 Task: Find connections with filter location Kandi with filter topic #Mondaymotivationwith filter profile language English with filter current company Tata AIA Life Insurance with filter school CH. CHARAN SINGH COLLEGE OF EDUCATION & TECHNOLOGY SADARPUR, MEERUT PH. 0121-2765886, 0941201494 www.ccseducation.co.in, email-sukh.path@yahoo.com with filter industry Boilers, Tanks, and Shipping Container Manufacturing with filter service category Virtual Assistance with filter keywords title Customer Support
Action: Mouse moved to (173, 229)
Screenshot: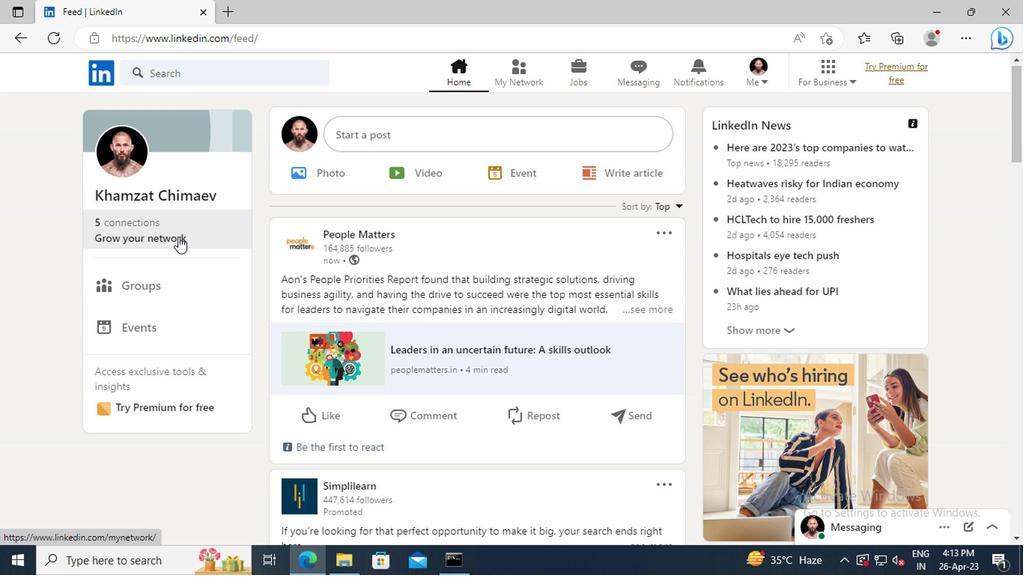 
Action: Mouse pressed left at (173, 229)
Screenshot: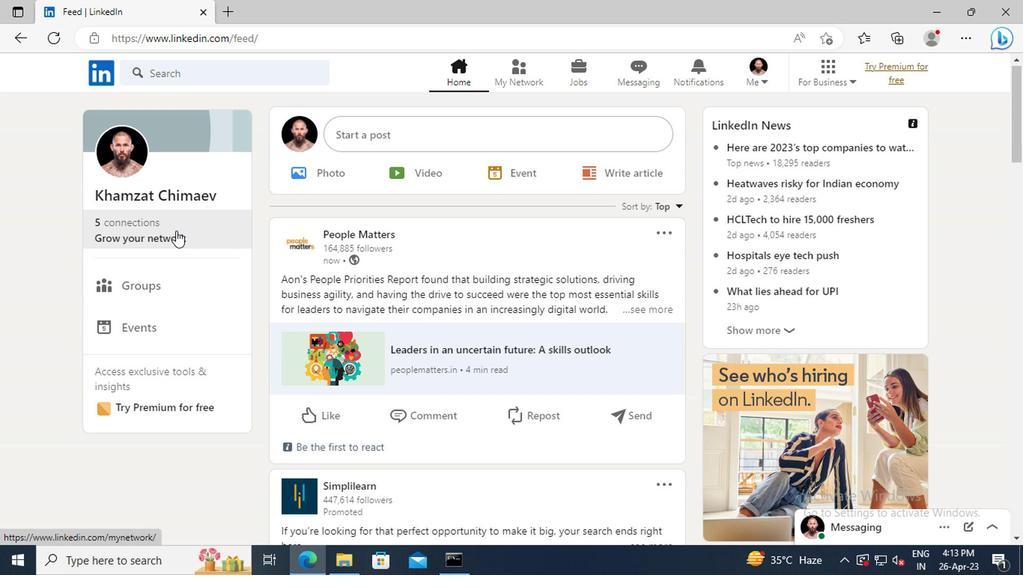 
Action: Mouse moved to (188, 163)
Screenshot: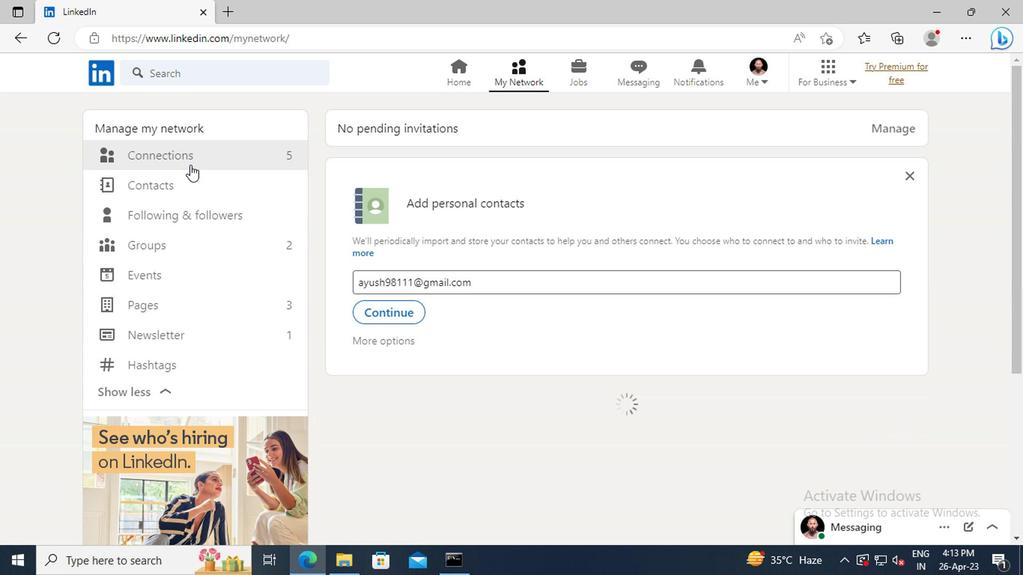 
Action: Mouse pressed left at (188, 163)
Screenshot: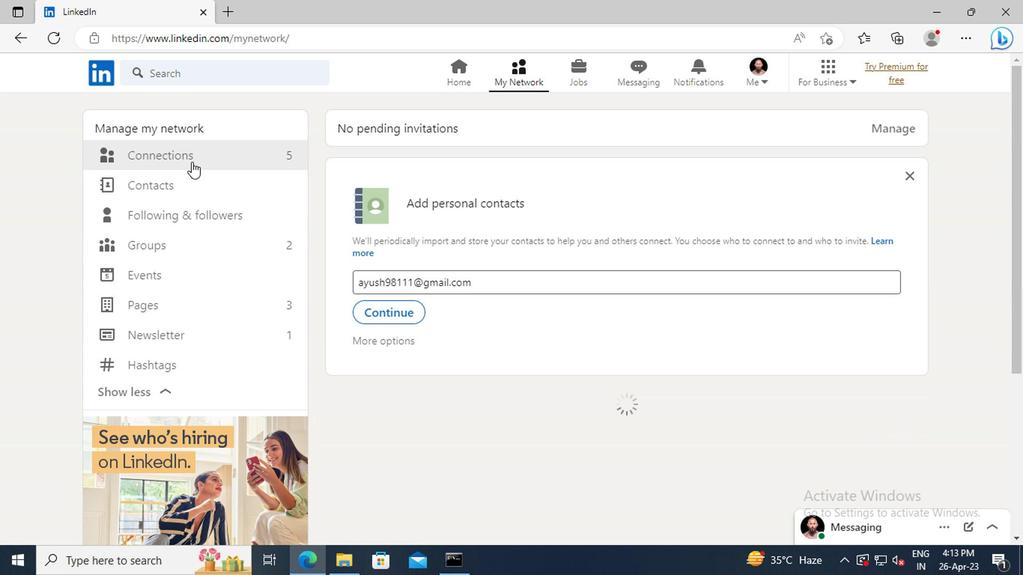 
Action: Mouse moved to (614, 160)
Screenshot: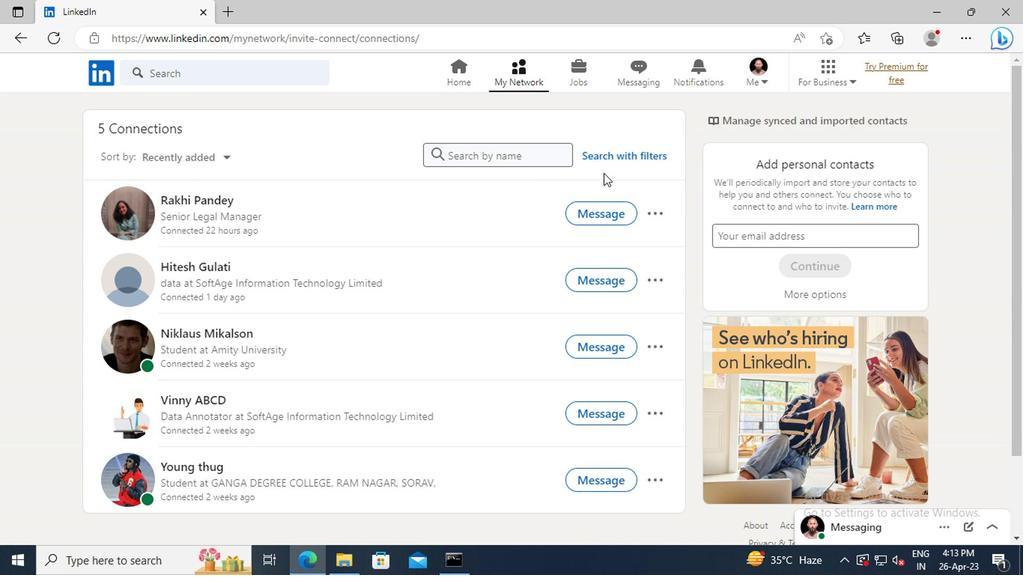 
Action: Mouse pressed left at (614, 160)
Screenshot: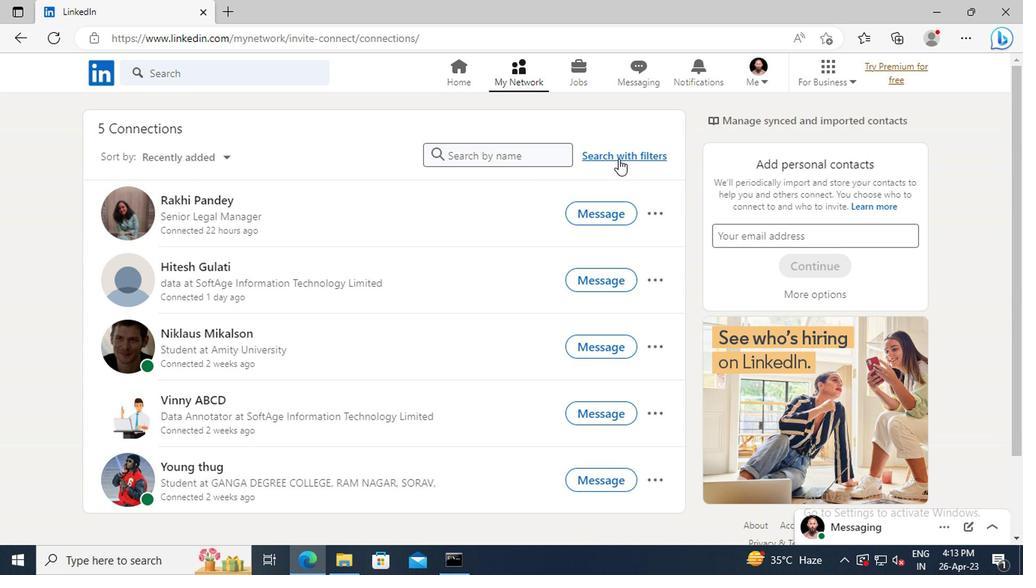 
Action: Mouse moved to (564, 122)
Screenshot: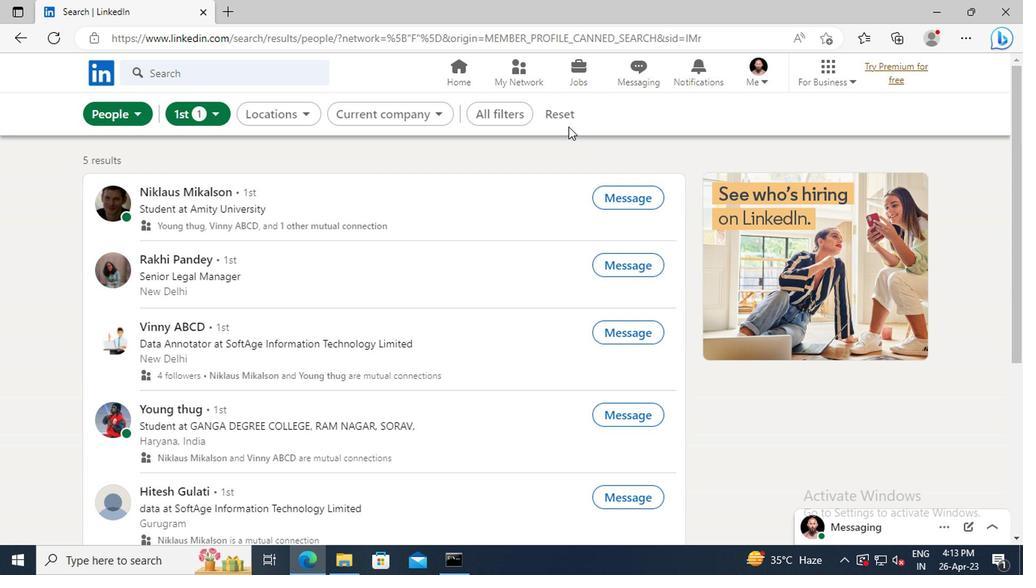 
Action: Mouse pressed left at (564, 122)
Screenshot: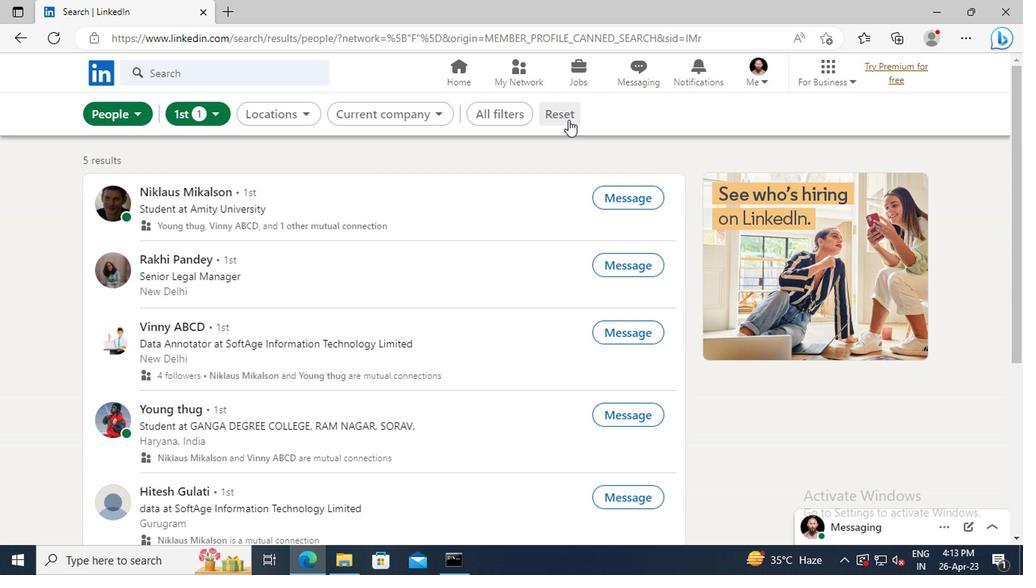 
Action: Mouse moved to (542, 114)
Screenshot: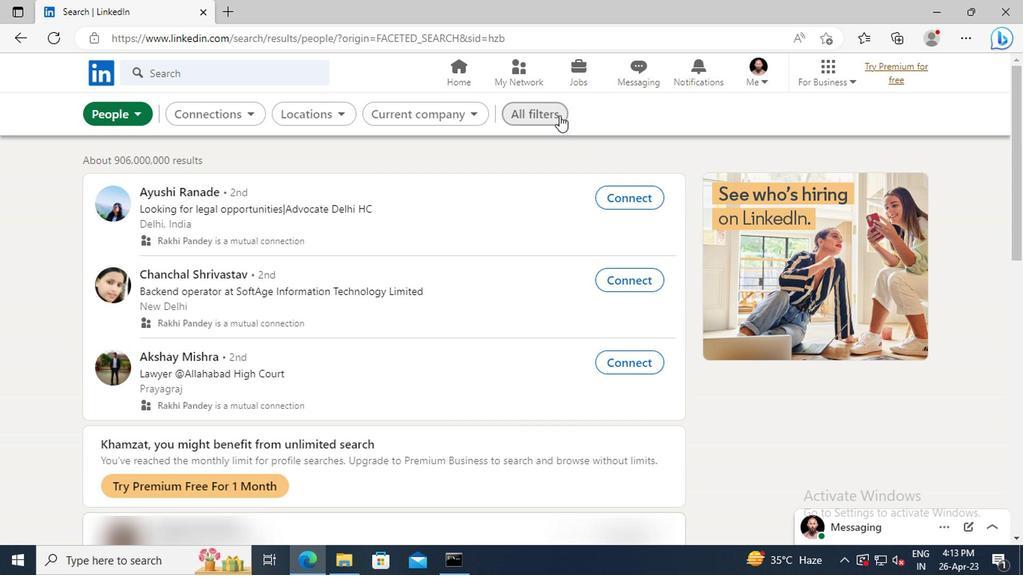 
Action: Mouse pressed left at (542, 114)
Screenshot: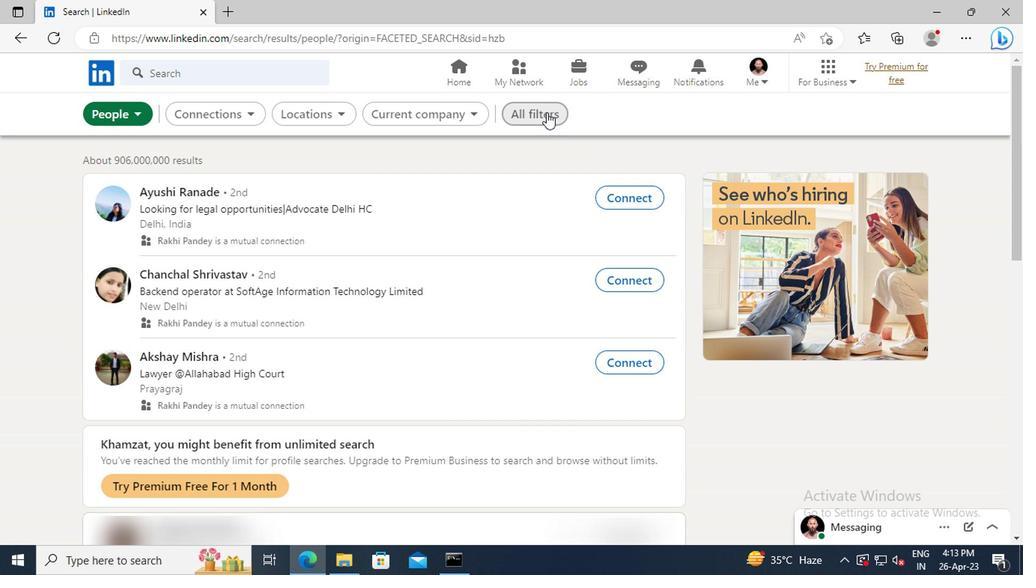 
Action: Mouse moved to (820, 262)
Screenshot: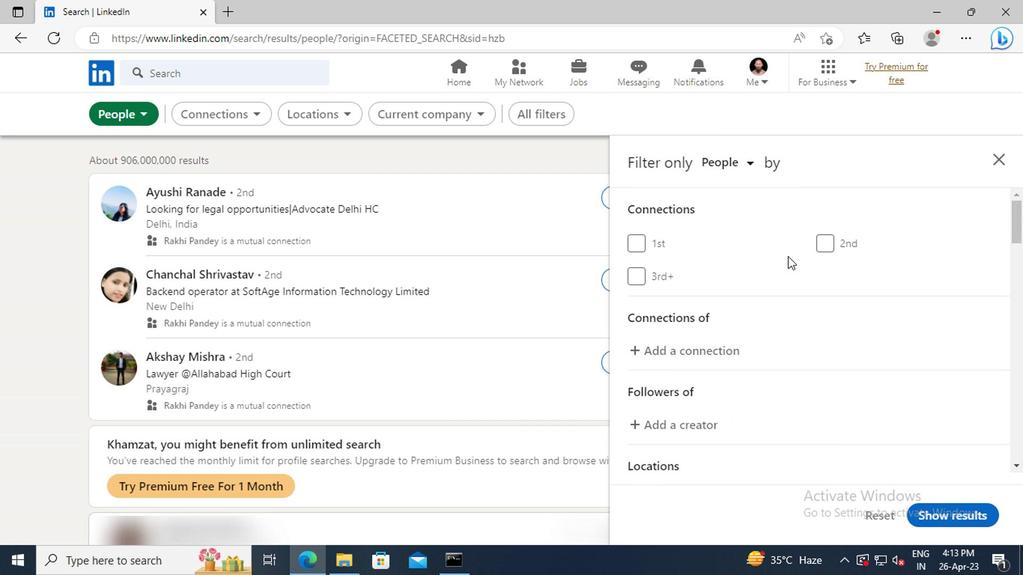 
Action: Mouse scrolled (820, 262) with delta (0, 0)
Screenshot: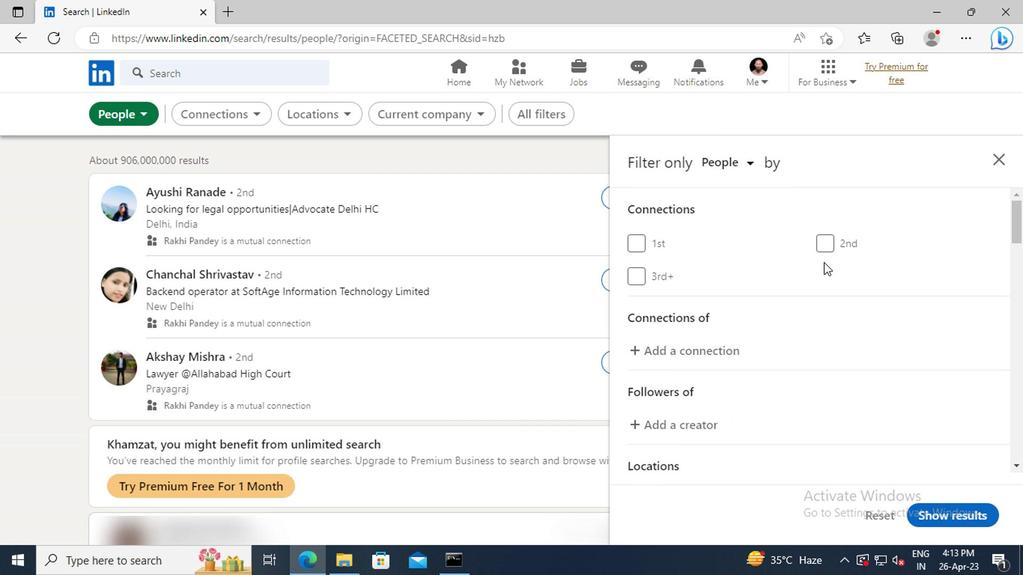
Action: Mouse scrolled (820, 262) with delta (0, 0)
Screenshot: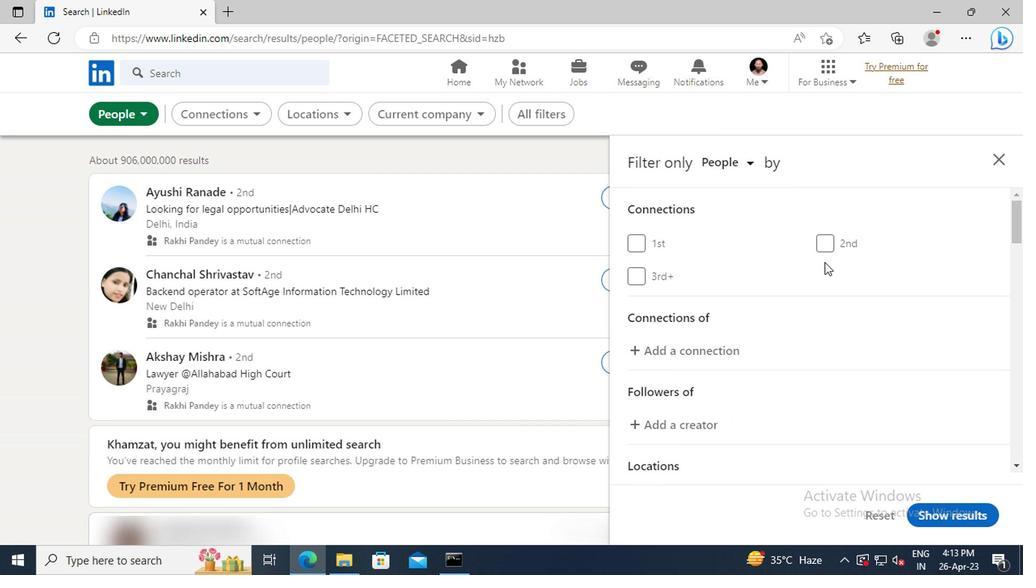 
Action: Mouse scrolled (820, 262) with delta (0, 0)
Screenshot: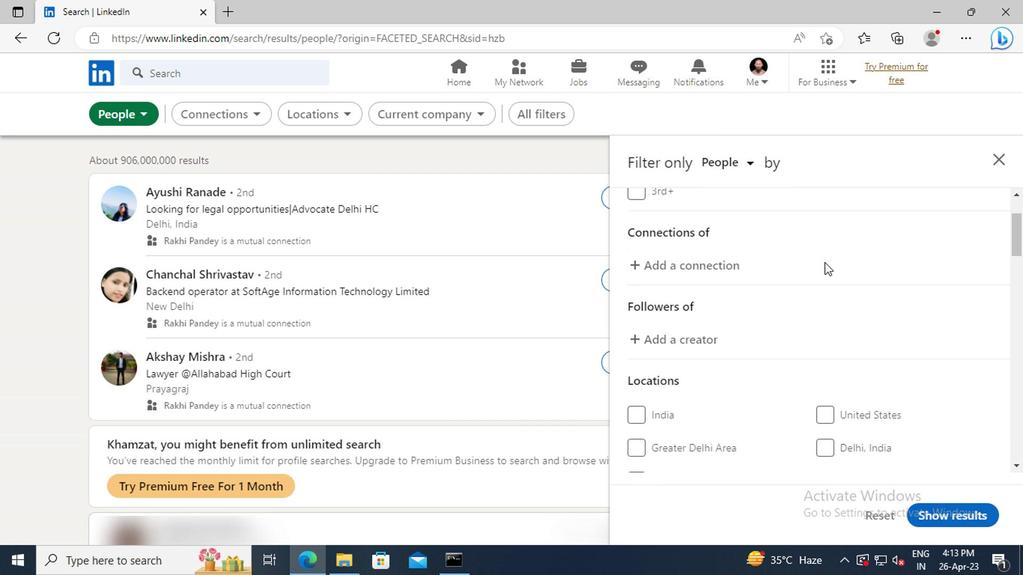 
Action: Mouse scrolled (820, 262) with delta (0, 0)
Screenshot: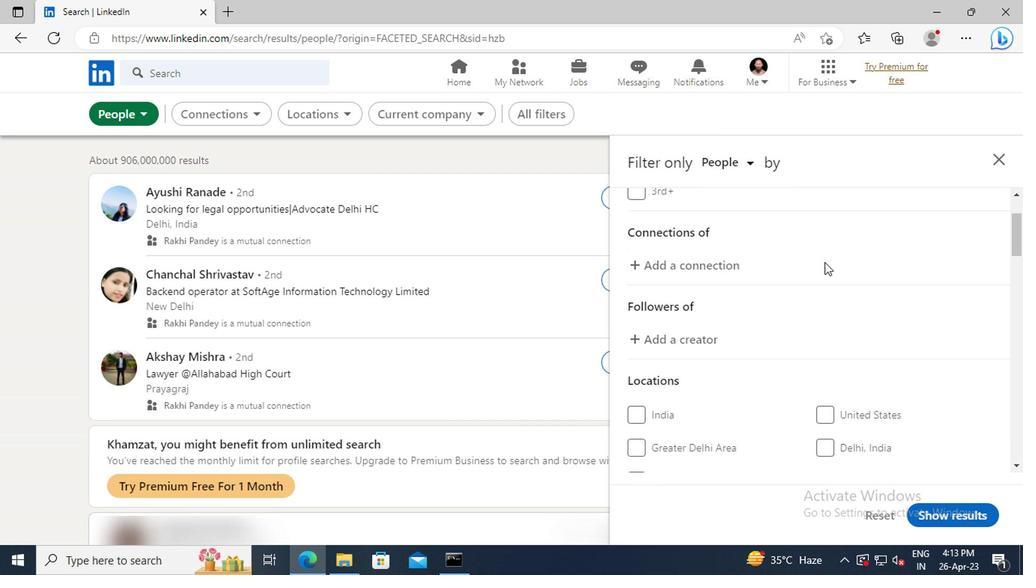 
Action: Mouse scrolled (820, 262) with delta (0, 0)
Screenshot: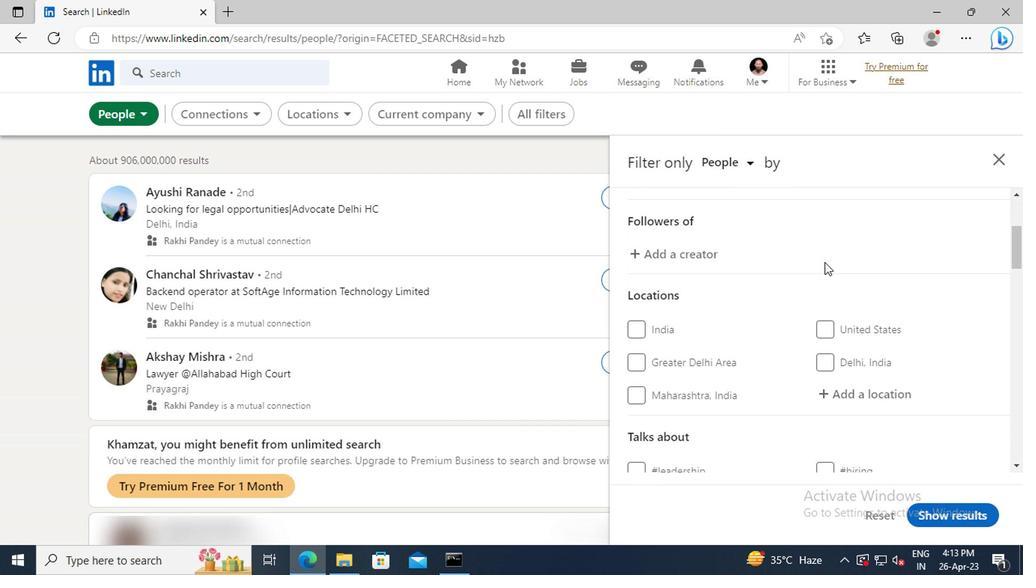 
Action: Mouse scrolled (820, 262) with delta (0, 0)
Screenshot: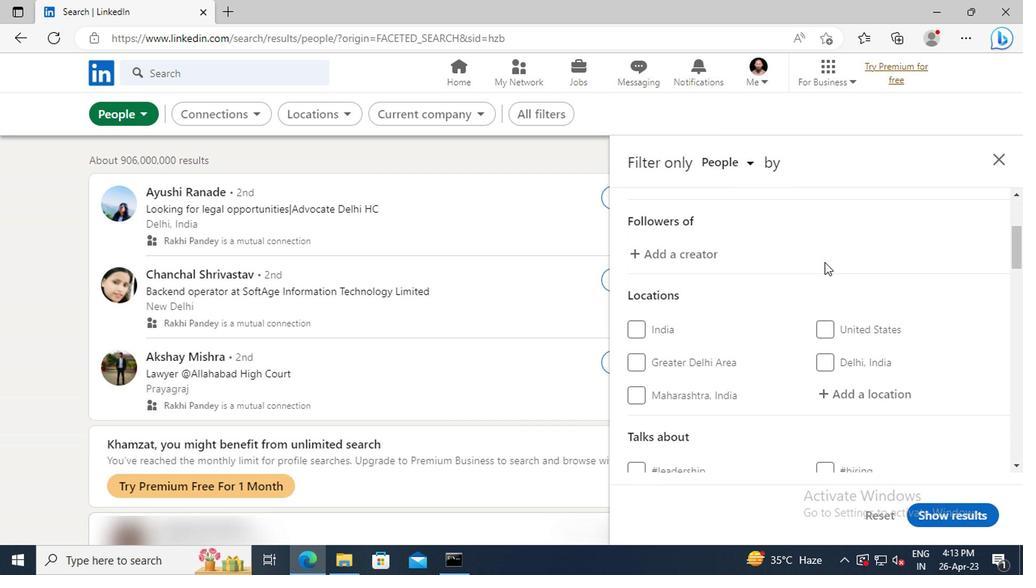 
Action: Mouse moved to (850, 313)
Screenshot: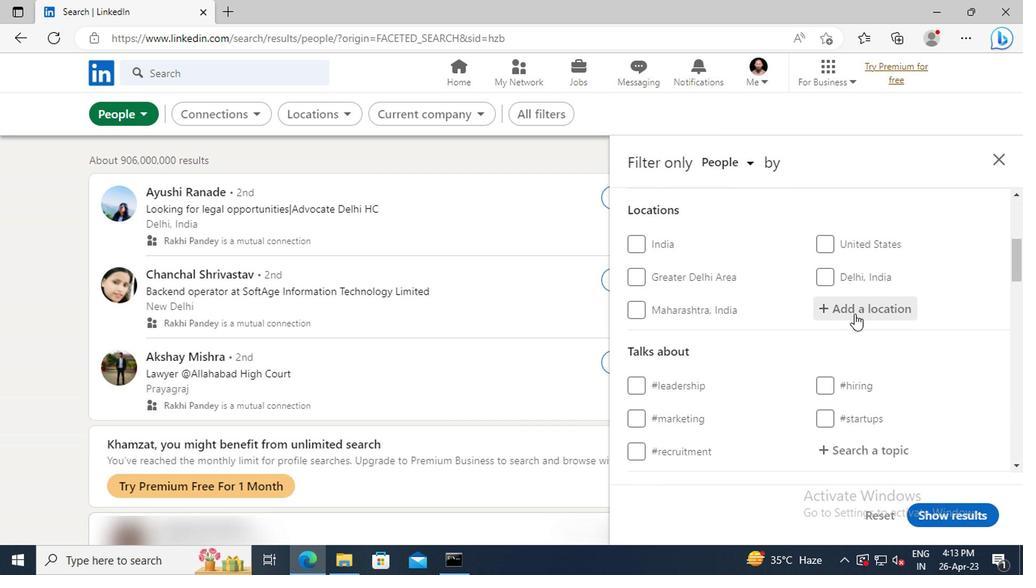 
Action: Mouse pressed left at (850, 313)
Screenshot: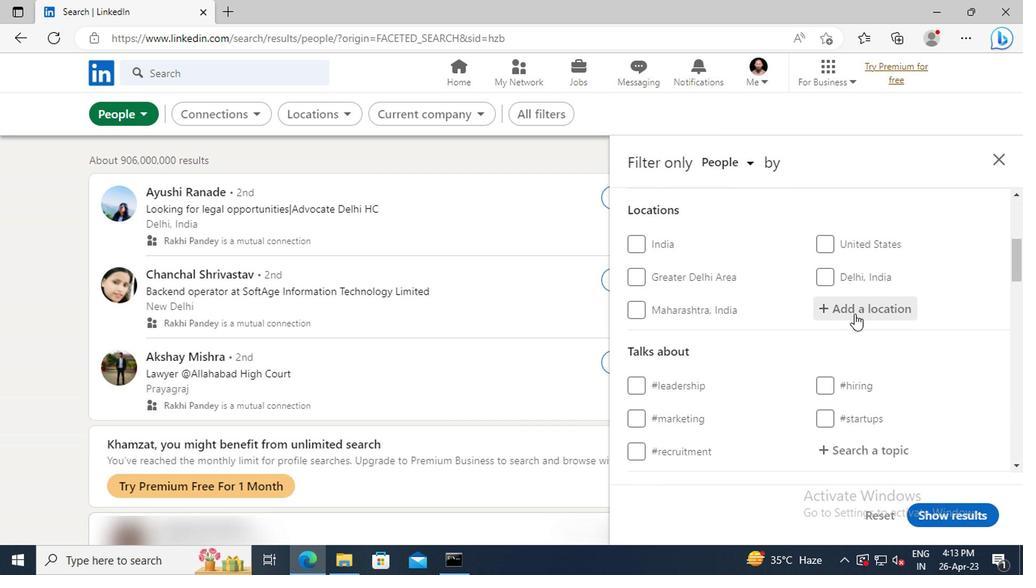 
Action: Key pressed <Key.shift>KANDI
Screenshot: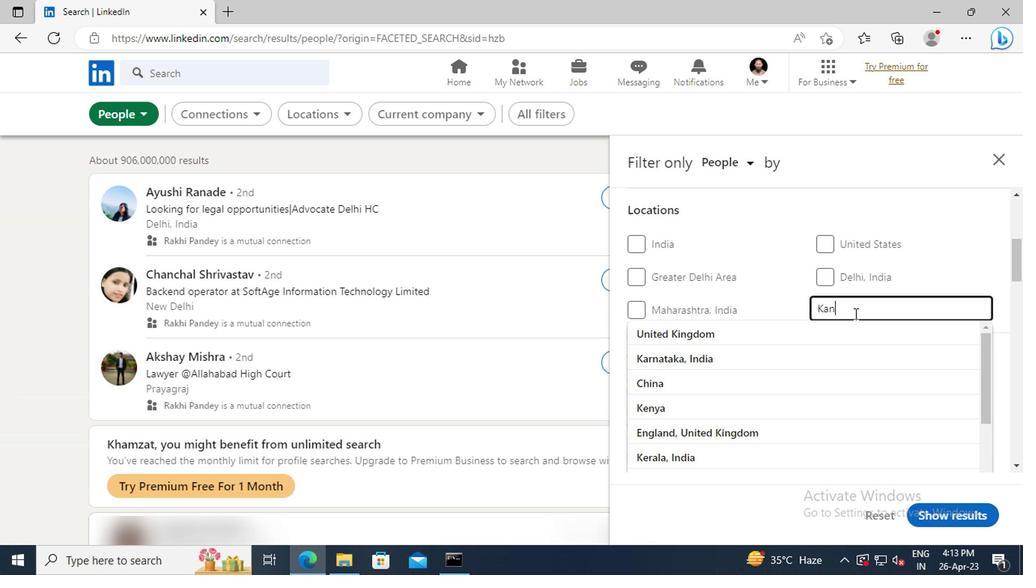 
Action: Mouse moved to (846, 332)
Screenshot: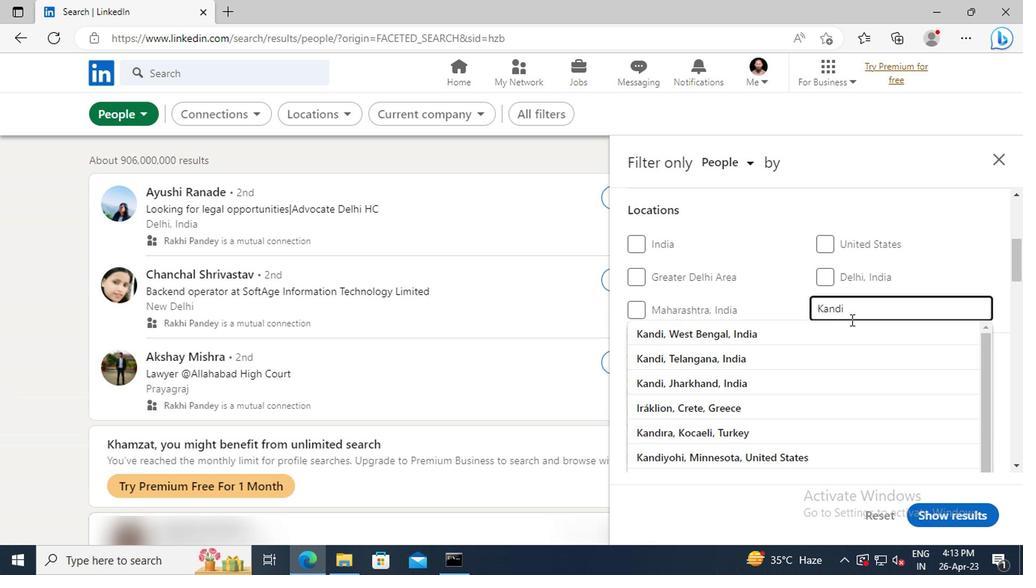 
Action: Mouse pressed left at (846, 332)
Screenshot: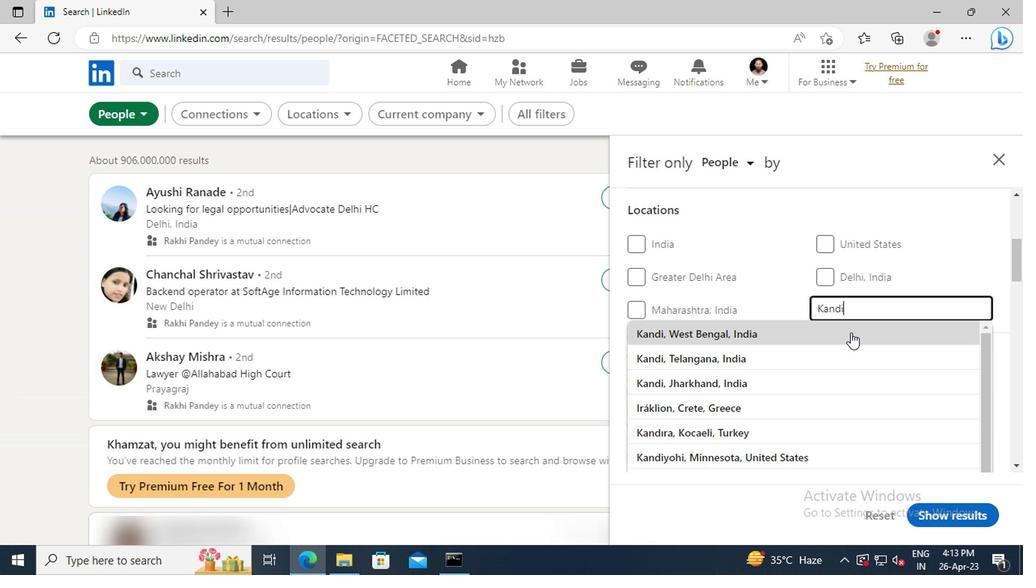 
Action: Mouse moved to (835, 293)
Screenshot: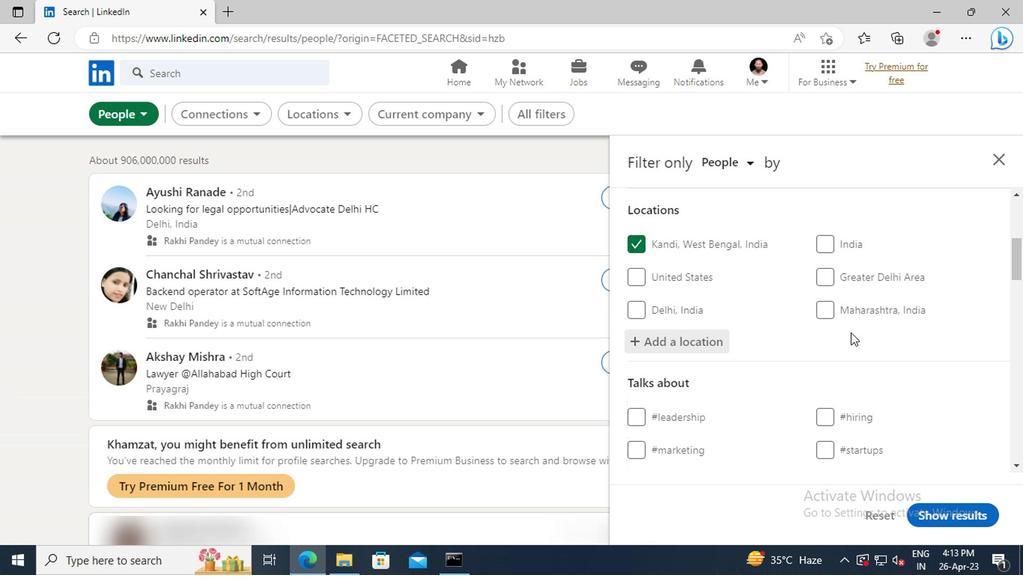 
Action: Mouse scrolled (835, 292) with delta (0, 0)
Screenshot: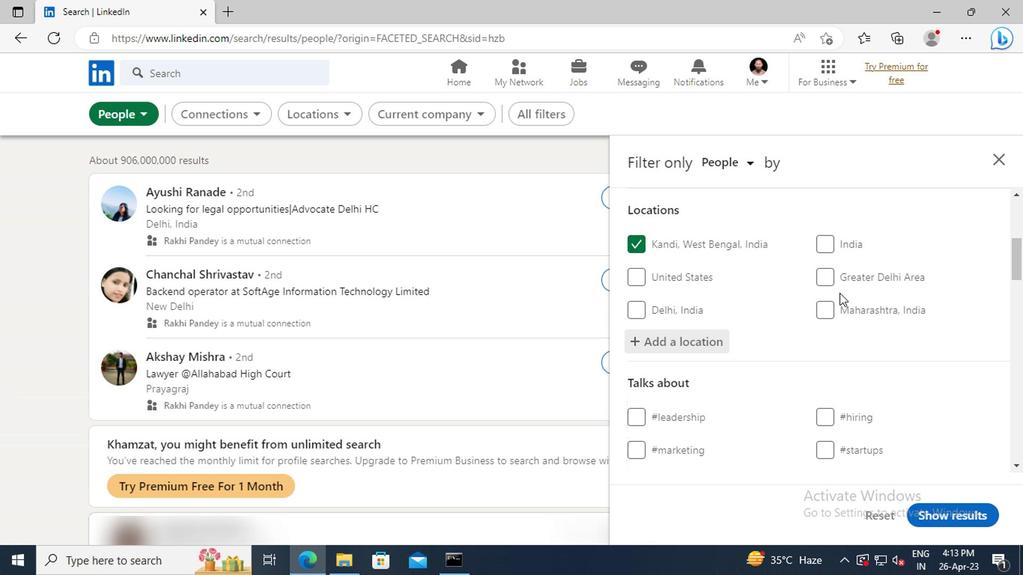 
Action: Mouse scrolled (835, 292) with delta (0, 0)
Screenshot: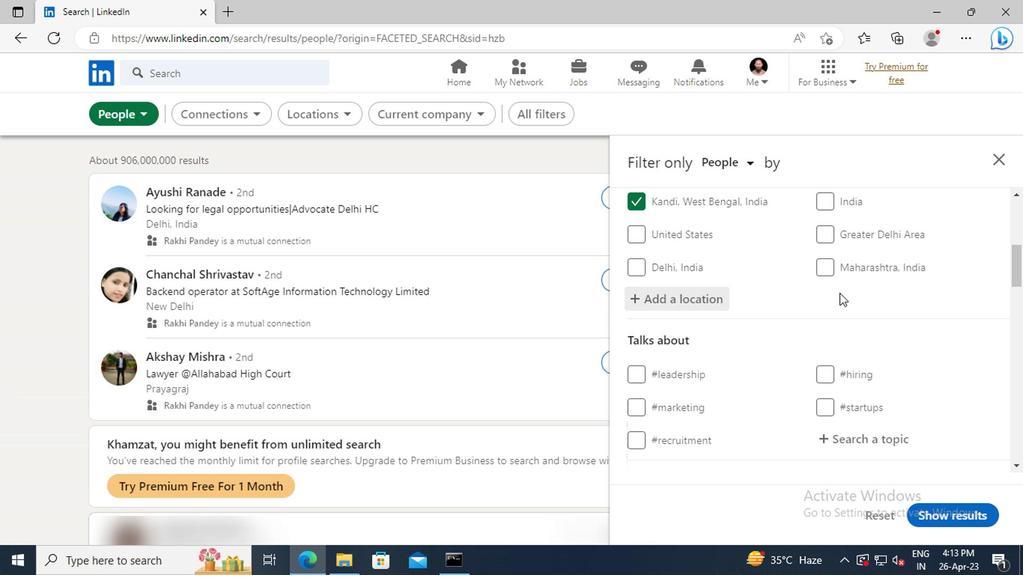 
Action: Mouse scrolled (835, 292) with delta (0, 0)
Screenshot: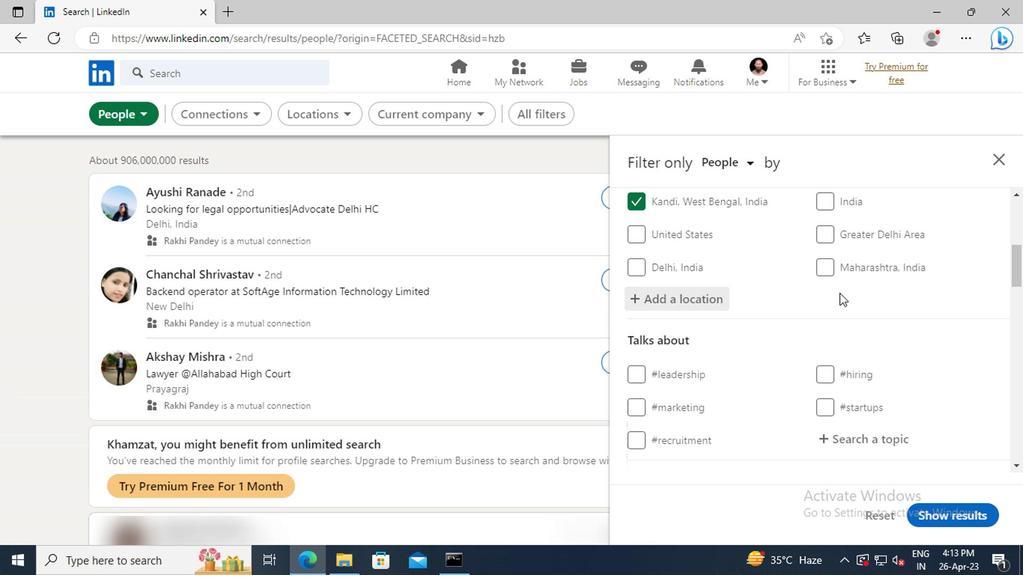 
Action: Mouse scrolled (835, 292) with delta (0, 0)
Screenshot: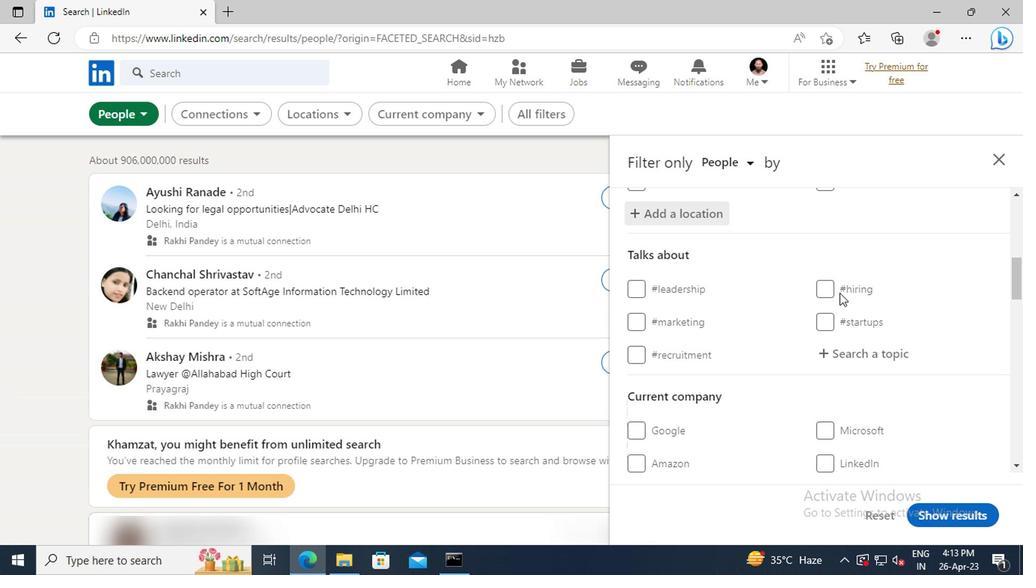 
Action: Mouse moved to (840, 310)
Screenshot: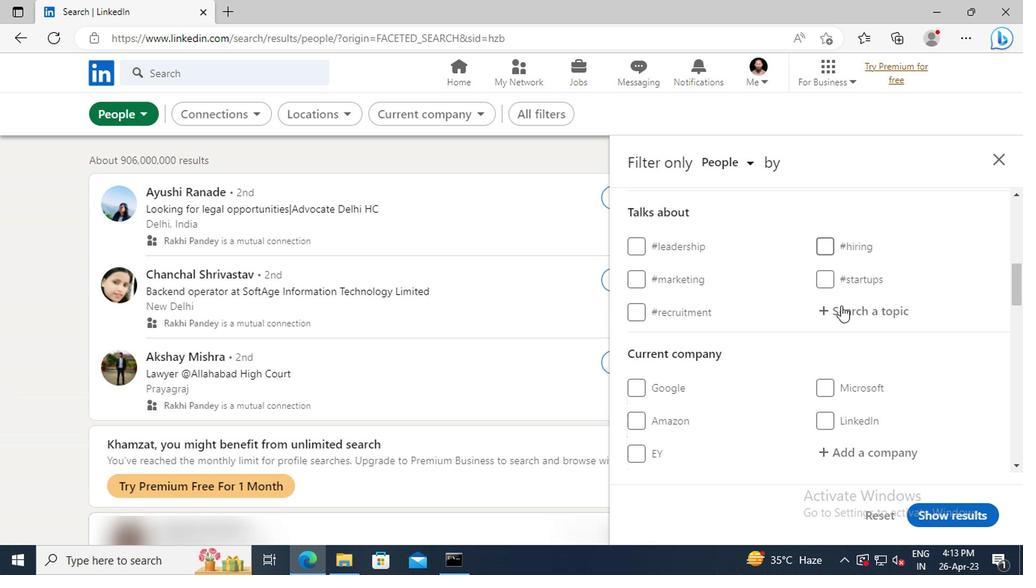 
Action: Mouse pressed left at (840, 310)
Screenshot: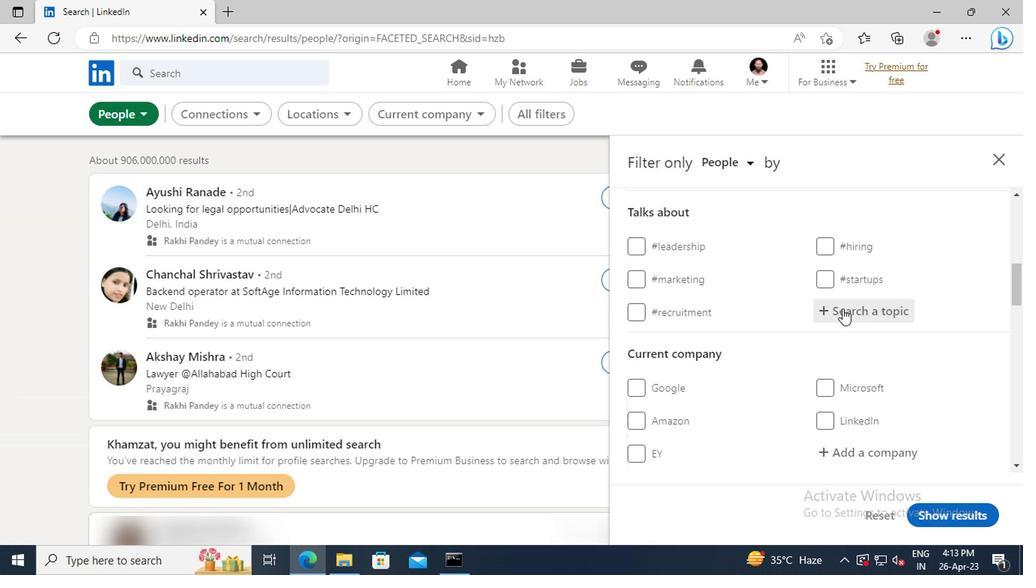 
Action: Key pressed <Key.shift>#MONDAYMOTIVATIONWITH<Key.enter>
Screenshot: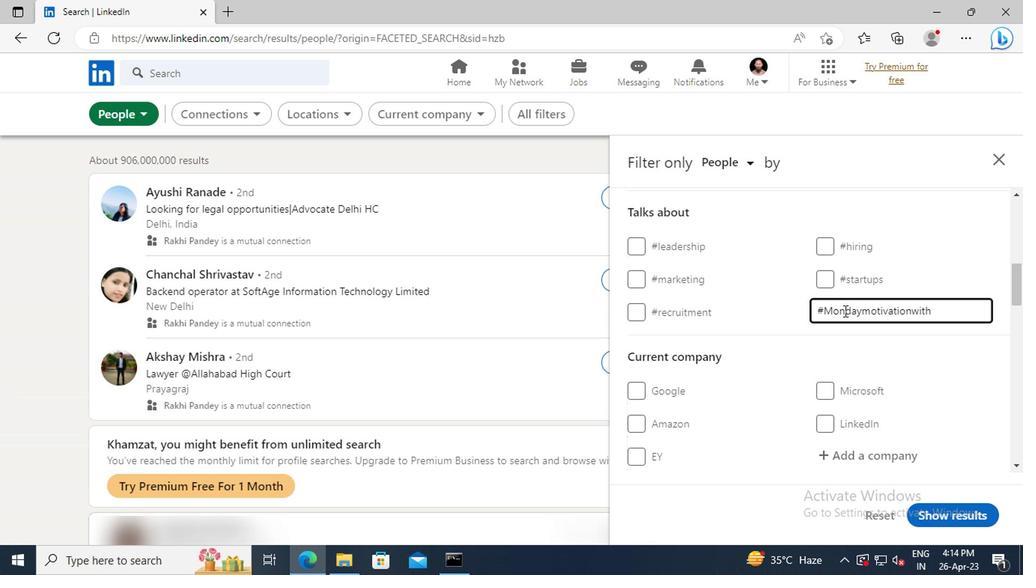 
Action: Mouse scrolled (840, 310) with delta (0, 0)
Screenshot: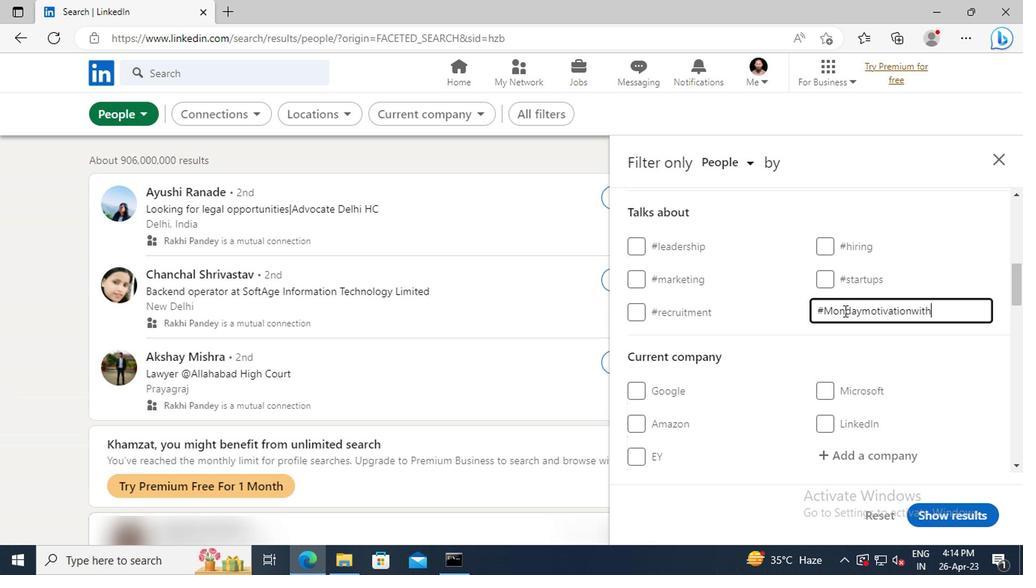 
Action: Mouse scrolled (840, 310) with delta (0, 0)
Screenshot: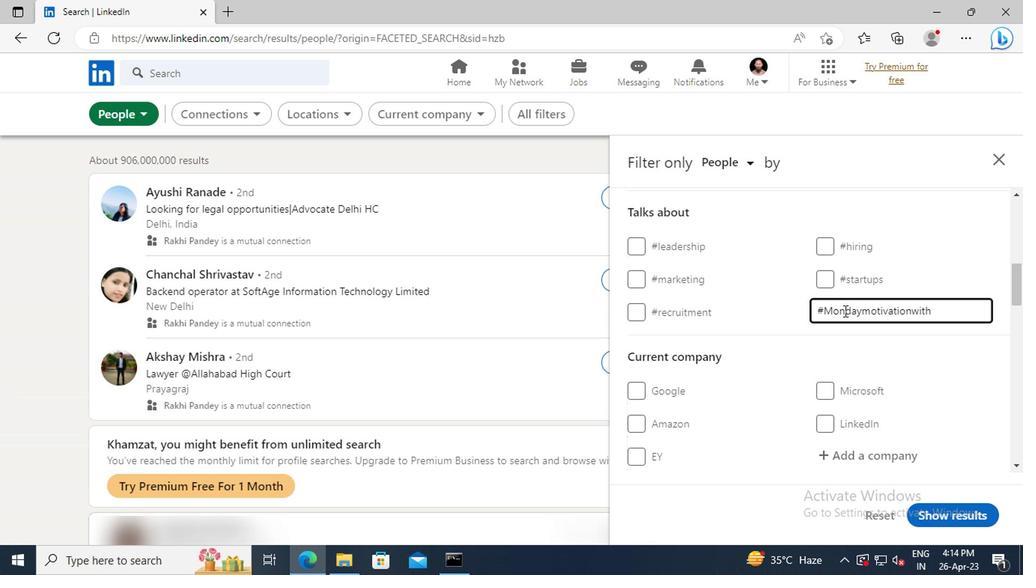 
Action: Mouse scrolled (840, 310) with delta (0, 0)
Screenshot: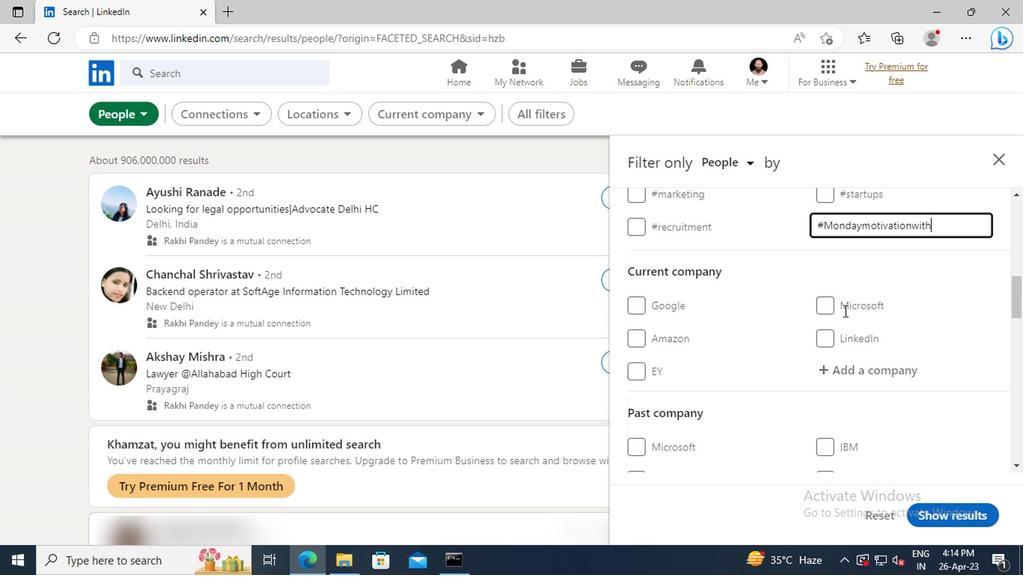 
Action: Mouse scrolled (840, 310) with delta (0, 0)
Screenshot: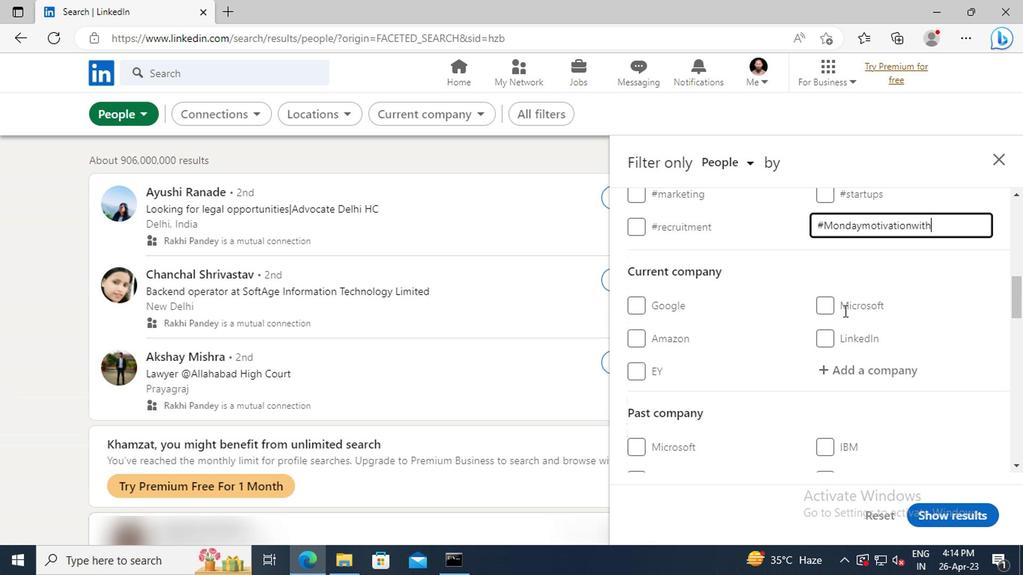 
Action: Mouse scrolled (840, 310) with delta (0, 0)
Screenshot: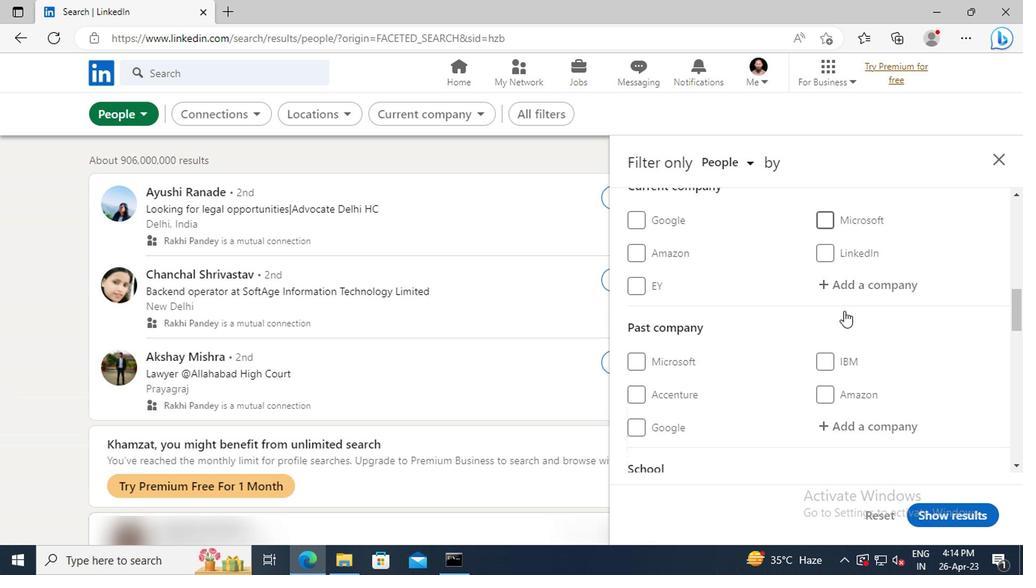 
Action: Mouse scrolled (840, 310) with delta (0, 0)
Screenshot: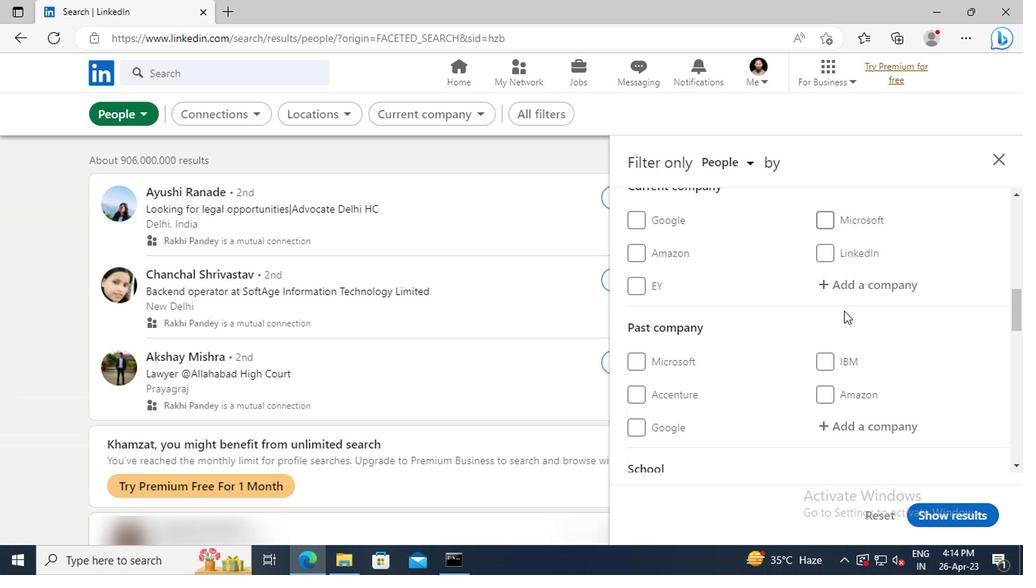 
Action: Mouse scrolled (840, 310) with delta (0, 0)
Screenshot: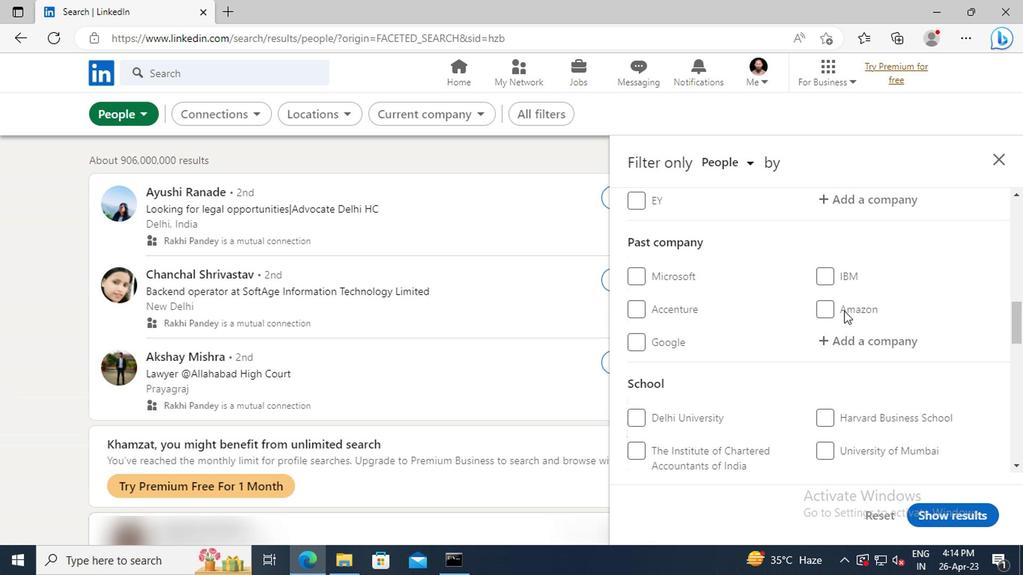 
Action: Mouse scrolled (840, 310) with delta (0, 0)
Screenshot: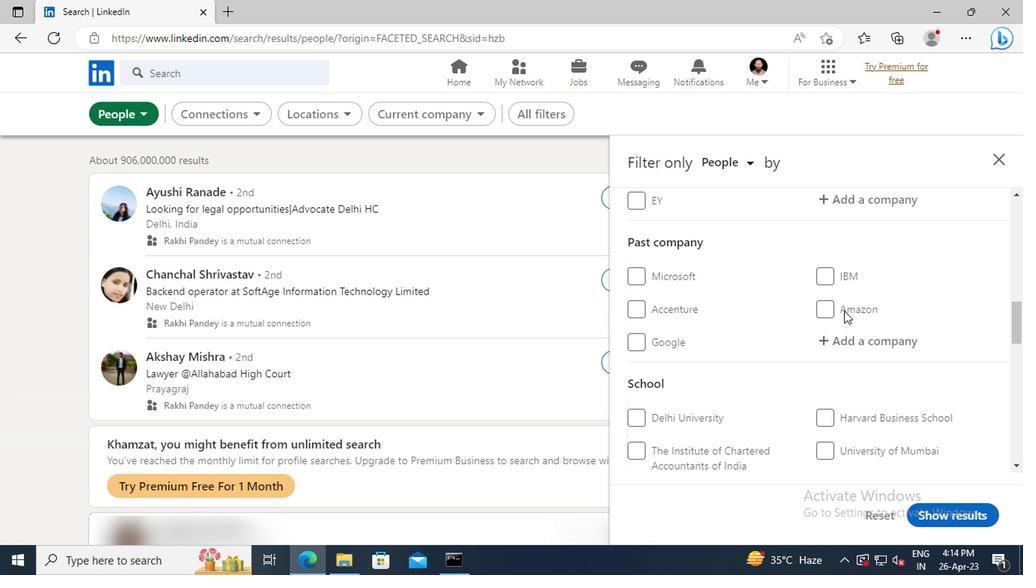 
Action: Mouse scrolled (840, 310) with delta (0, 0)
Screenshot: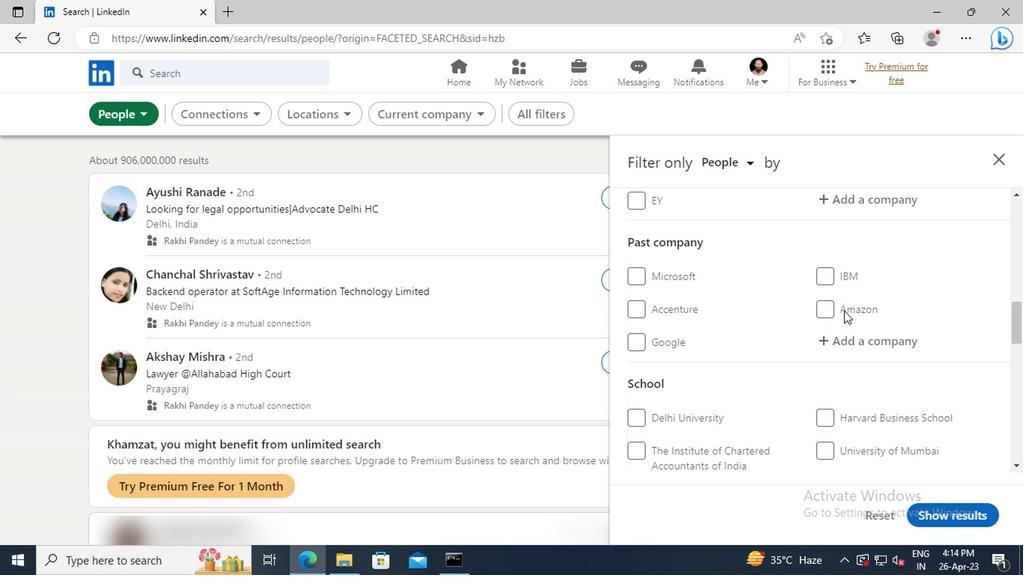 
Action: Mouse scrolled (840, 310) with delta (0, 0)
Screenshot: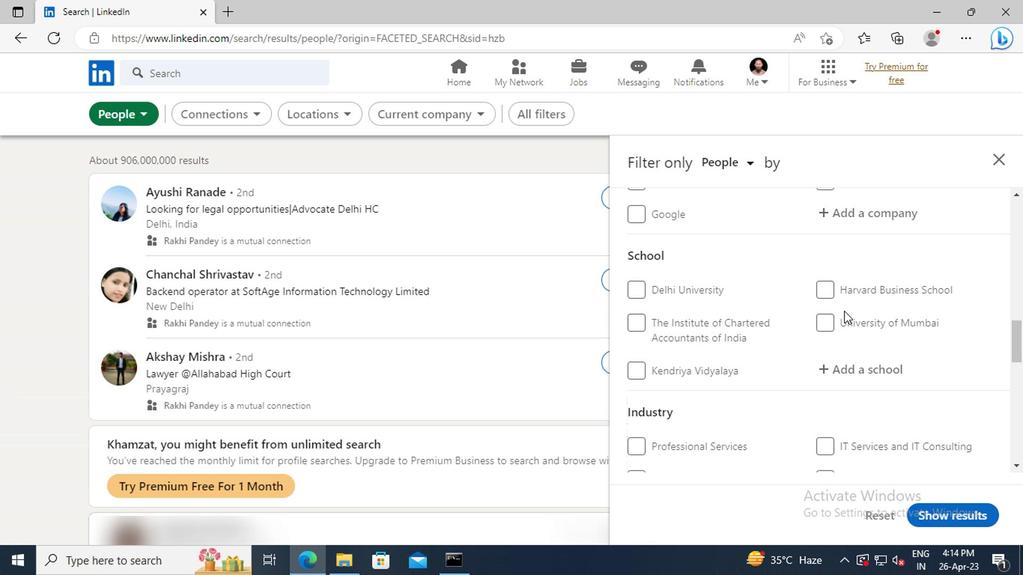 
Action: Mouse scrolled (840, 310) with delta (0, 0)
Screenshot: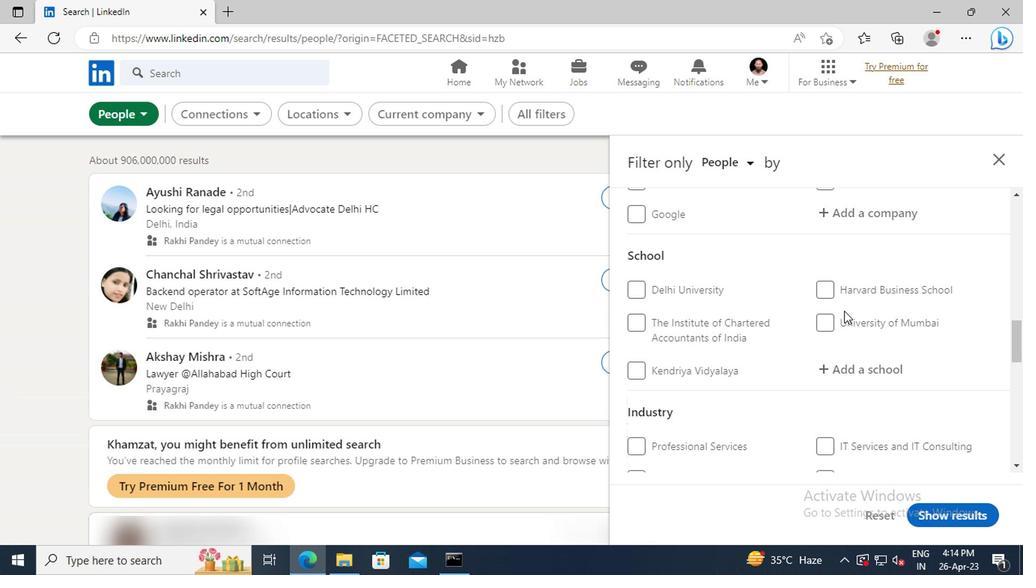 
Action: Mouse scrolled (840, 310) with delta (0, 0)
Screenshot: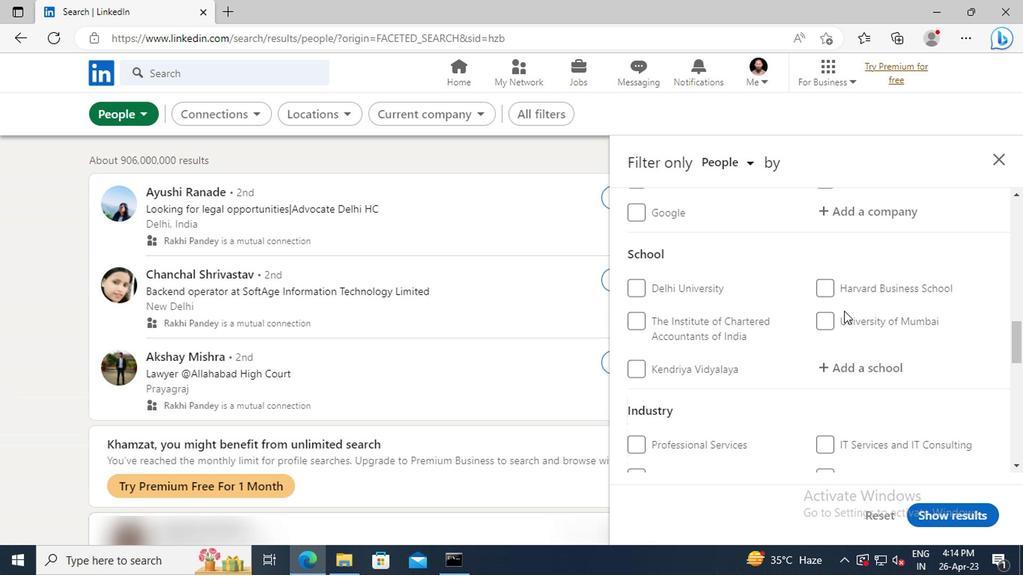 
Action: Mouse scrolled (840, 310) with delta (0, 0)
Screenshot: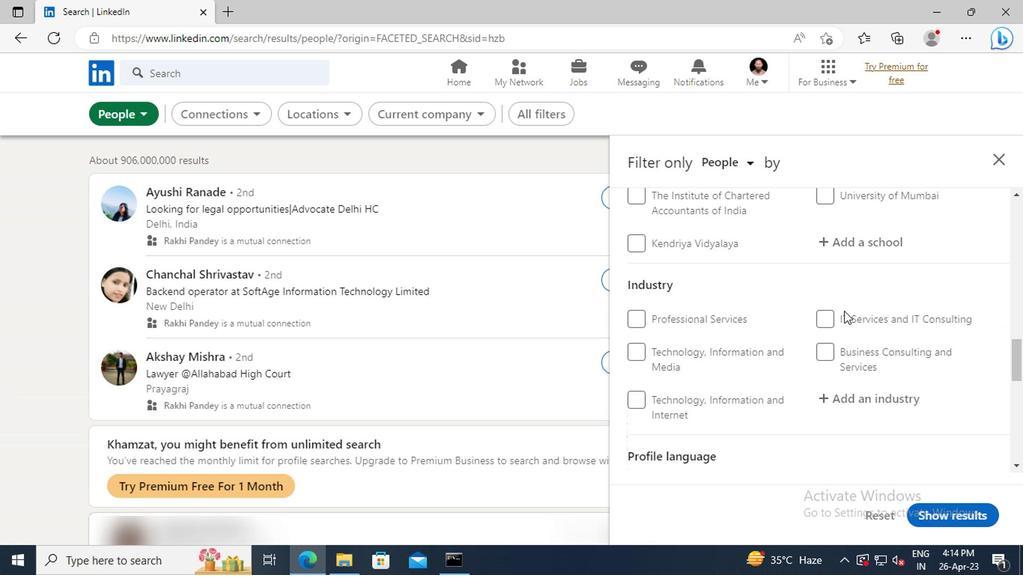 
Action: Mouse scrolled (840, 310) with delta (0, 0)
Screenshot: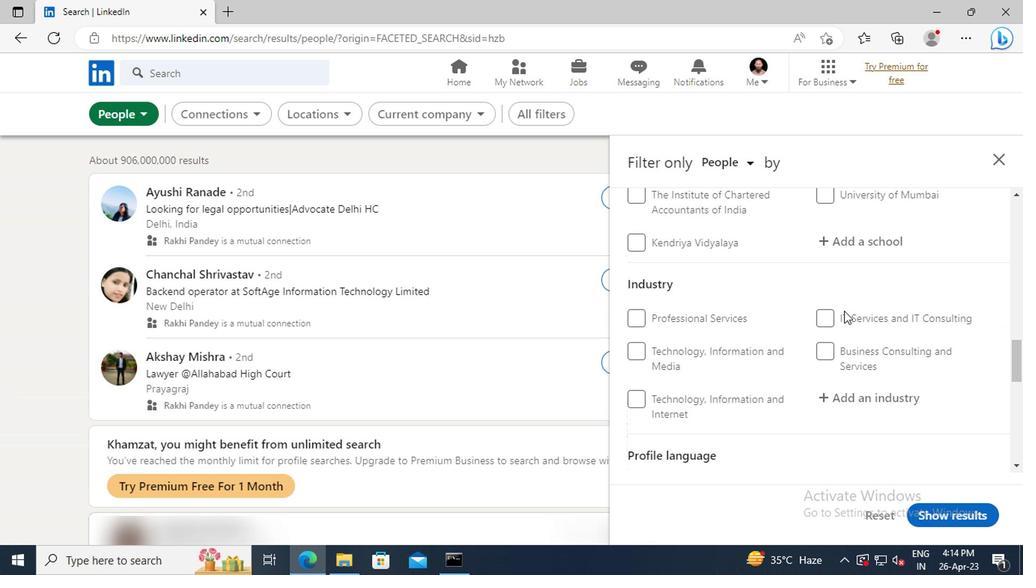 
Action: Mouse scrolled (840, 310) with delta (0, 0)
Screenshot: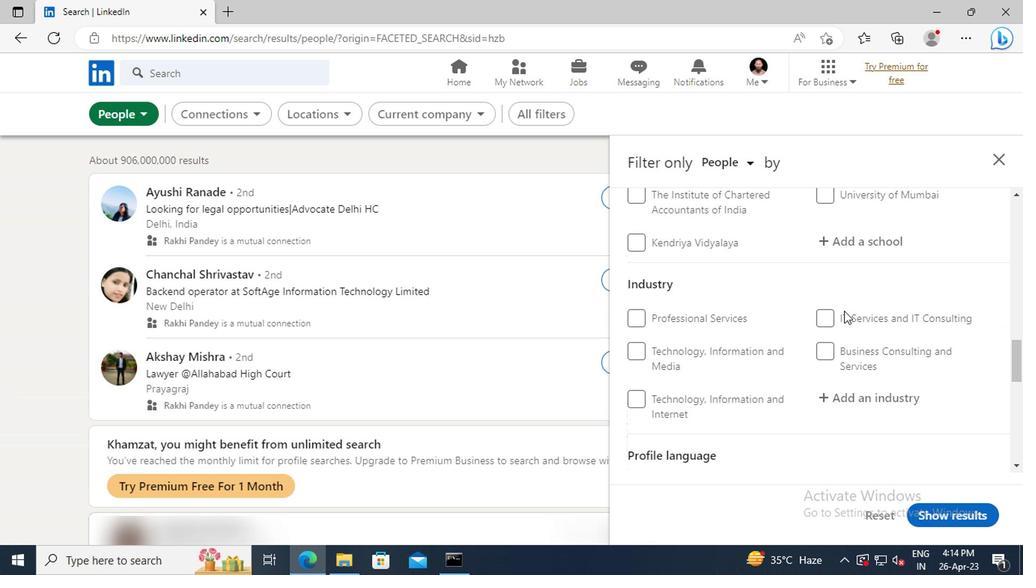
Action: Mouse moved to (636, 359)
Screenshot: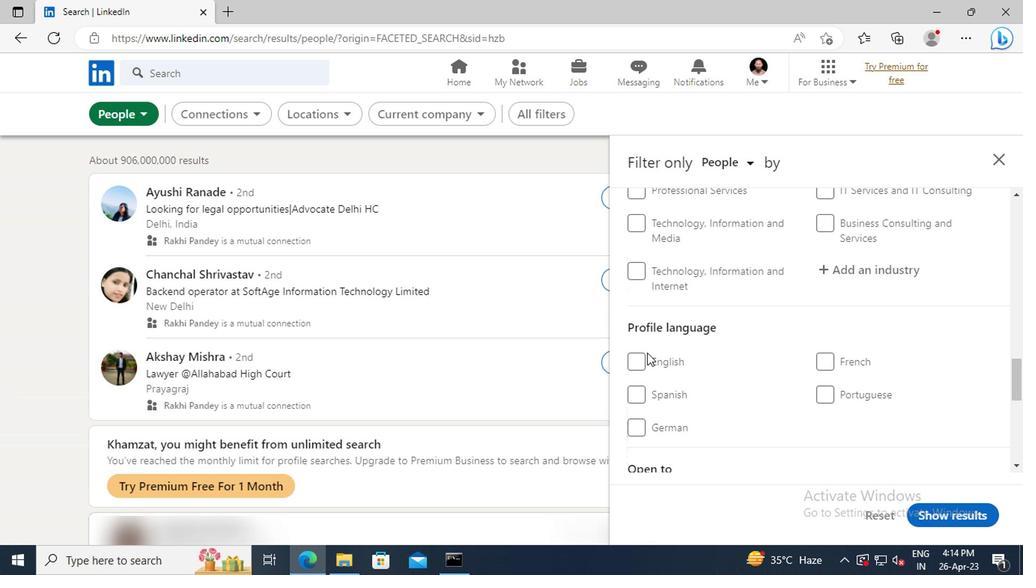 
Action: Mouse pressed left at (636, 359)
Screenshot: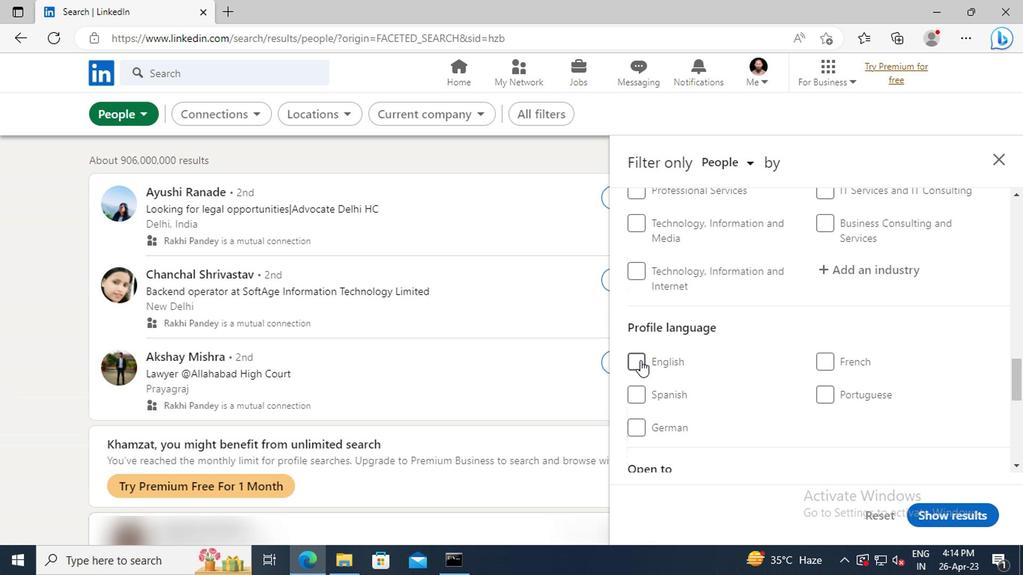 
Action: Mouse moved to (812, 355)
Screenshot: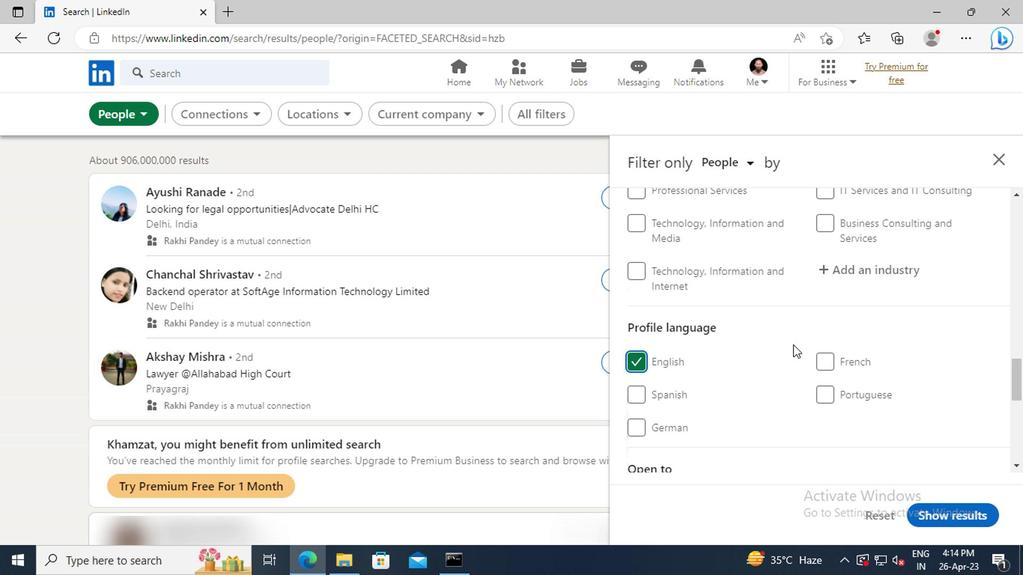 
Action: Mouse scrolled (812, 355) with delta (0, 0)
Screenshot: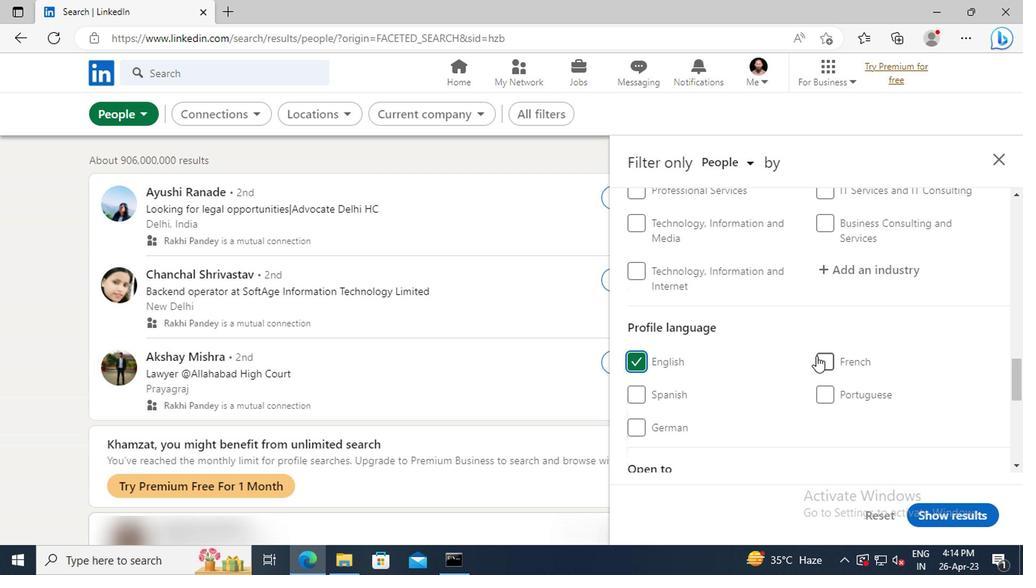 
Action: Mouse scrolled (812, 355) with delta (0, 0)
Screenshot: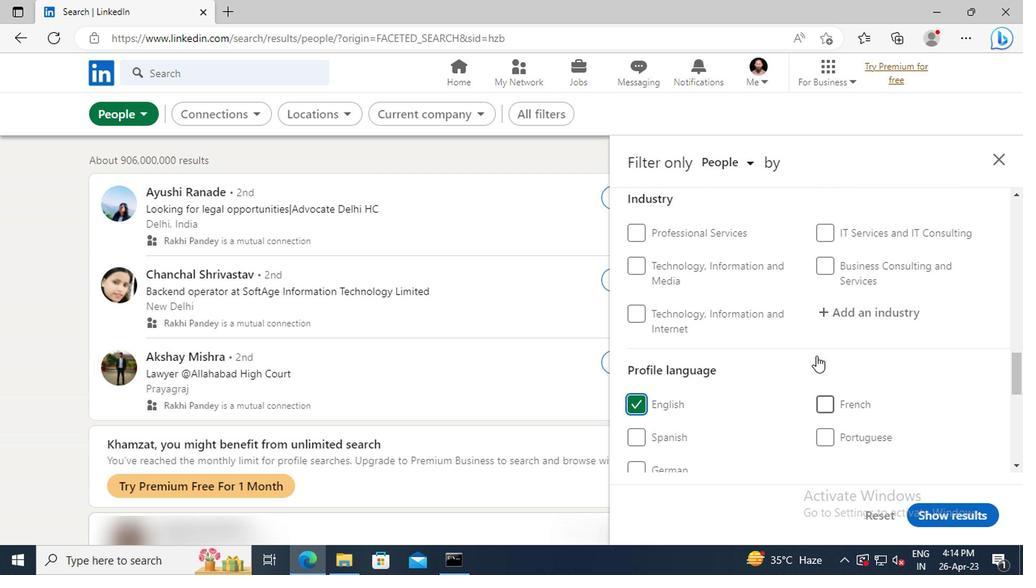 
Action: Mouse scrolled (812, 355) with delta (0, 0)
Screenshot: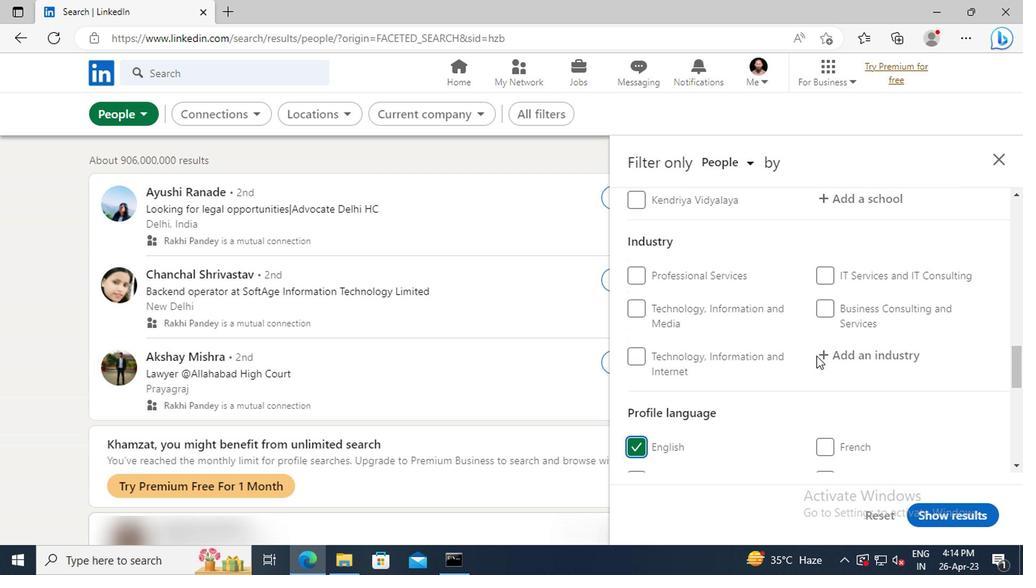 
Action: Mouse scrolled (812, 355) with delta (0, 0)
Screenshot: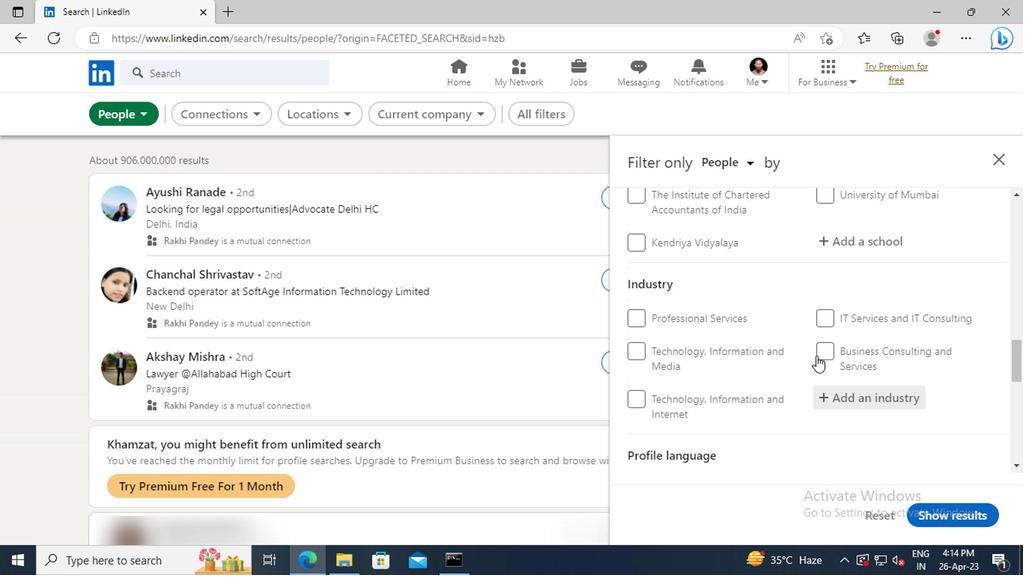
Action: Mouse moved to (812, 355)
Screenshot: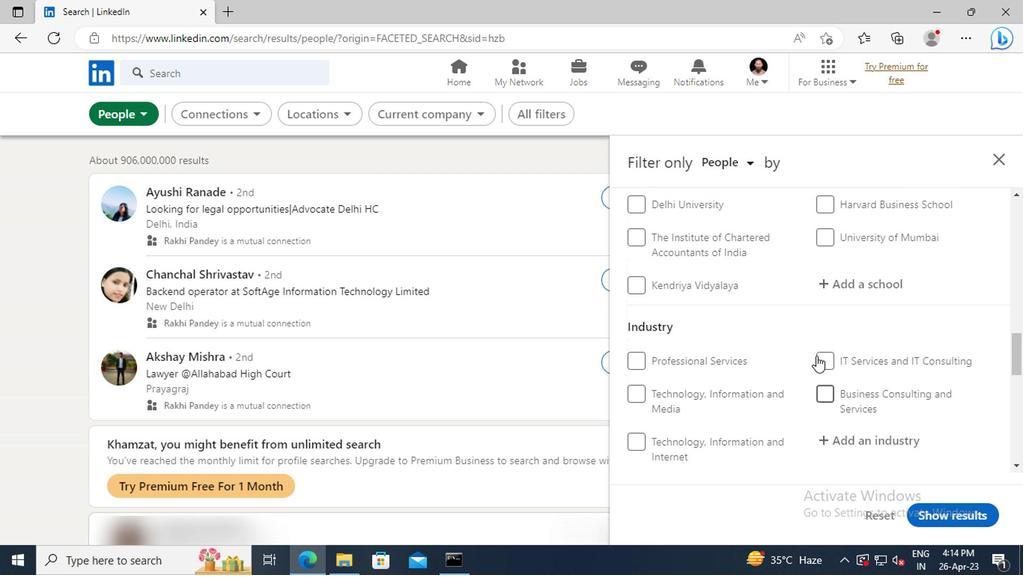 
Action: Mouse scrolled (812, 357) with delta (0, 1)
Screenshot: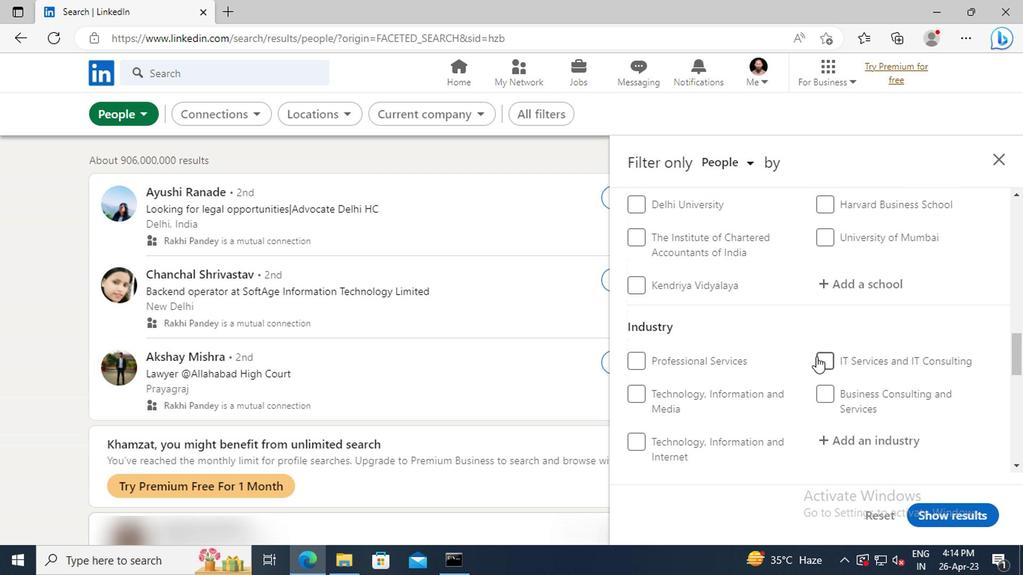 
Action: Mouse scrolled (812, 357) with delta (0, 1)
Screenshot: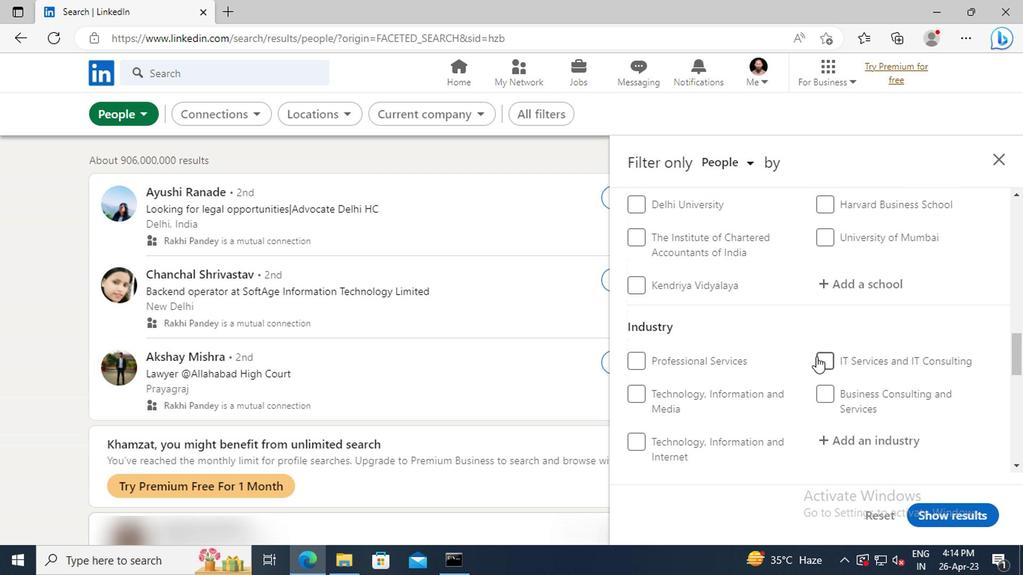 
Action: Mouse scrolled (812, 357) with delta (0, 1)
Screenshot: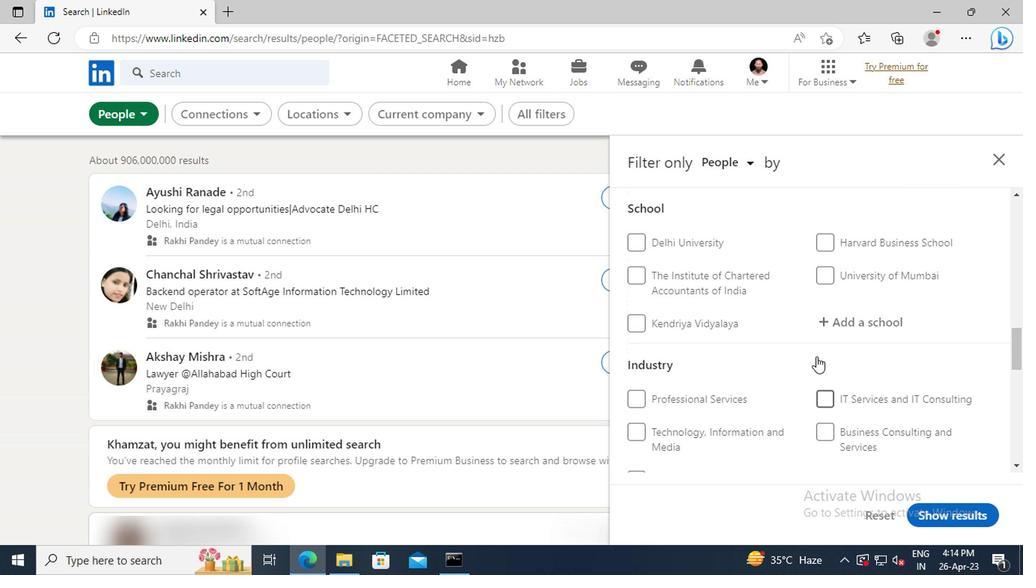 
Action: Mouse scrolled (812, 357) with delta (0, 1)
Screenshot: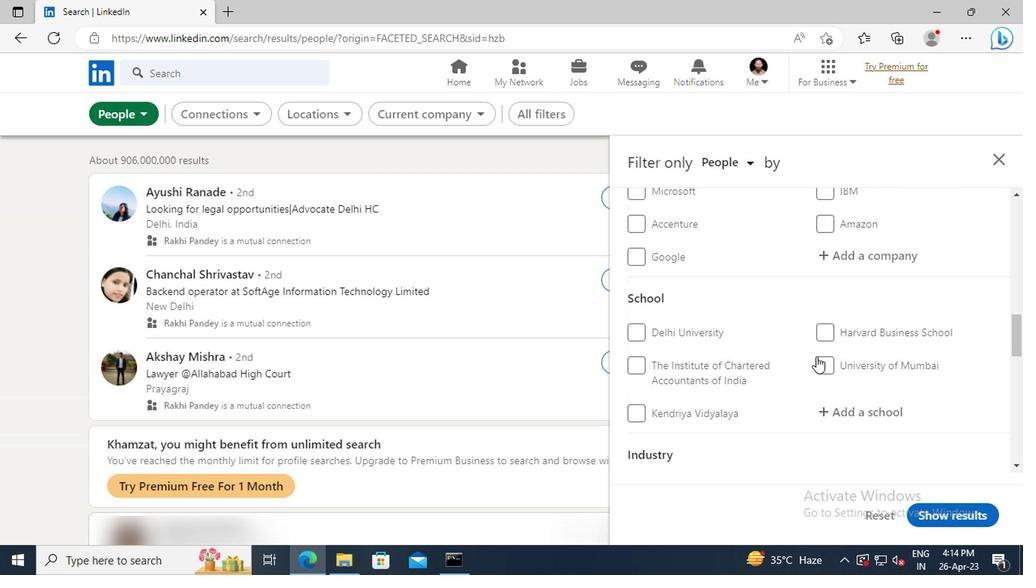 
Action: Mouse scrolled (812, 357) with delta (0, 1)
Screenshot: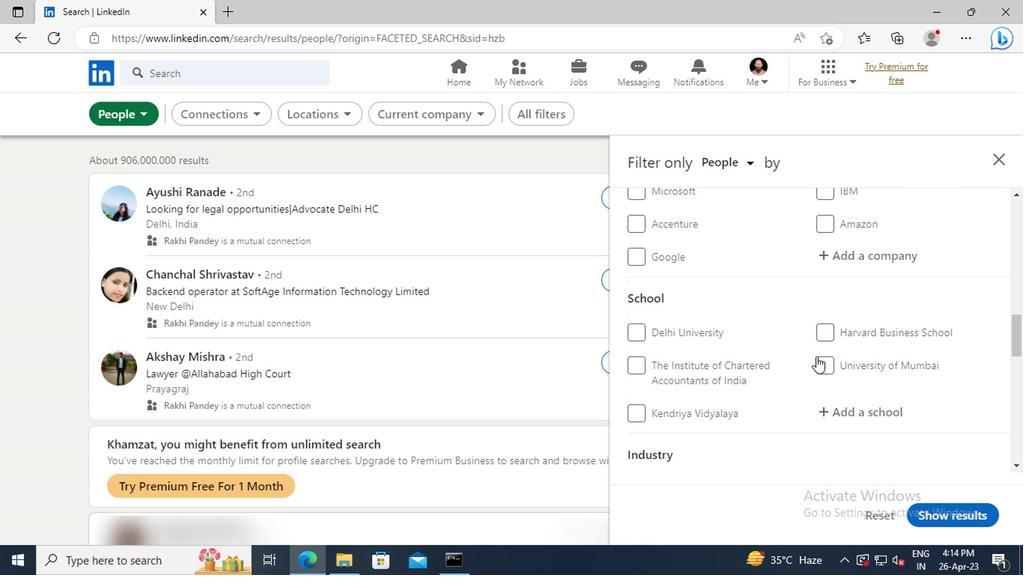 
Action: Mouse scrolled (812, 357) with delta (0, 1)
Screenshot: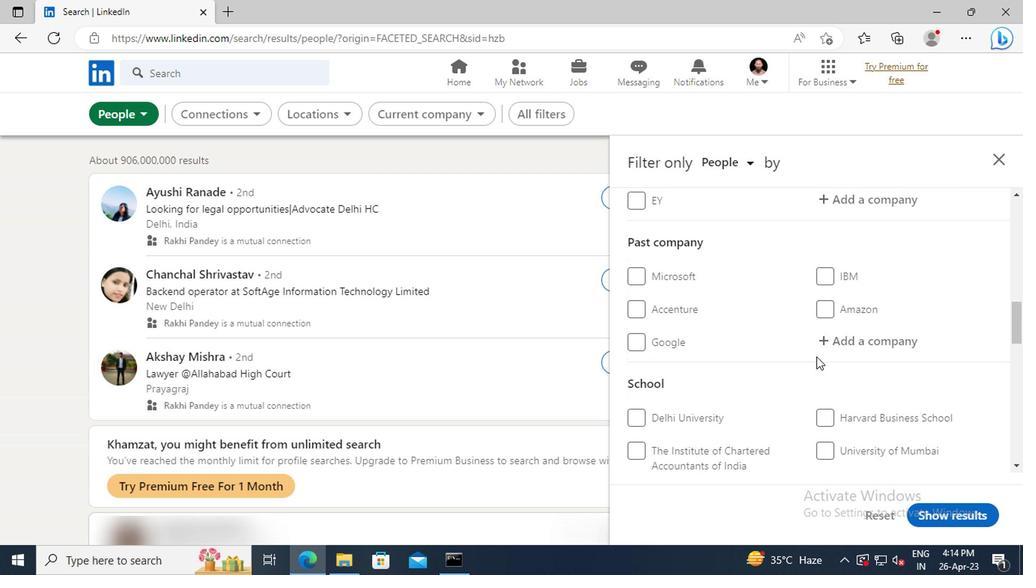 
Action: Mouse scrolled (812, 357) with delta (0, 1)
Screenshot: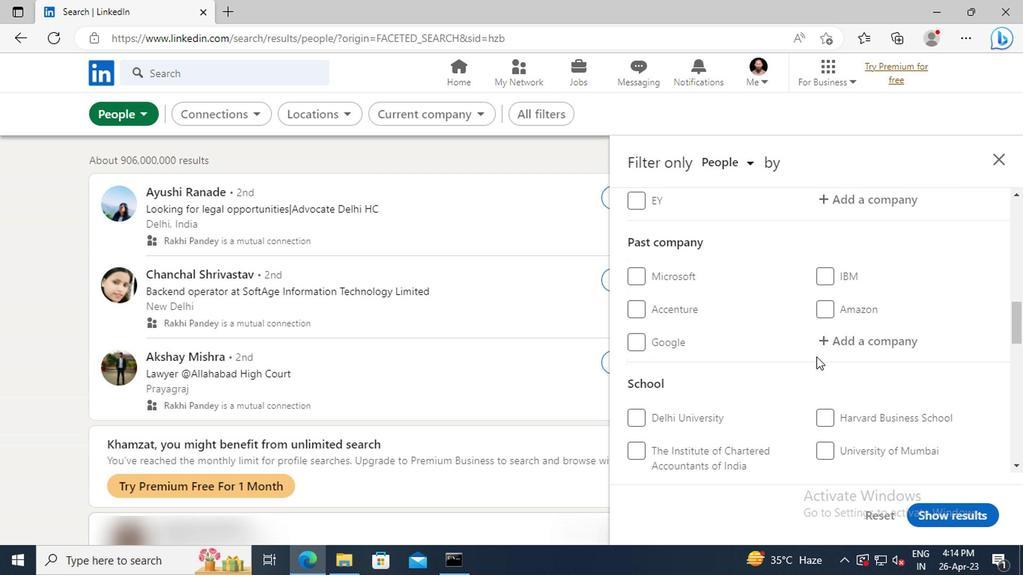 
Action: Mouse scrolled (812, 357) with delta (0, 1)
Screenshot: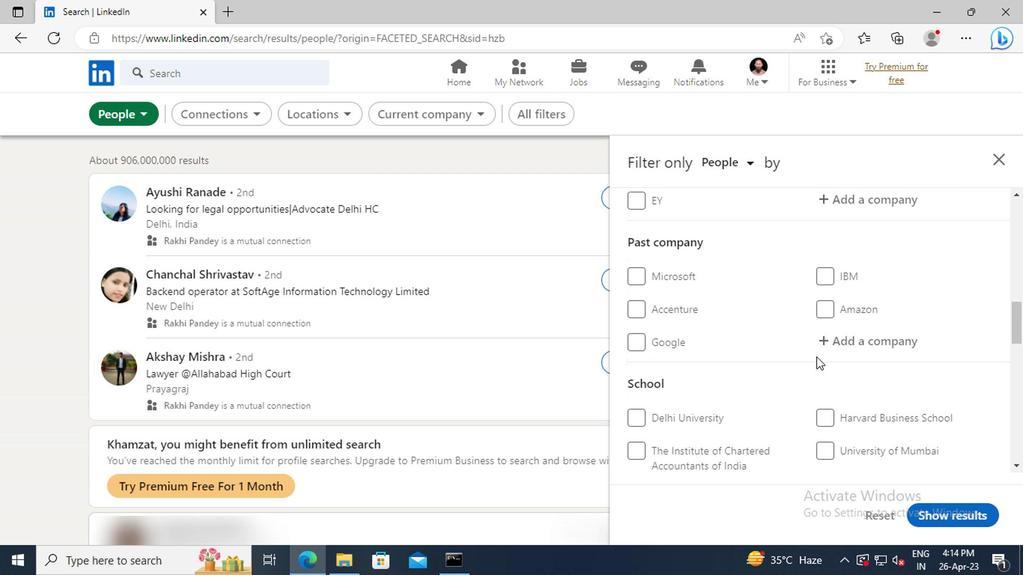 
Action: Mouse moved to (852, 333)
Screenshot: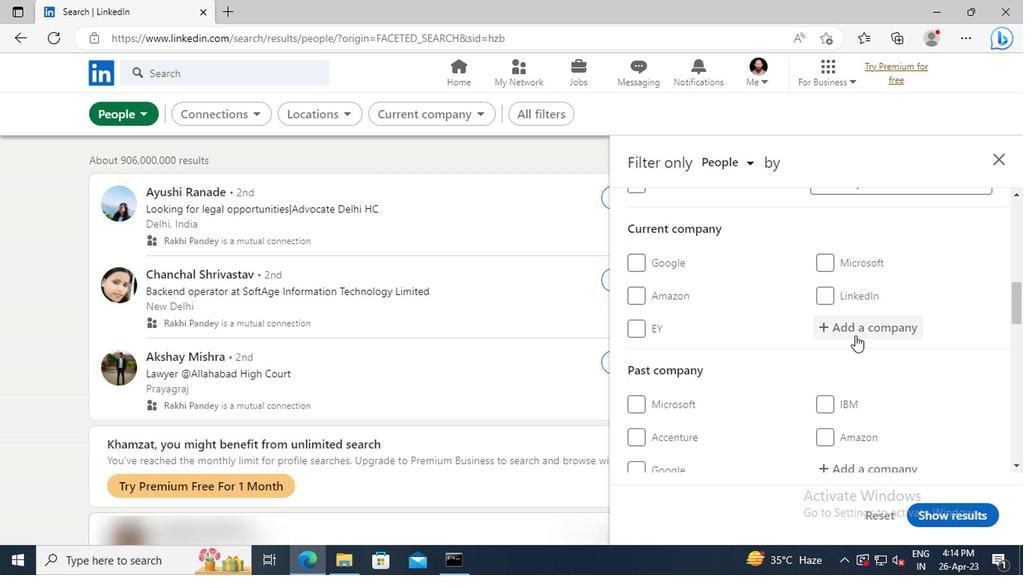 
Action: Mouse pressed left at (852, 333)
Screenshot: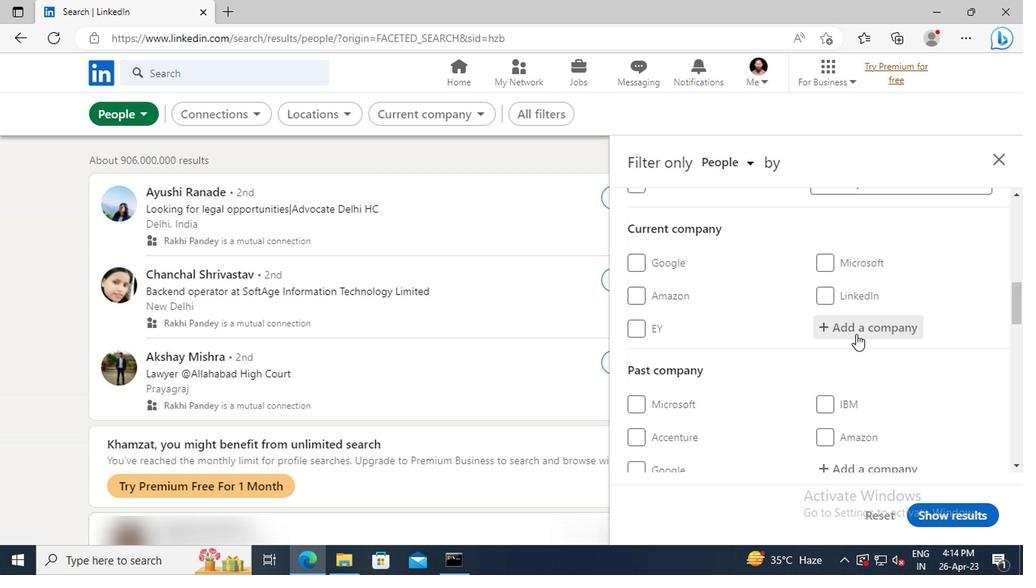 
Action: Key pressed <Key.shift>TATA<Key.space><Key.shift>AIA<Key.space><Key.shift>LIFE<Key.space><Key.shift>INSURANCE
Screenshot: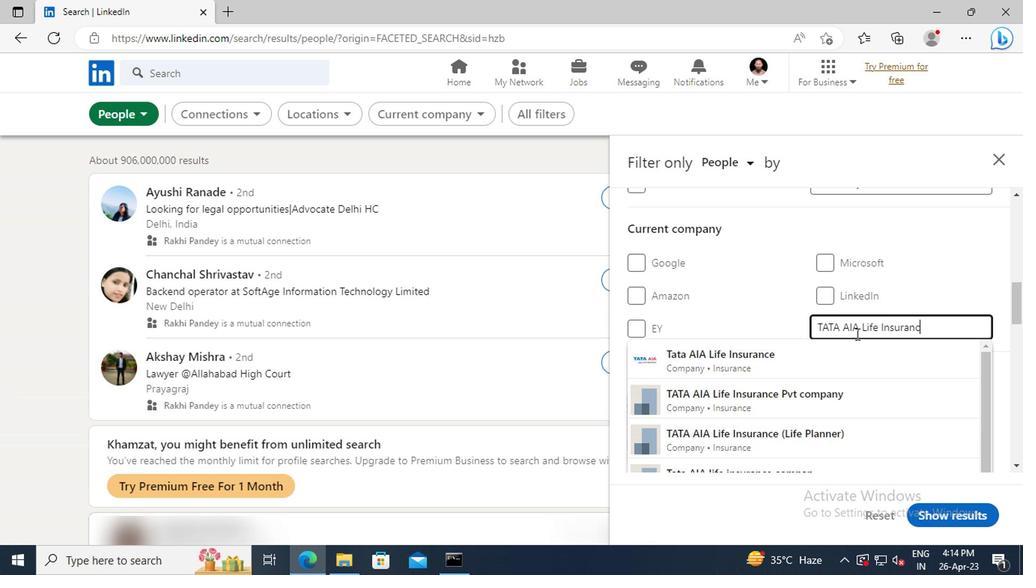 
Action: Mouse moved to (825, 351)
Screenshot: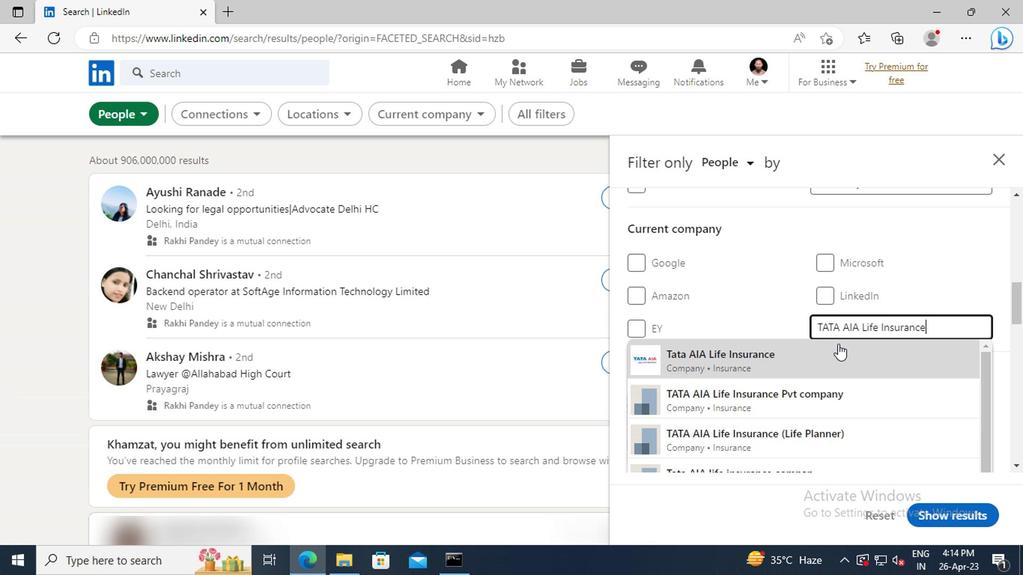 
Action: Mouse pressed left at (825, 351)
Screenshot: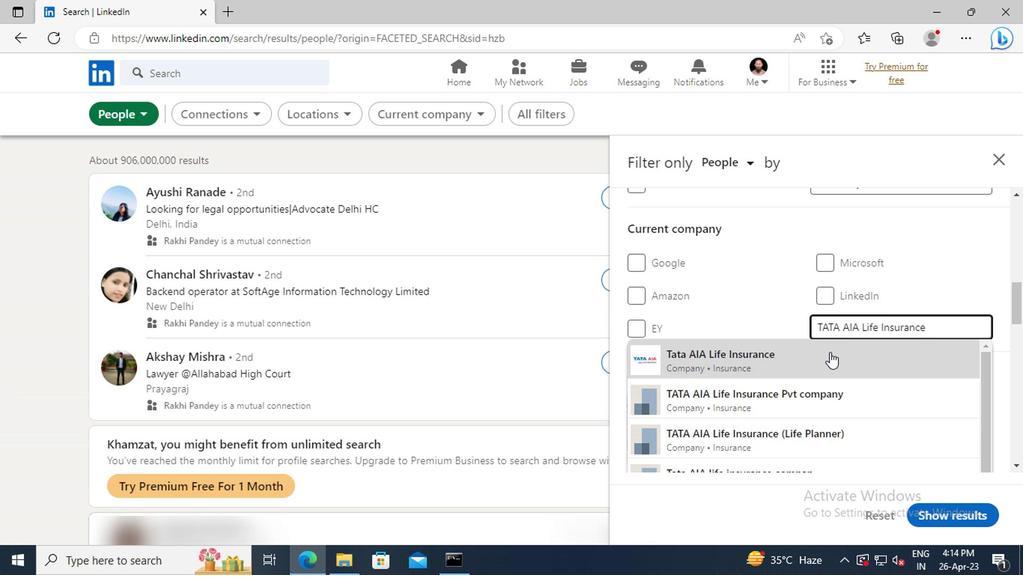 
Action: Mouse moved to (824, 280)
Screenshot: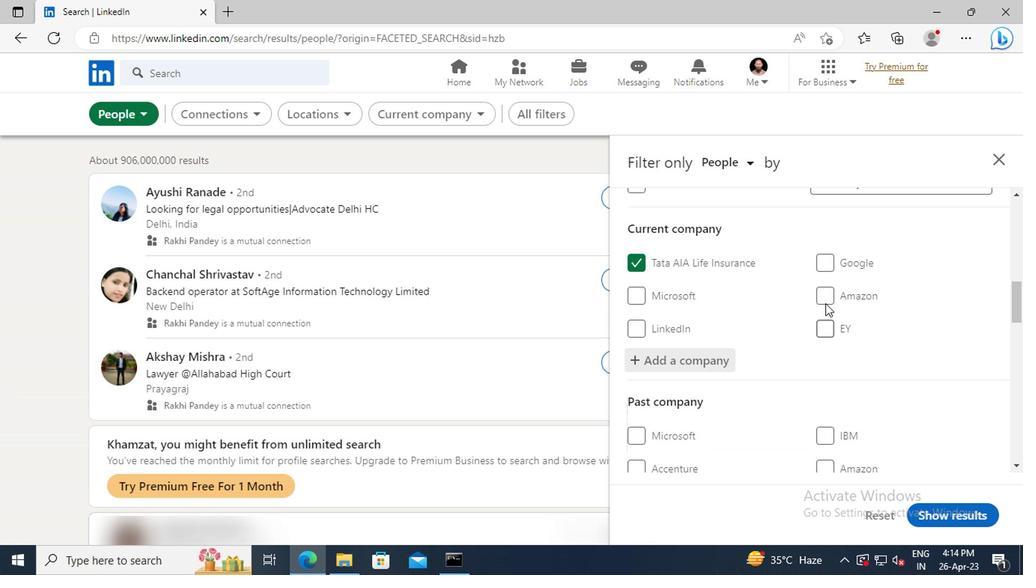 
Action: Mouse scrolled (824, 279) with delta (0, 0)
Screenshot: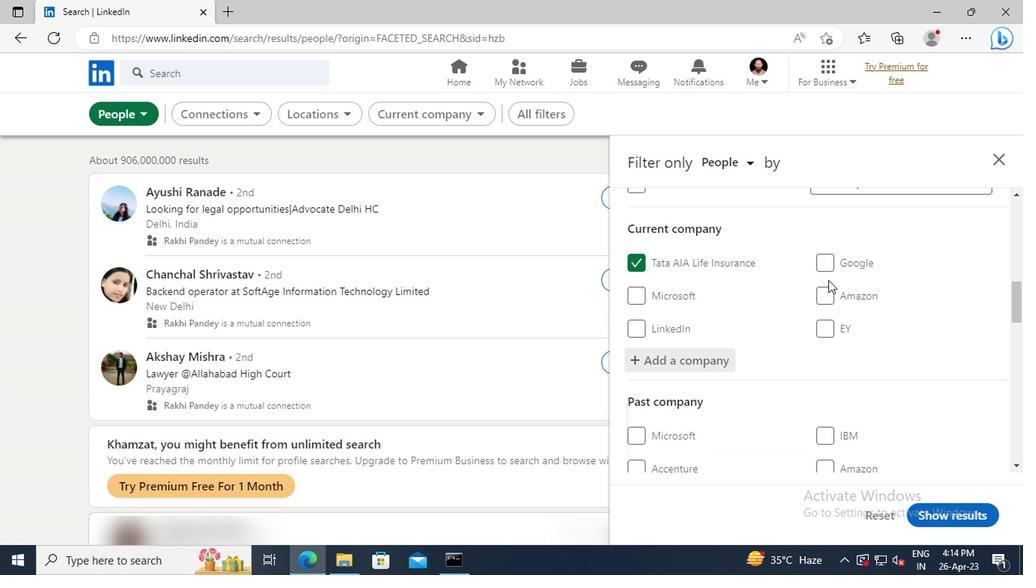 
Action: Mouse scrolled (824, 279) with delta (0, 0)
Screenshot: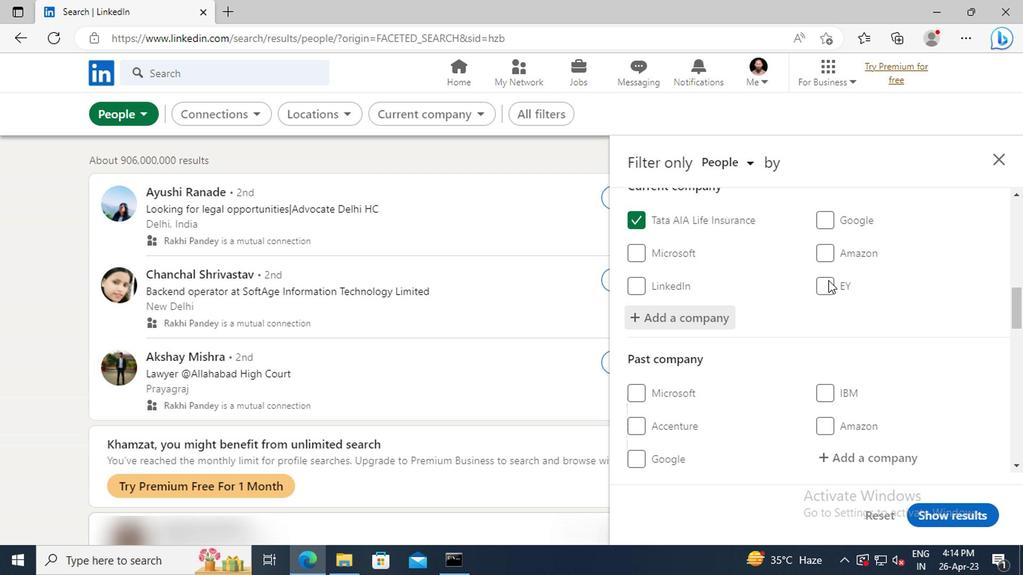 
Action: Mouse scrolled (824, 279) with delta (0, 0)
Screenshot: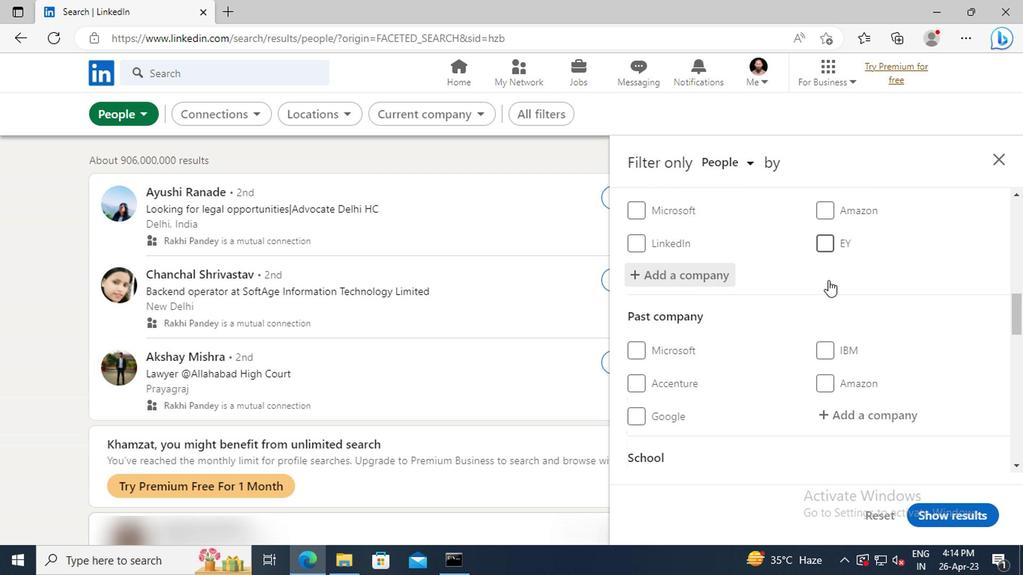 
Action: Mouse scrolled (824, 279) with delta (0, 0)
Screenshot: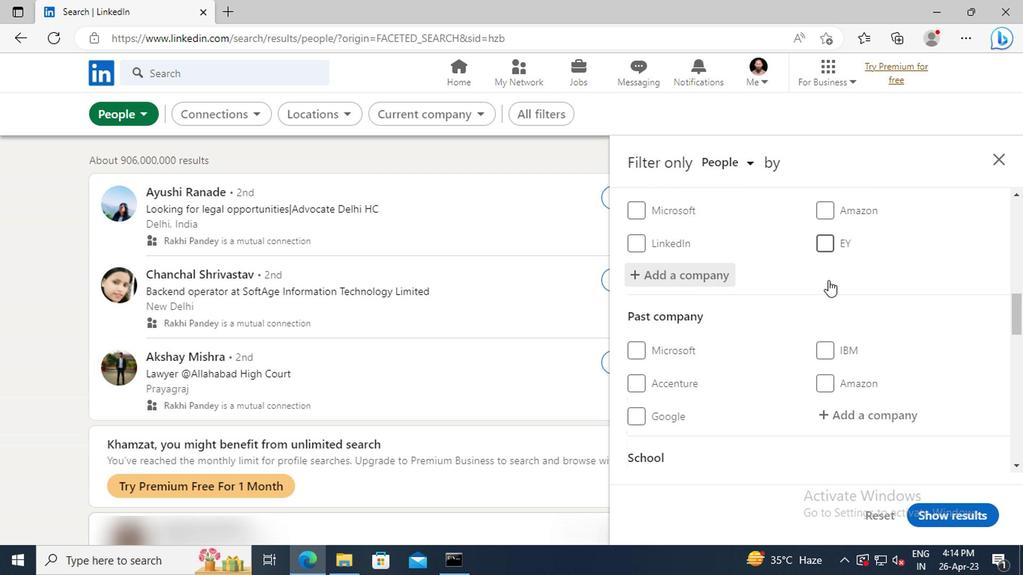 
Action: Mouse scrolled (824, 279) with delta (0, 0)
Screenshot: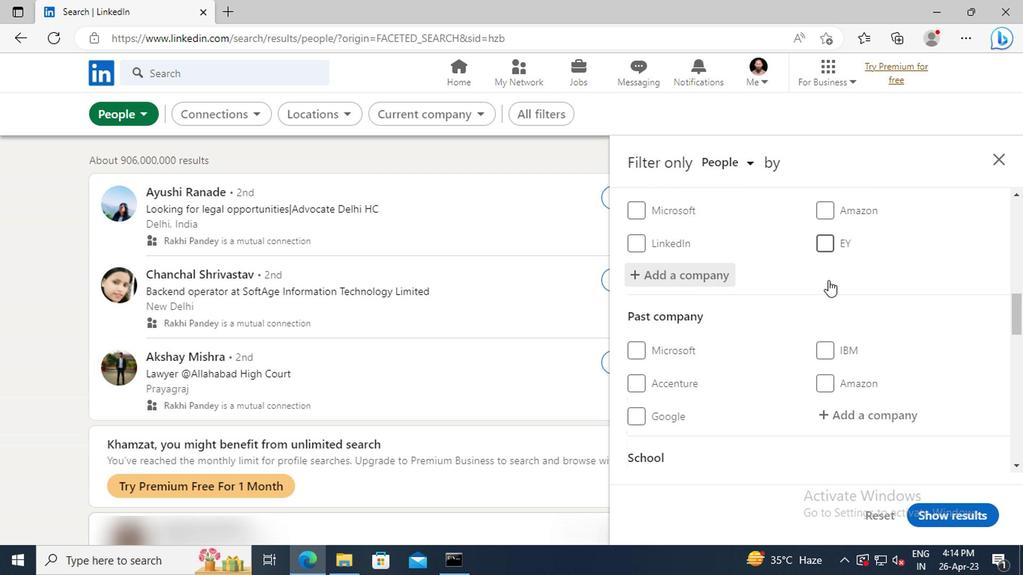 
Action: Mouse scrolled (824, 279) with delta (0, 0)
Screenshot: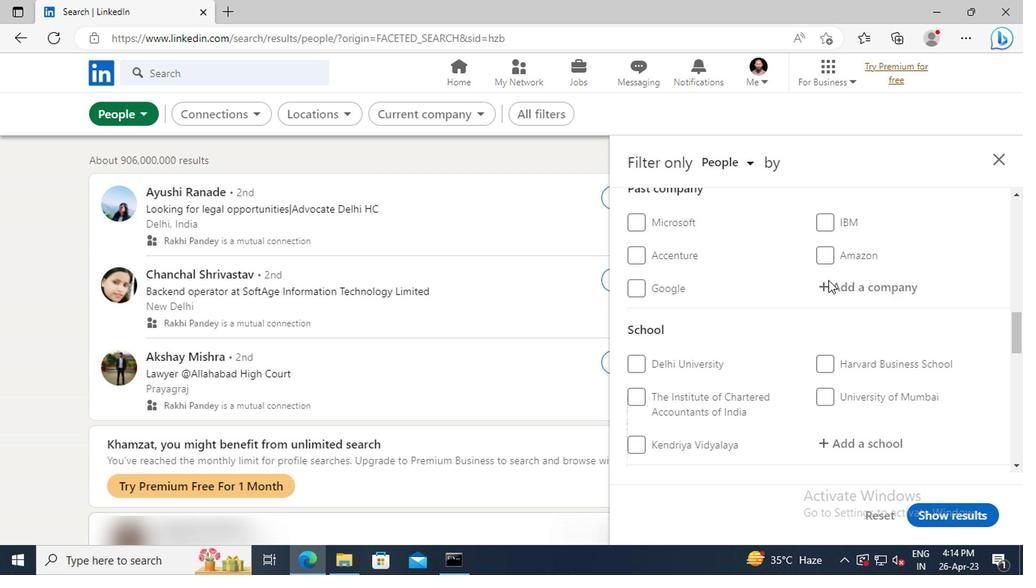 
Action: Mouse scrolled (824, 279) with delta (0, 0)
Screenshot: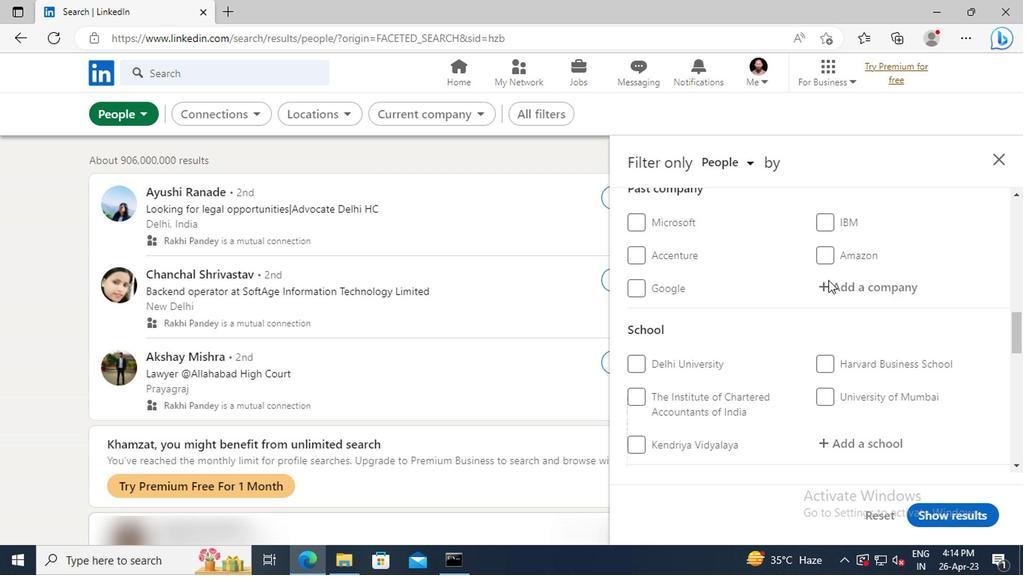 
Action: Mouse scrolled (824, 279) with delta (0, 0)
Screenshot: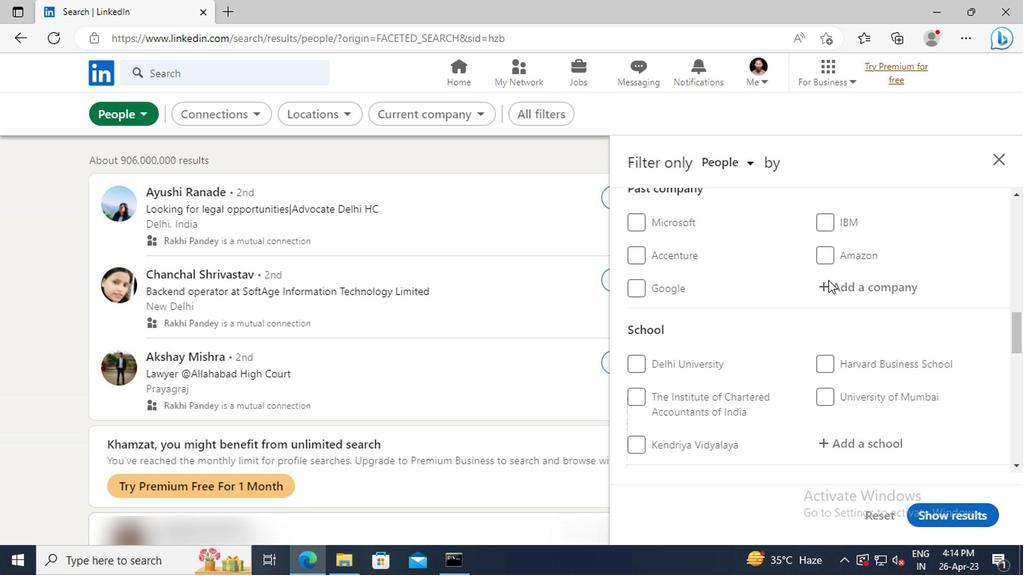 
Action: Mouse moved to (838, 311)
Screenshot: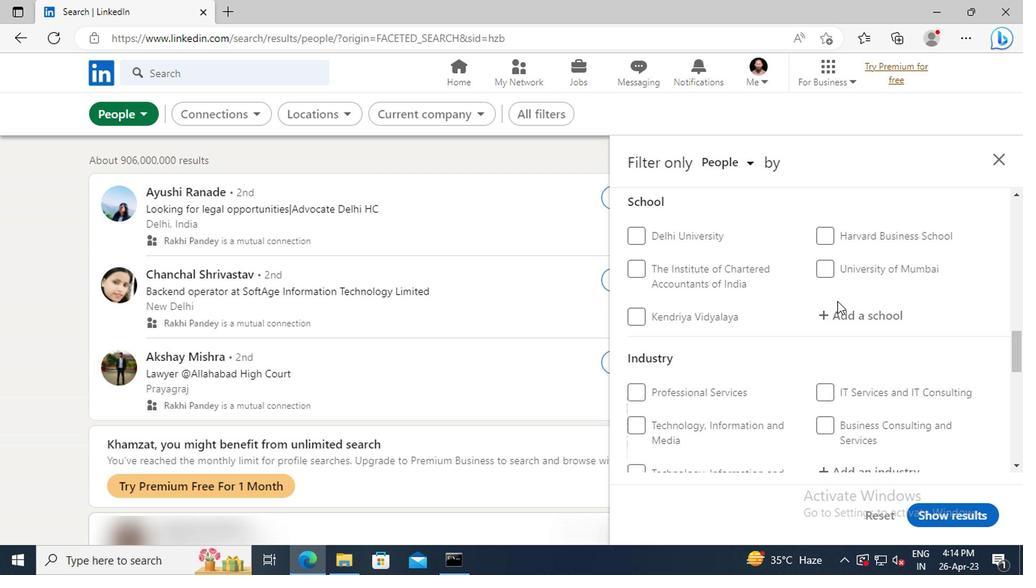 
Action: Mouse pressed left at (838, 311)
Screenshot: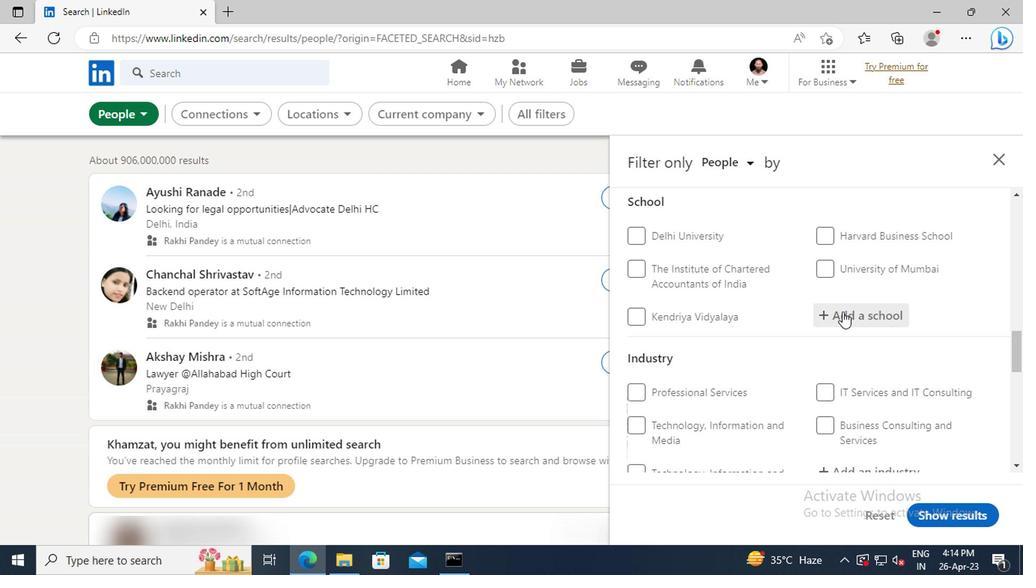 
Action: Key pressed <Key.shift>CH.<Key.space><Key.shift>CHARAN<Key.space><Key.shift>SINGH
Screenshot: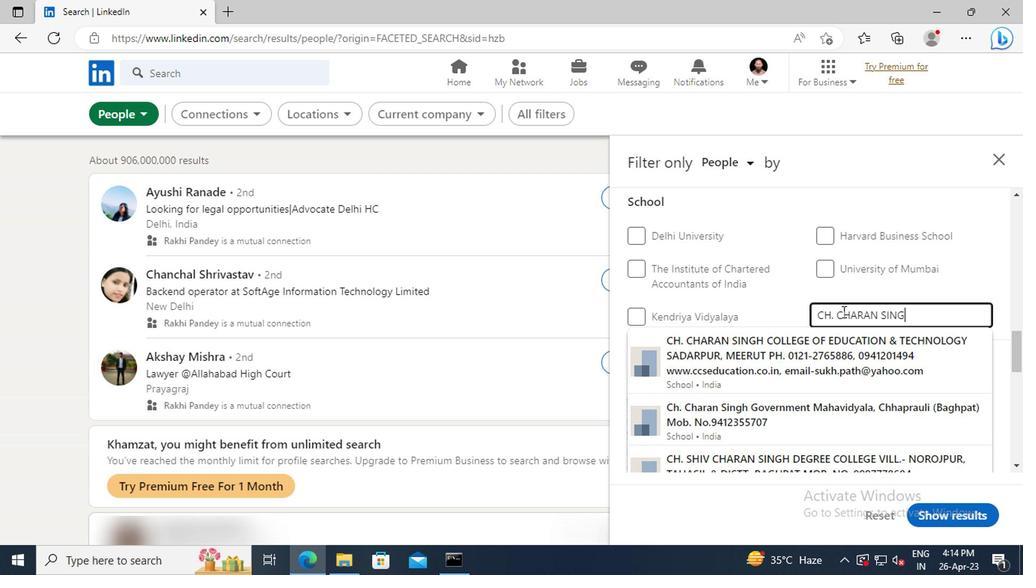 
Action: Mouse moved to (826, 352)
Screenshot: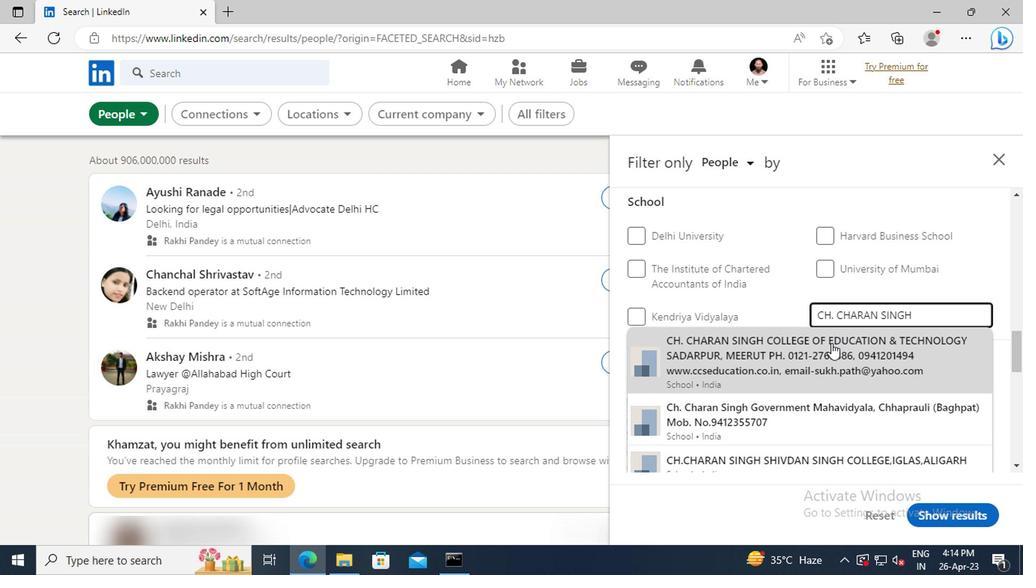 
Action: Mouse pressed left at (826, 352)
Screenshot: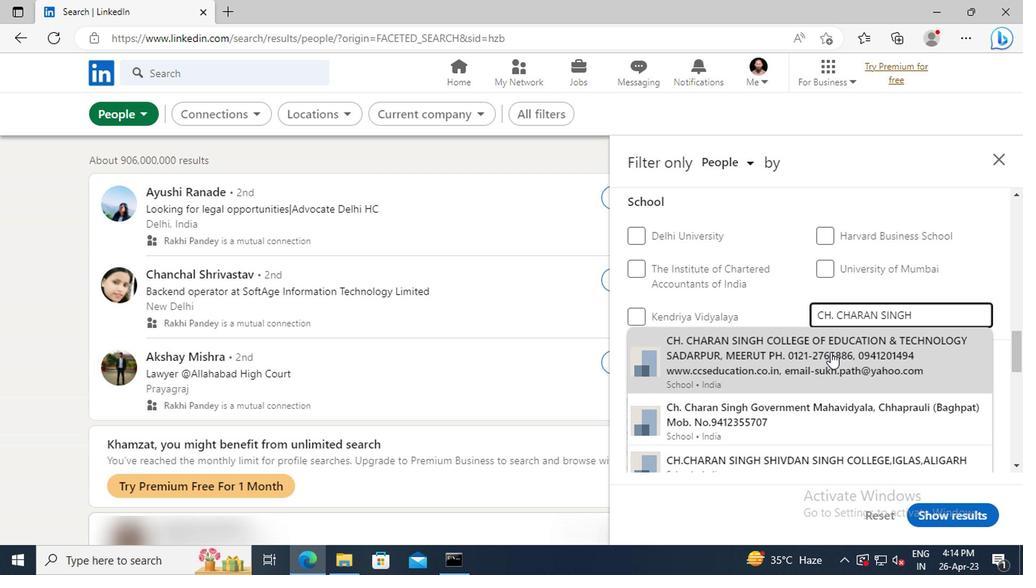 
Action: Mouse moved to (843, 292)
Screenshot: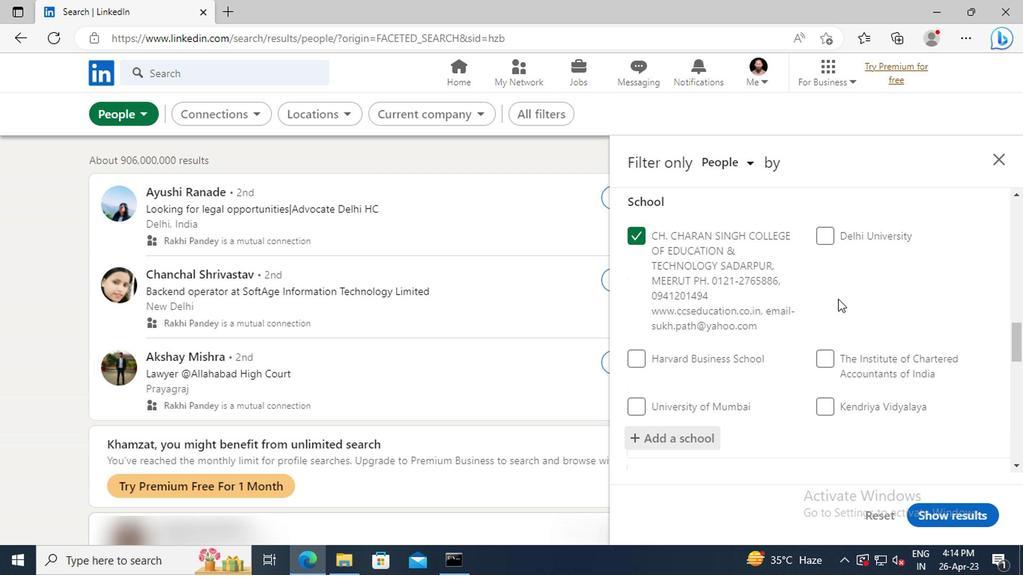 
Action: Mouse scrolled (843, 291) with delta (0, -1)
Screenshot: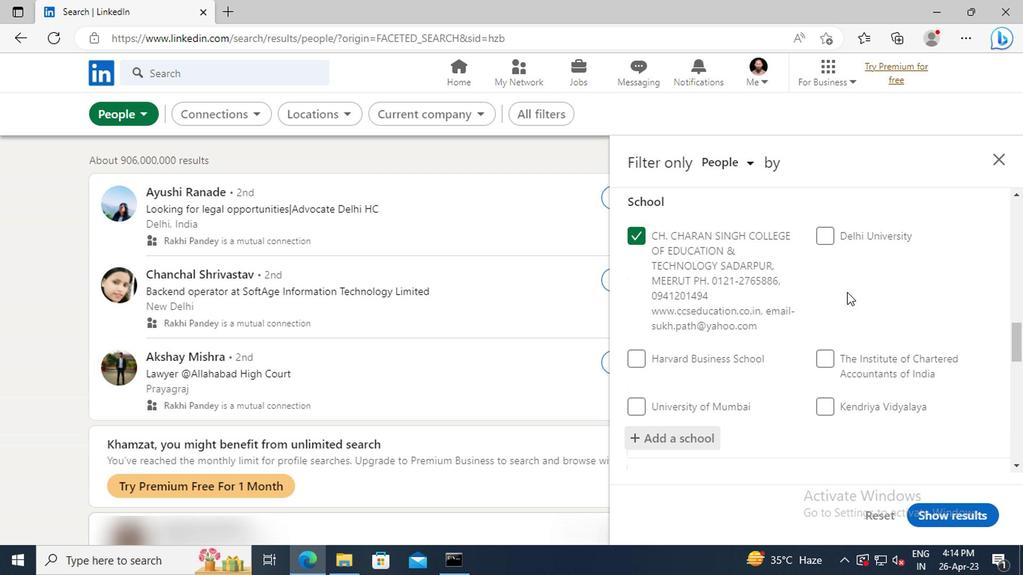 
Action: Mouse scrolled (843, 291) with delta (0, -1)
Screenshot: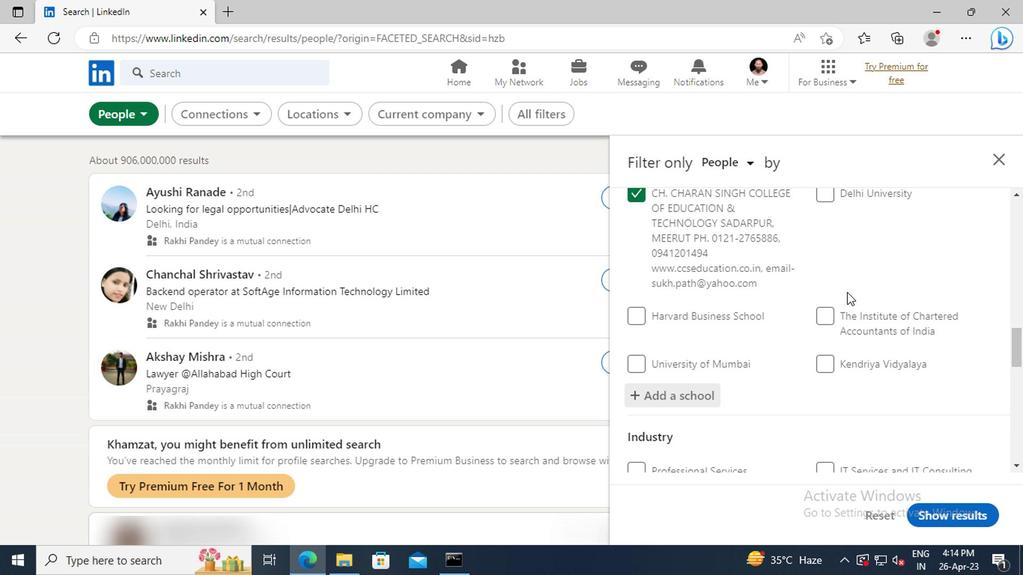 
Action: Mouse scrolled (843, 291) with delta (0, -1)
Screenshot: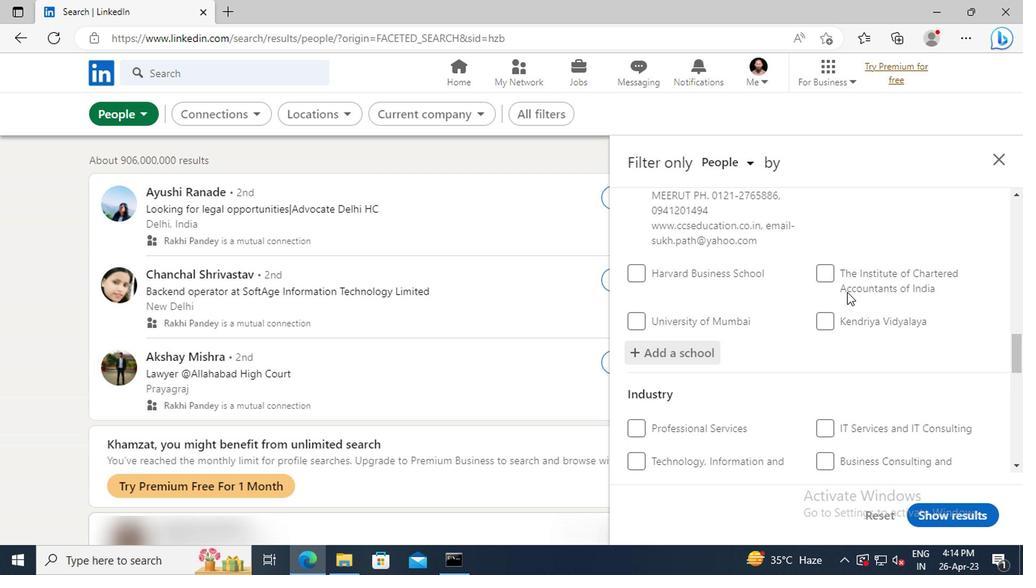 
Action: Mouse scrolled (843, 291) with delta (0, -1)
Screenshot: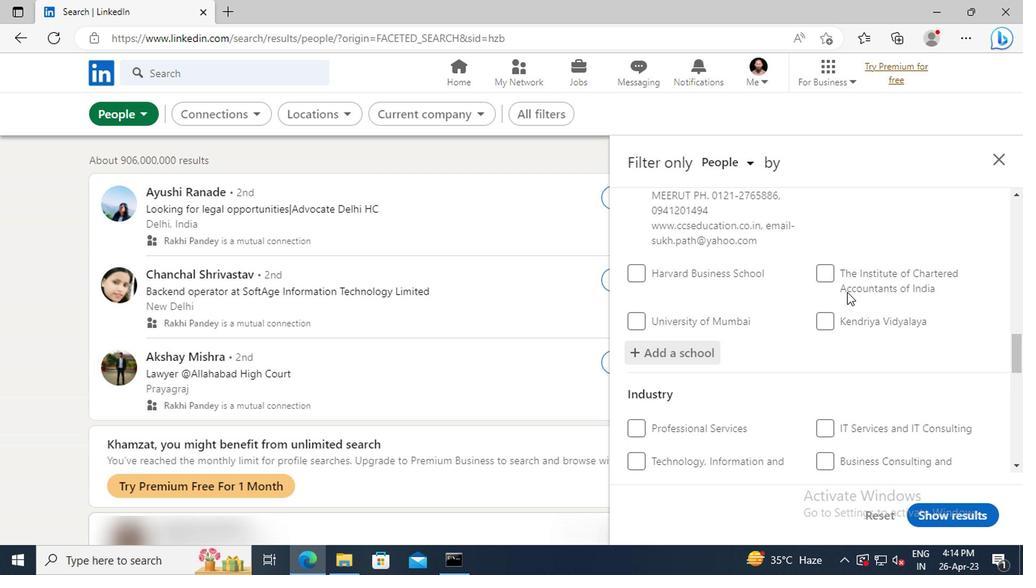 
Action: Mouse scrolled (843, 291) with delta (0, -1)
Screenshot: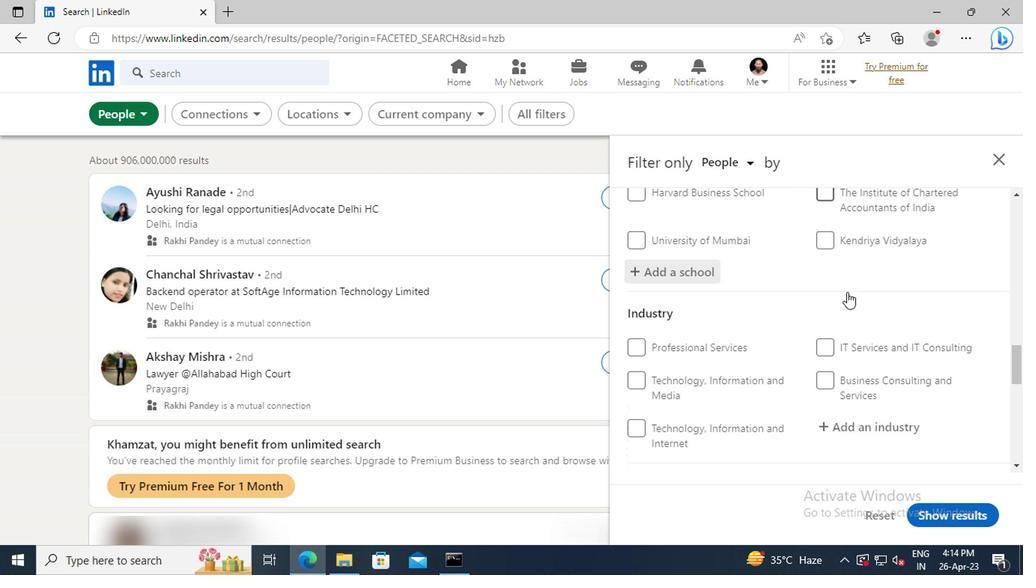 
Action: Mouse scrolled (843, 291) with delta (0, -1)
Screenshot: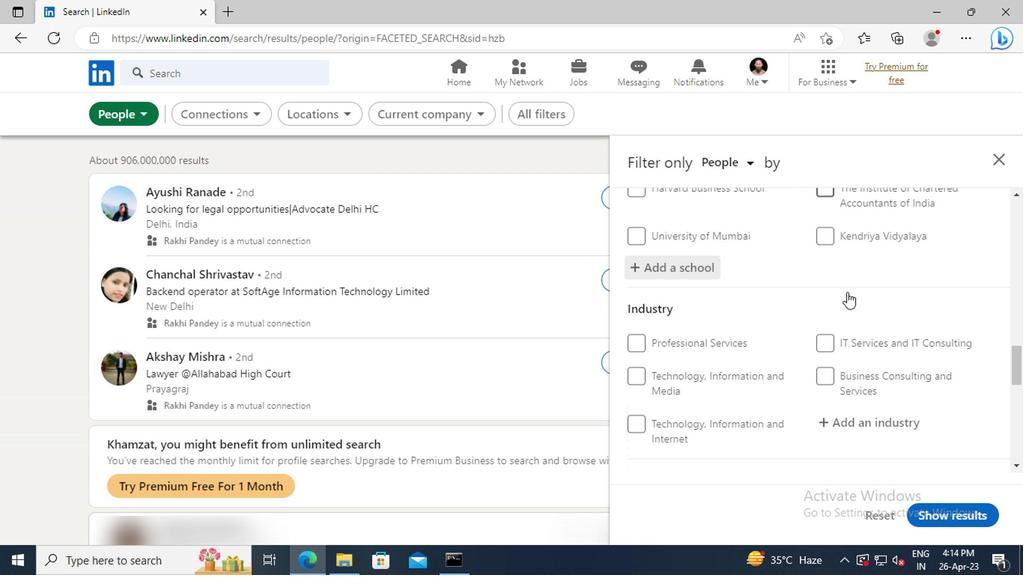 
Action: Mouse moved to (853, 331)
Screenshot: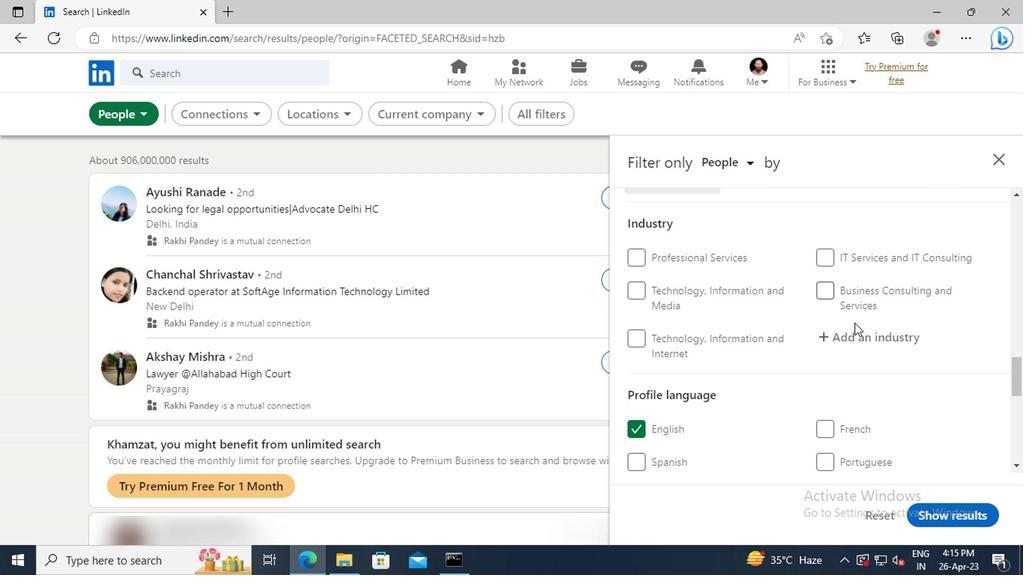
Action: Mouse pressed left at (853, 331)
Screenshot: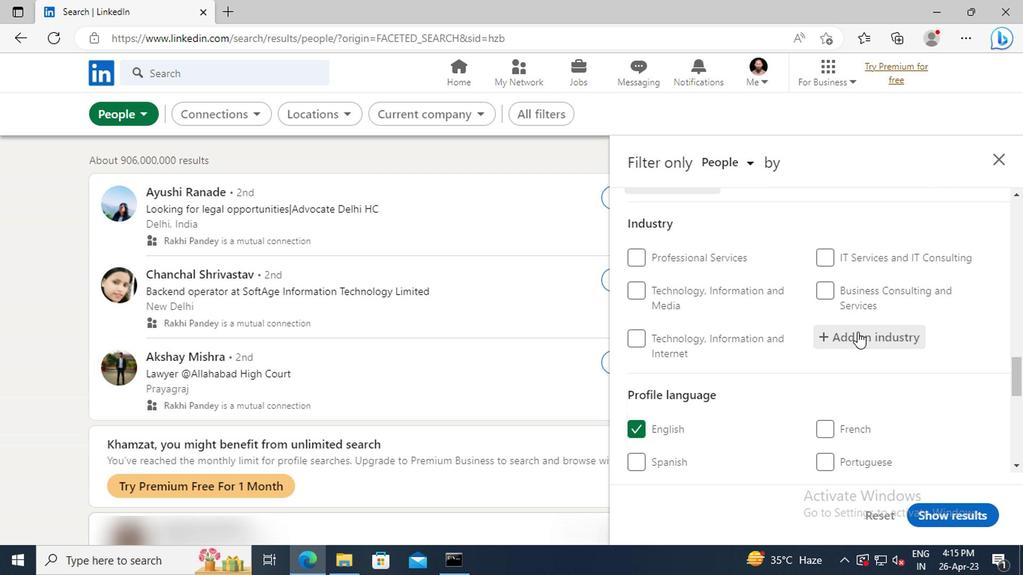 
Action: Key pressed <Key.shift>BOILERS,<Key.space><Key.shift>TANKS,<Key.space>AND<Key.space><Key.shift>SHIPPING<Key.space><Key.shift>CONTAINER<Key.space><Key.shift>MANUFACTURING
Screenshot: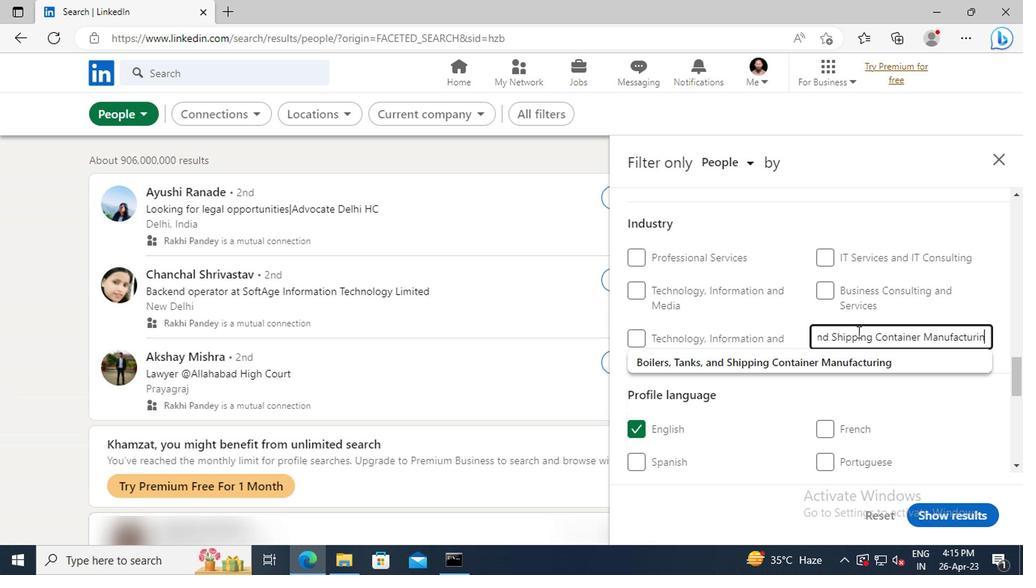 
Action: Mouse moved to (855, 362)
Screenshot: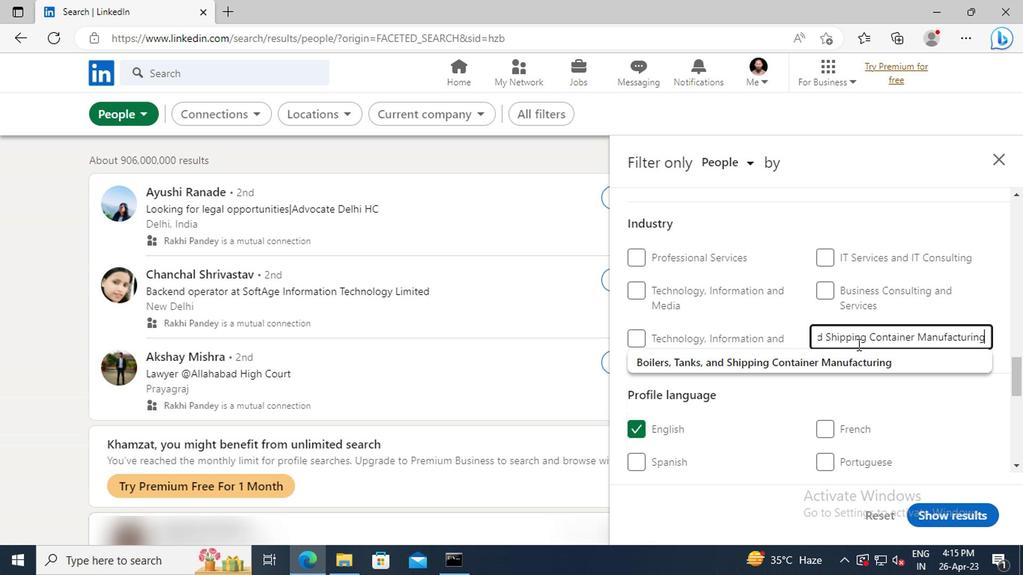 
Action: Mouse pressed left at (855, 362)
Screenshot: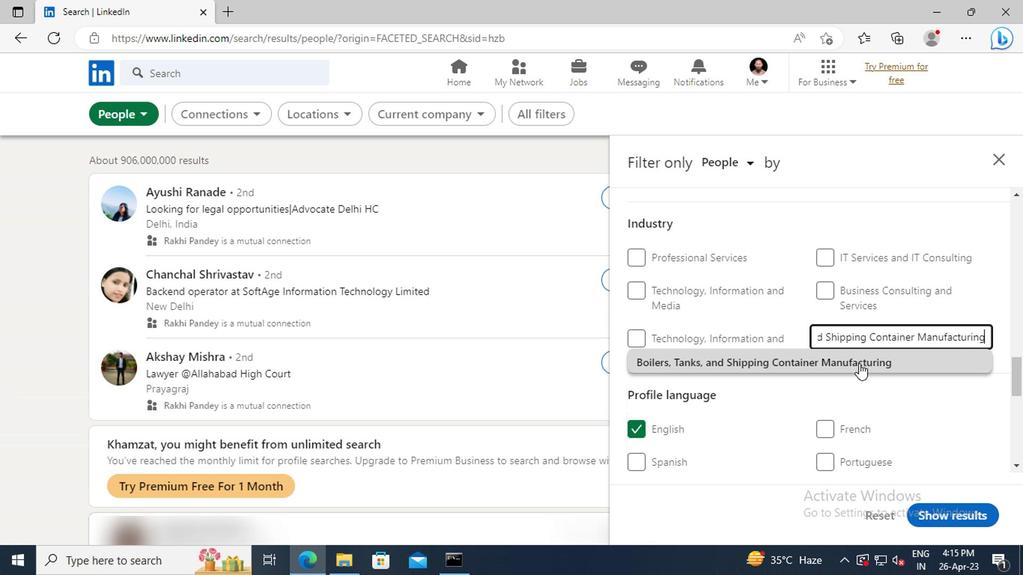 
Action: Mouse moved to (824, 283)
Screenshot: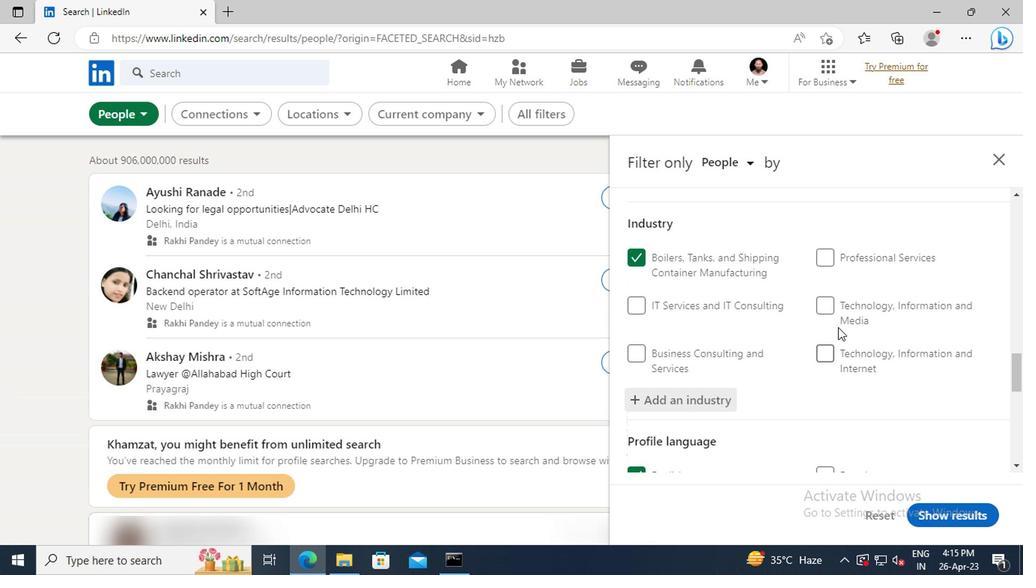 
Action: Mouse scrolled (824, 282) with delta (0, 0)
Screenshot: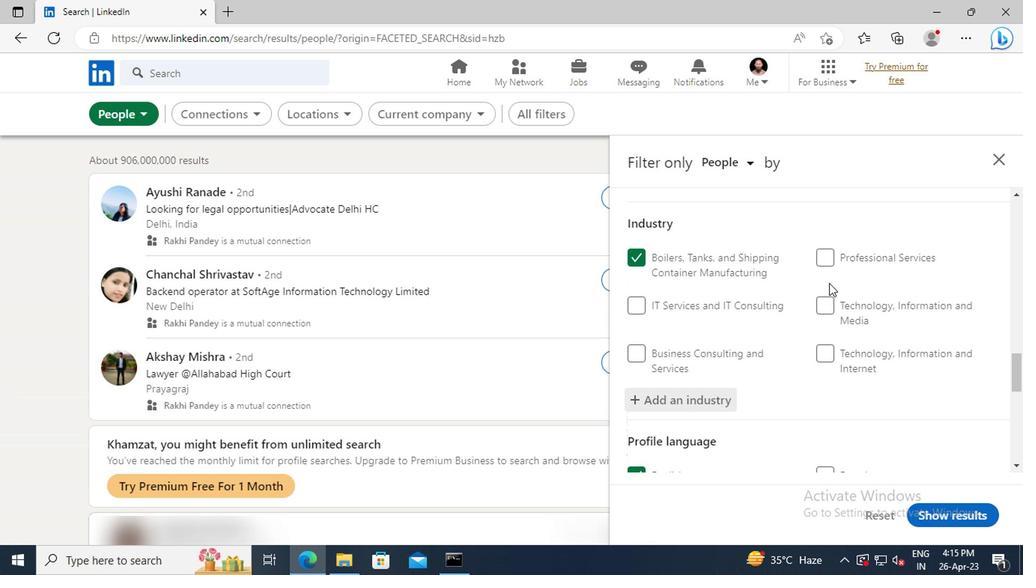 
Action: Mouse scrolled (824, 282) with delta (0, 0)
Screenshot: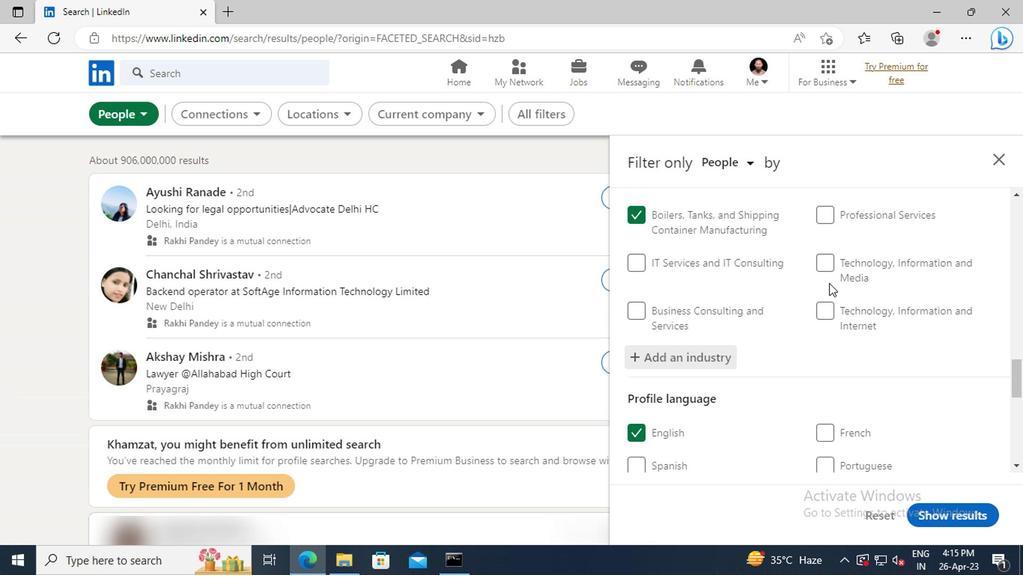 
Action: Mouse scrolled (824, 282) with delta (0, 0)
Screenshot: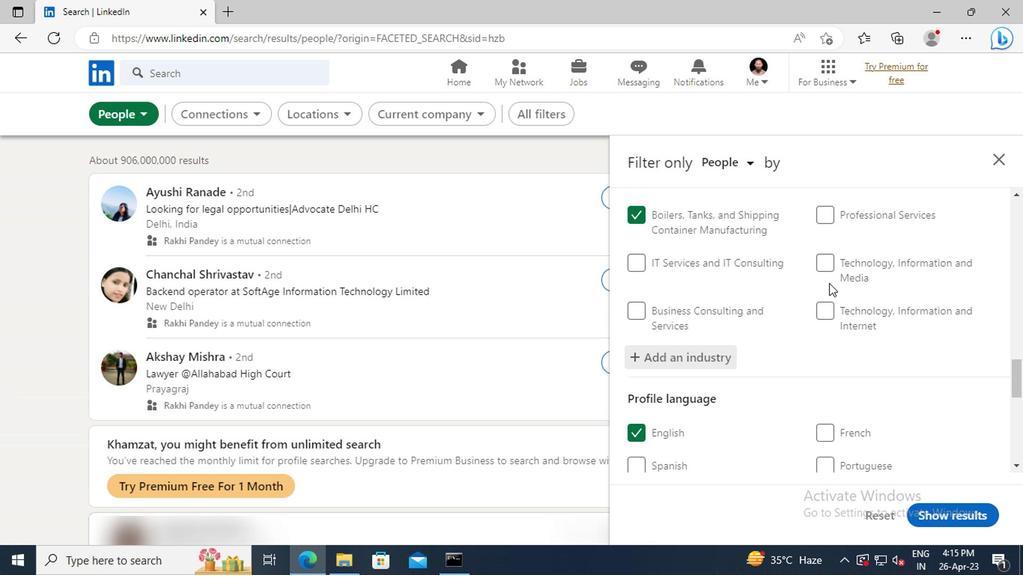 
Action: Mouse scrolled (824, 282) with delta (0, 0)
Screenshot: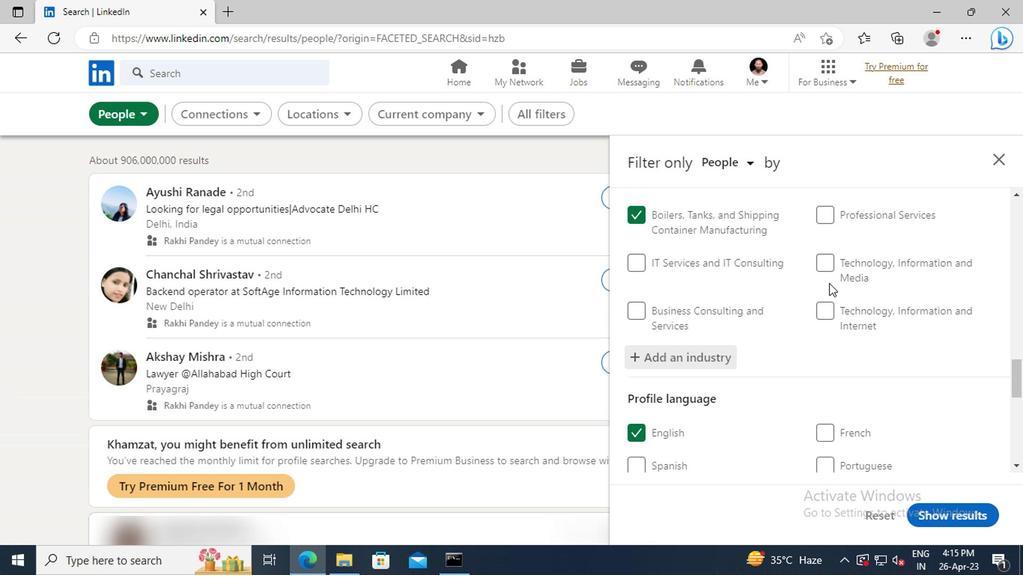 
Action: Mouse scrolled (824, 282) with delta (0, 0)
Screenshot: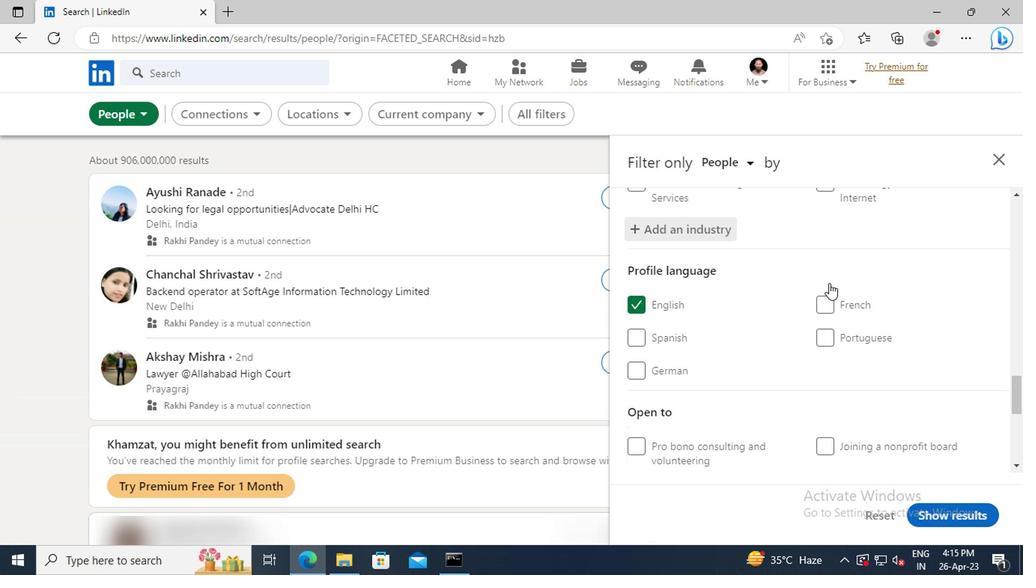 
Action: Mouse scrolled (824, 282) with delta (0, 0)
Screenshot: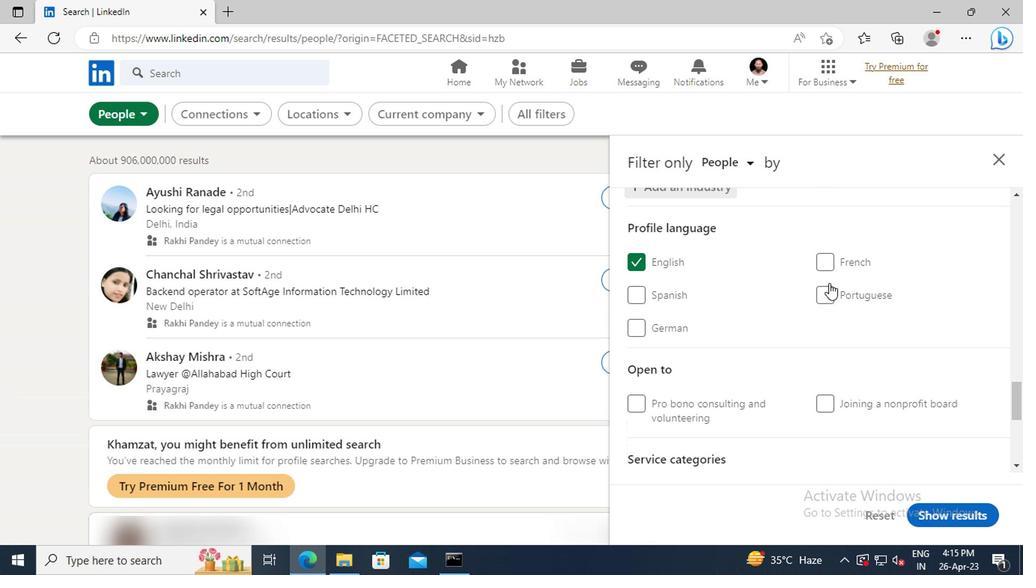 
Action: Mouse scrolled (824, 282) with delta (0, 0)
Screenshot: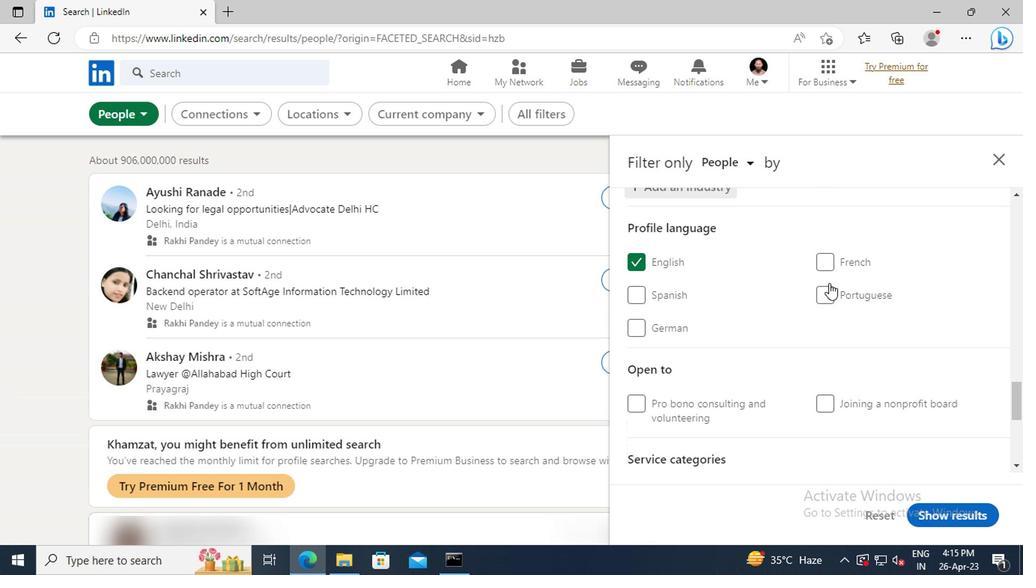 
Action: Mouse scrolled (824, 282) with delta (0, 0)
Screenshot: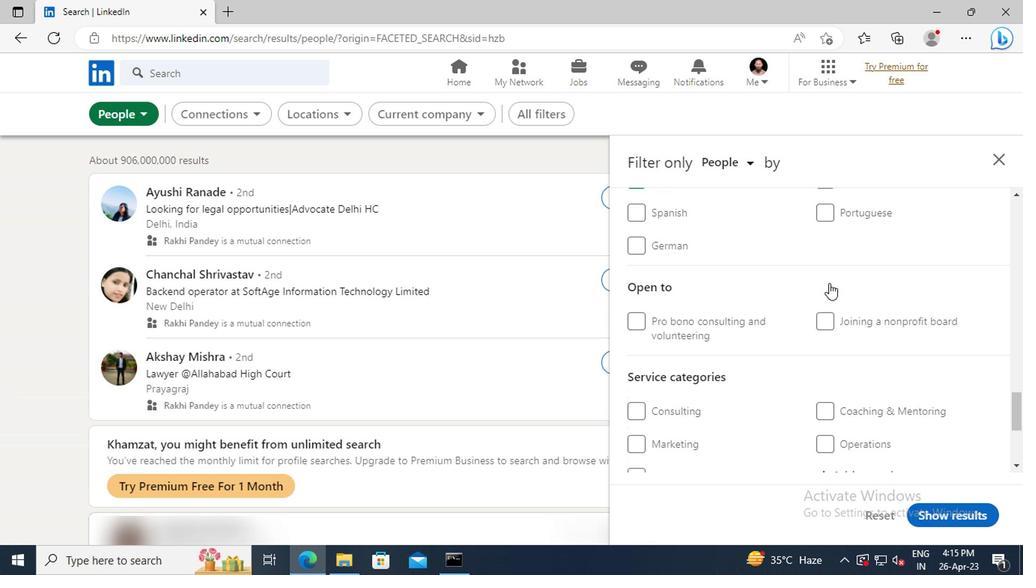 
Action: Mouse scrolled (824, 282) with delta (0, 0)
Screenshot: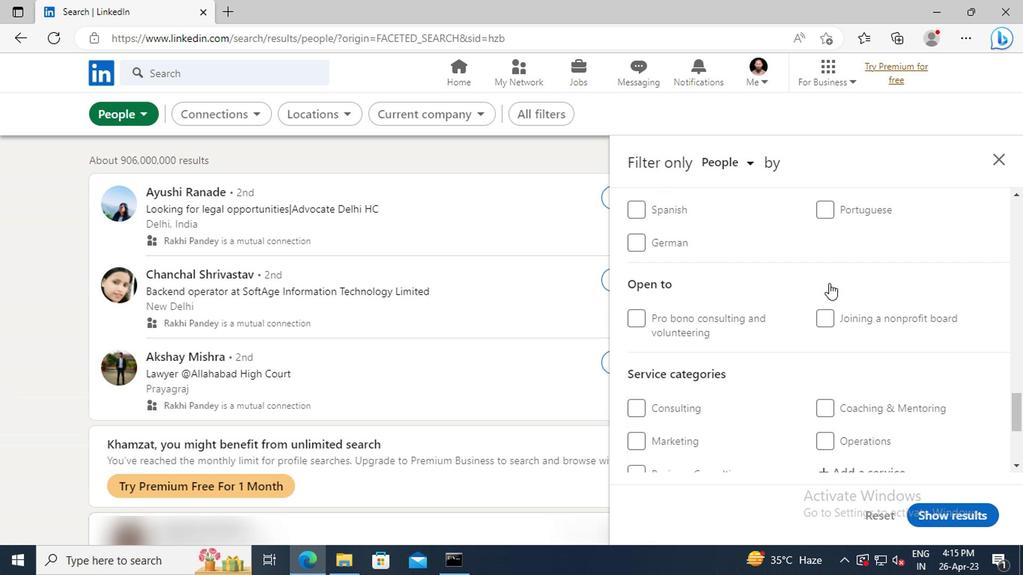 
Action: Mouse scrolled (824, 282) with delta (0, 0)
Screenshot: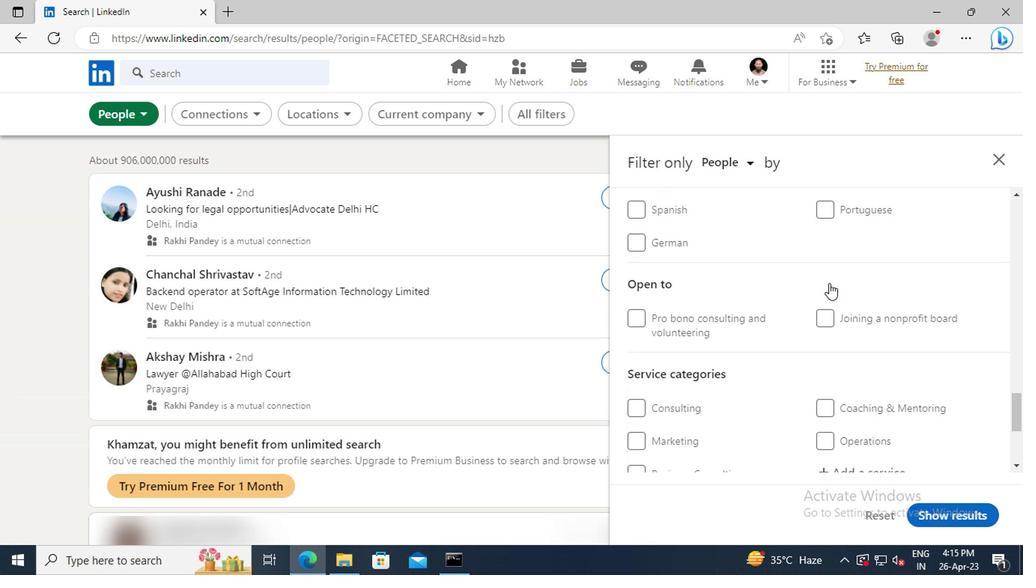 
Action: Mouse moved to (838, 341)
Screenshot: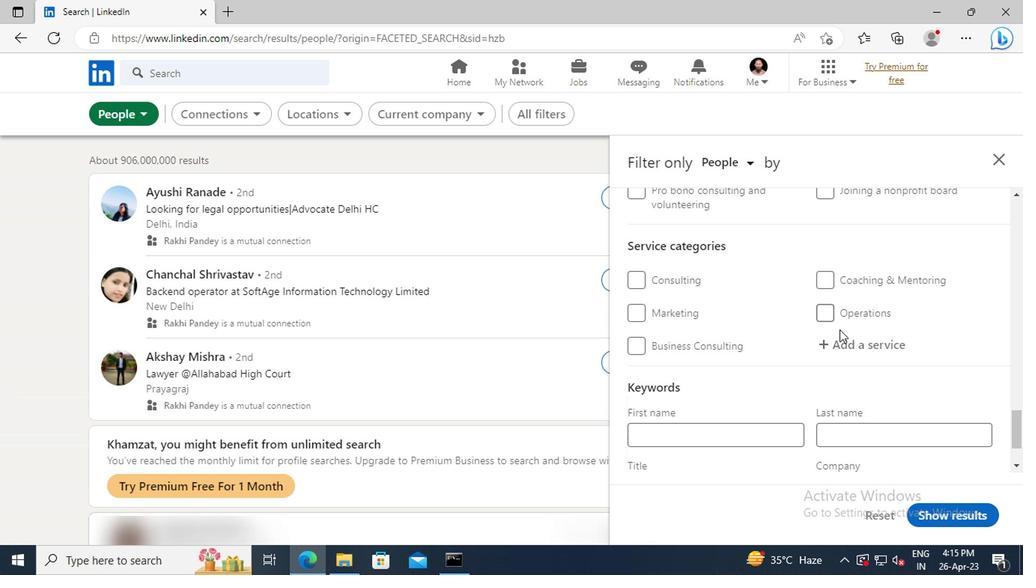 
Action: Mouse pressed left at (838, 341)
Screenshot: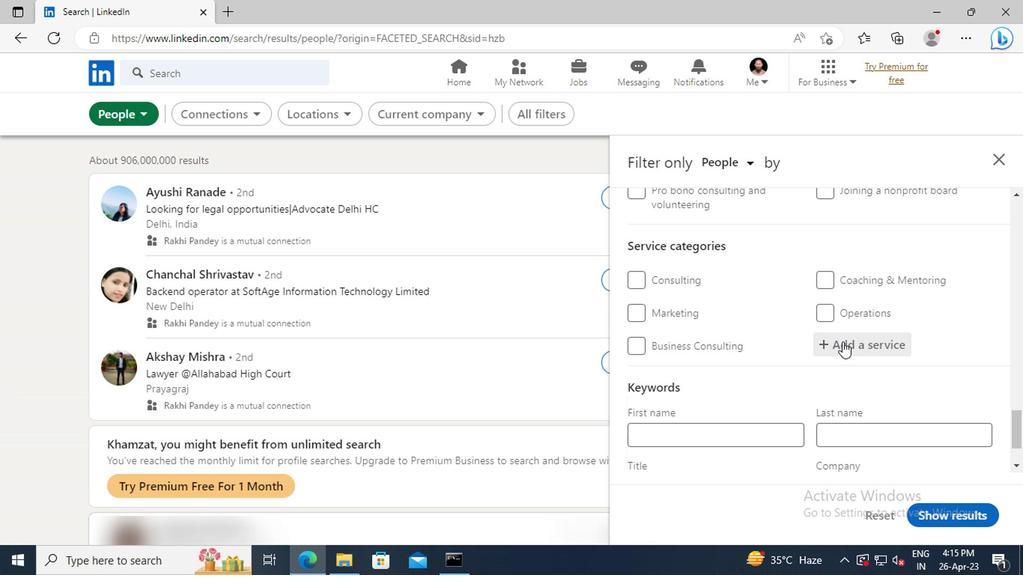 
Action: Key pressed <Key.shift>VIRTUAL<Key.space><Key.shift>ASSISTANCE
Screenshot: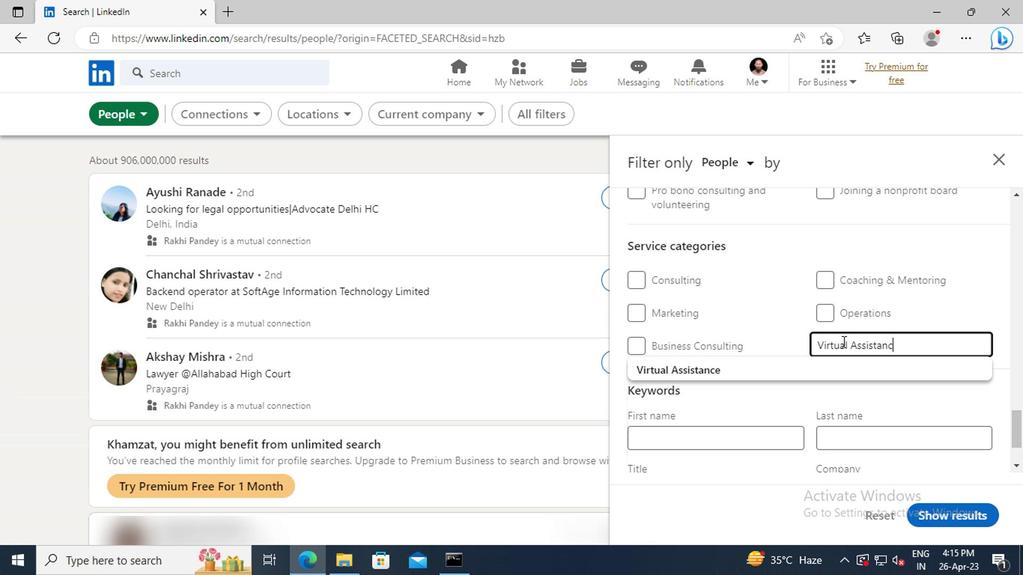 
Action: Mouse moved to (846, 374)
Screenshot: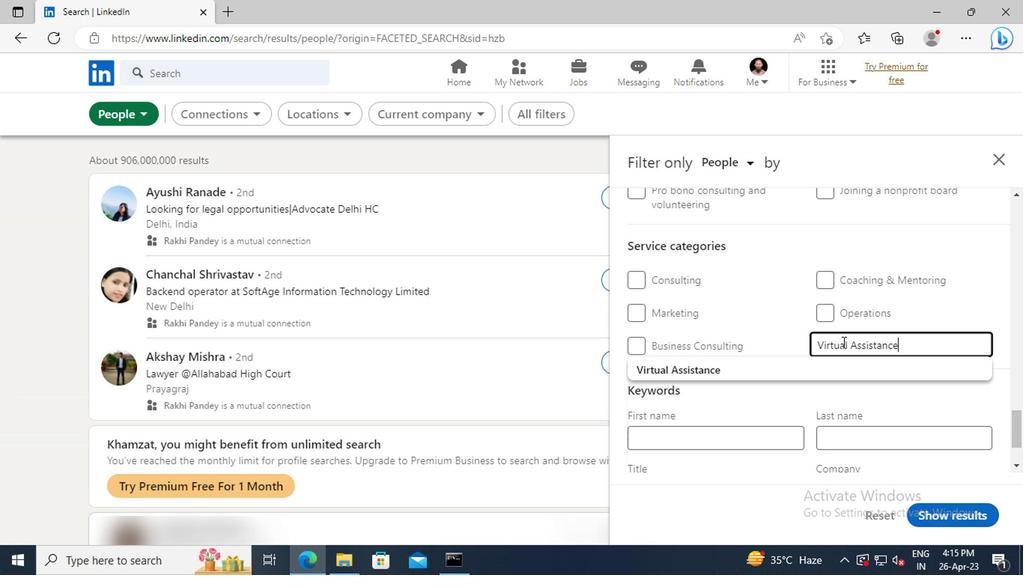 
Action: Mouse pressed left at (846, 374)
Screenshot: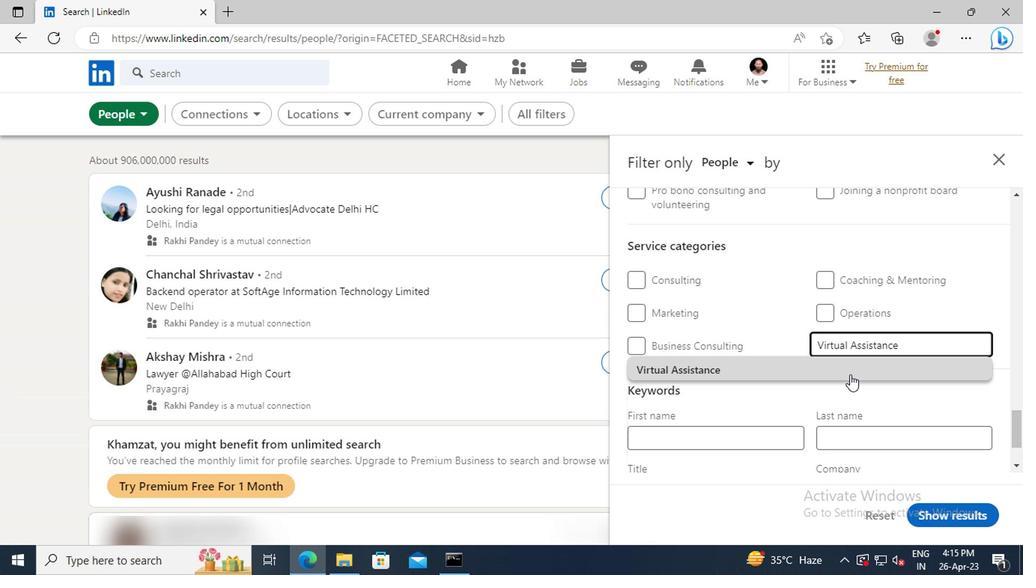 
Action: Mouse moved to (815, 295)
Screenshot: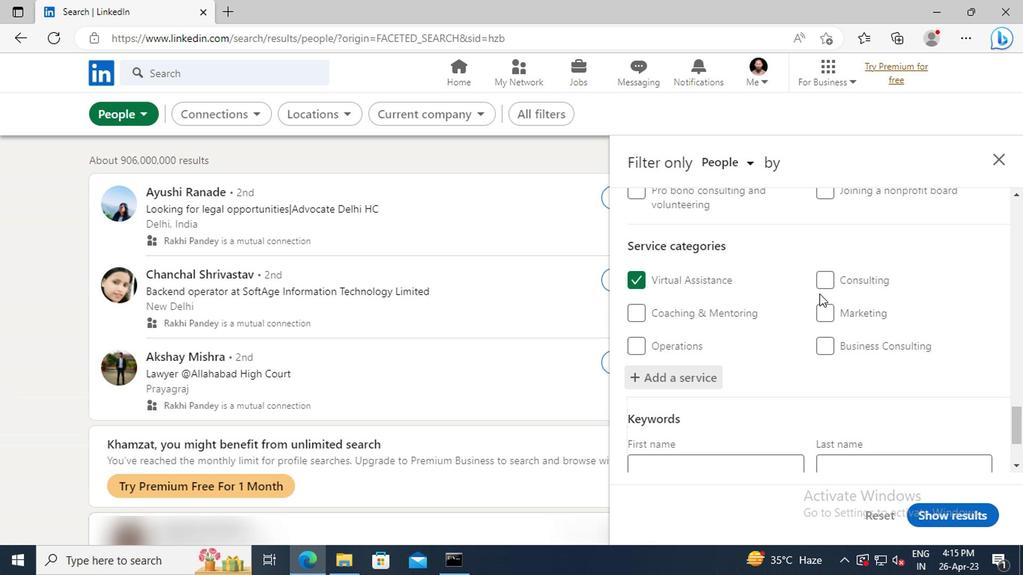 
Action: Mouse scrolled (815, 294) with delta (0, 0)
Screenshot: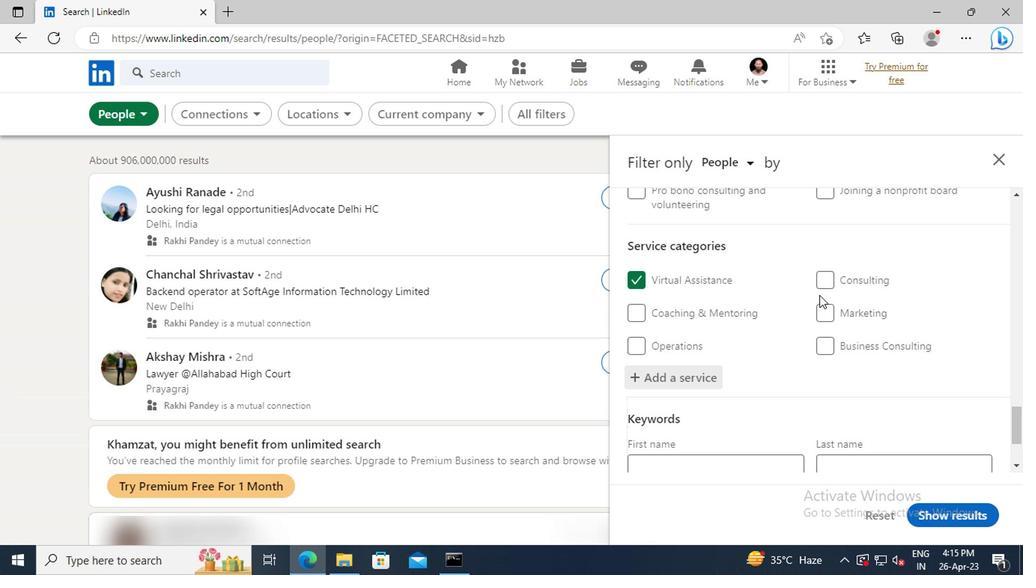 
Action: Mouse scrolled (815, 294) with delta (0, 0)
Screenshot: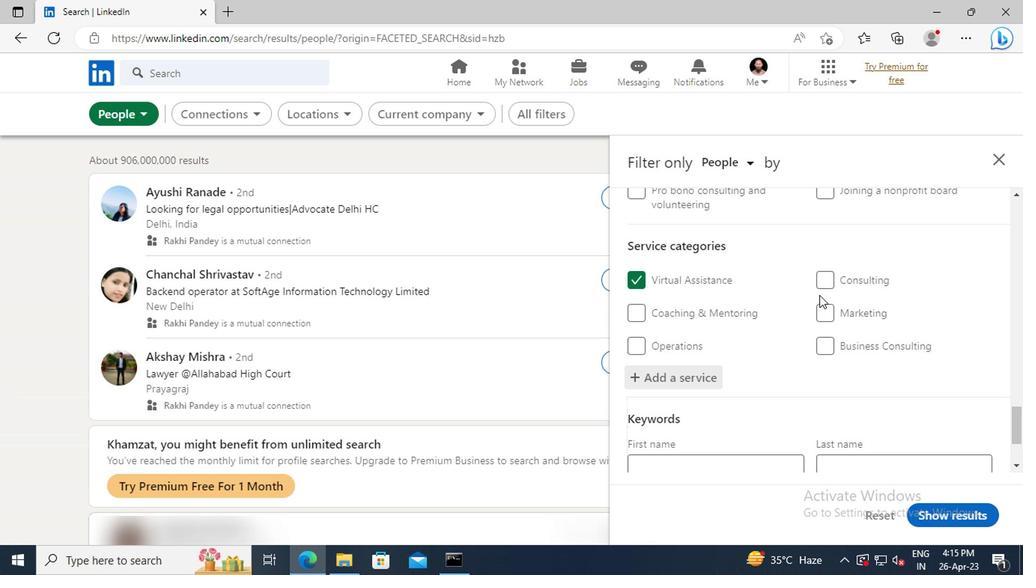 
Action: Mouse scrolled (815, 294) with delta (0, 0)
Screenshot: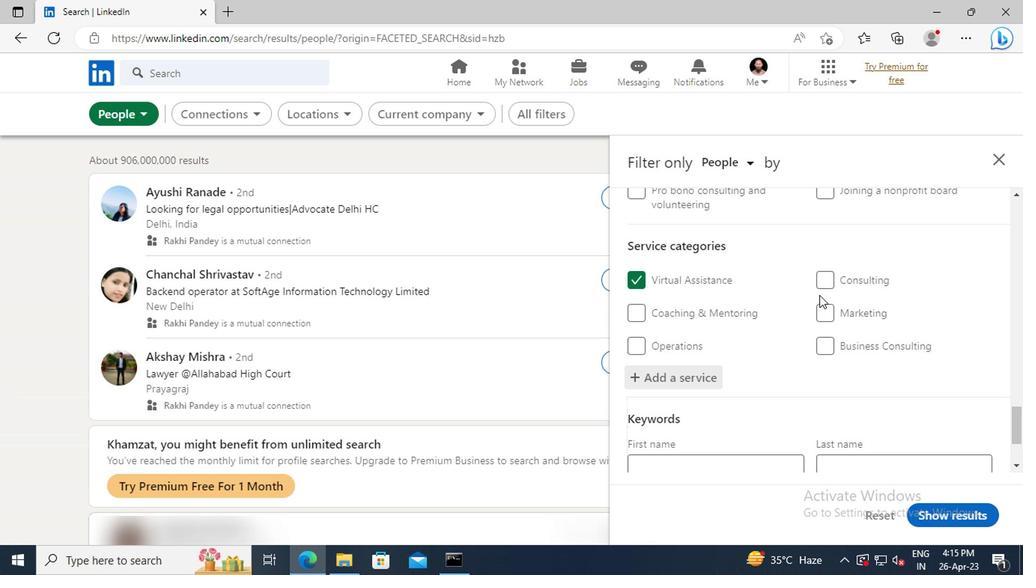 
Action: Mouse scrolled (815, 294) with delta (0, 0)
Screenshot: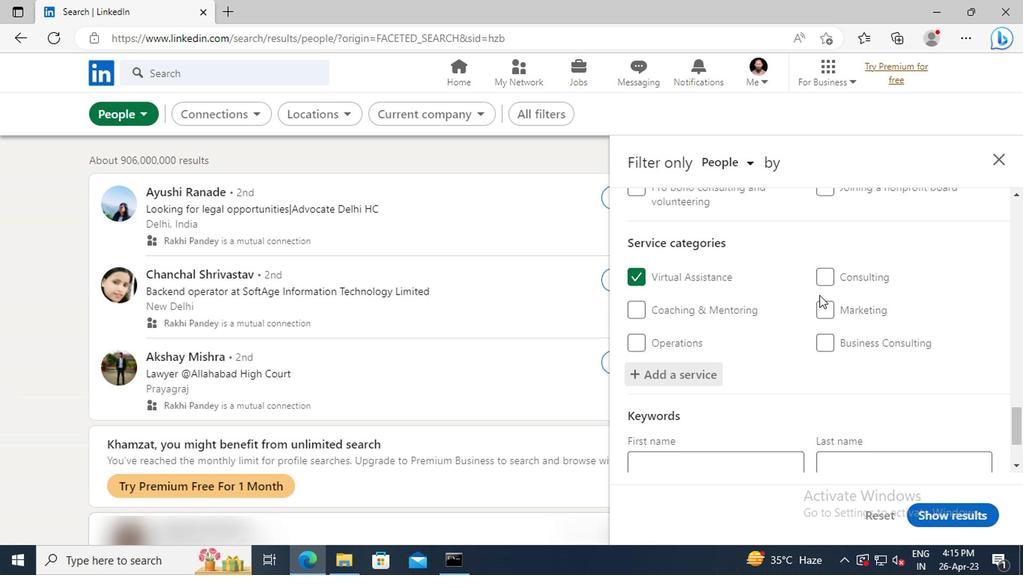 
Action: Mouse moved to (695, 398)
Screenshot: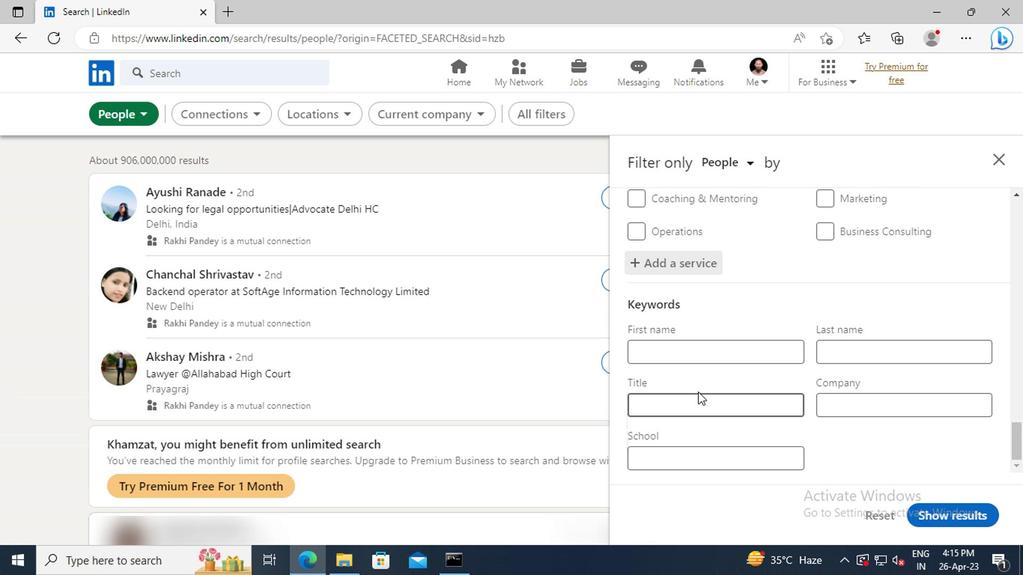 
Action: Mouse pressed left at (695, 398)
Screenshot: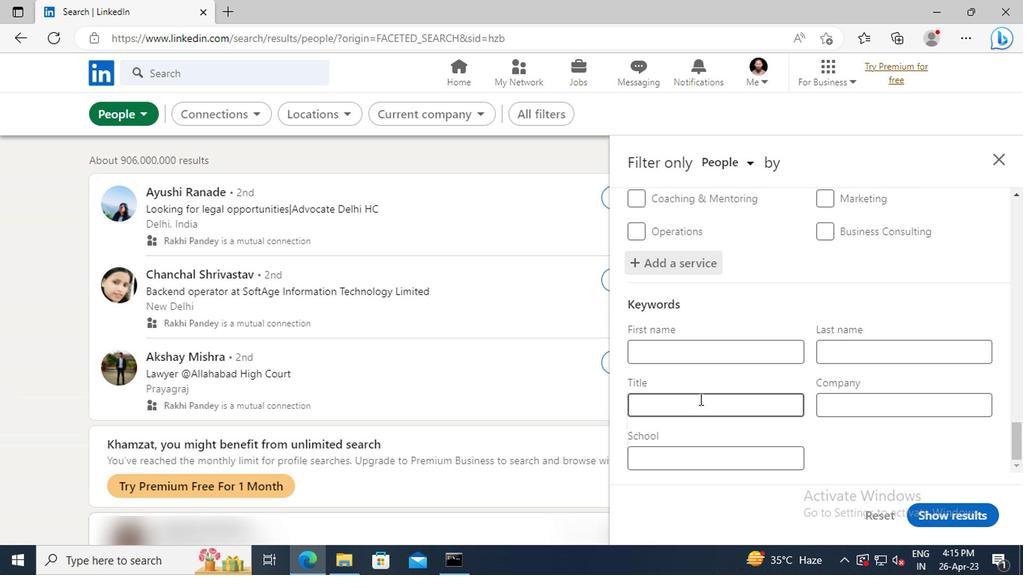 
Action: Key pressed <Key.shift>CUSTOMER<Key.space><Key.shift>SUPPORT<Key.enter>
Screenshot: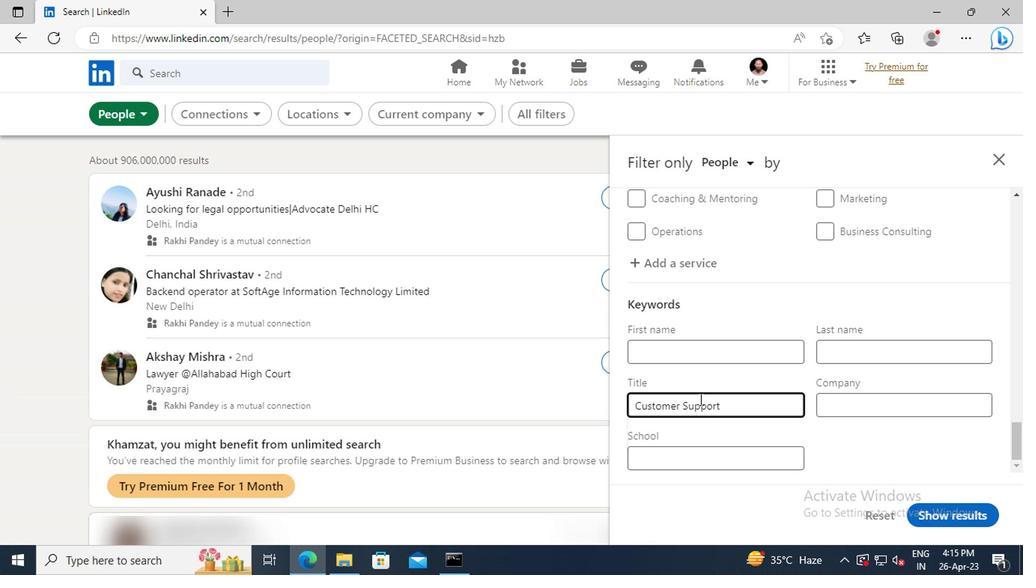 
Action: Mouse moved to (937, 511)
Screenshot: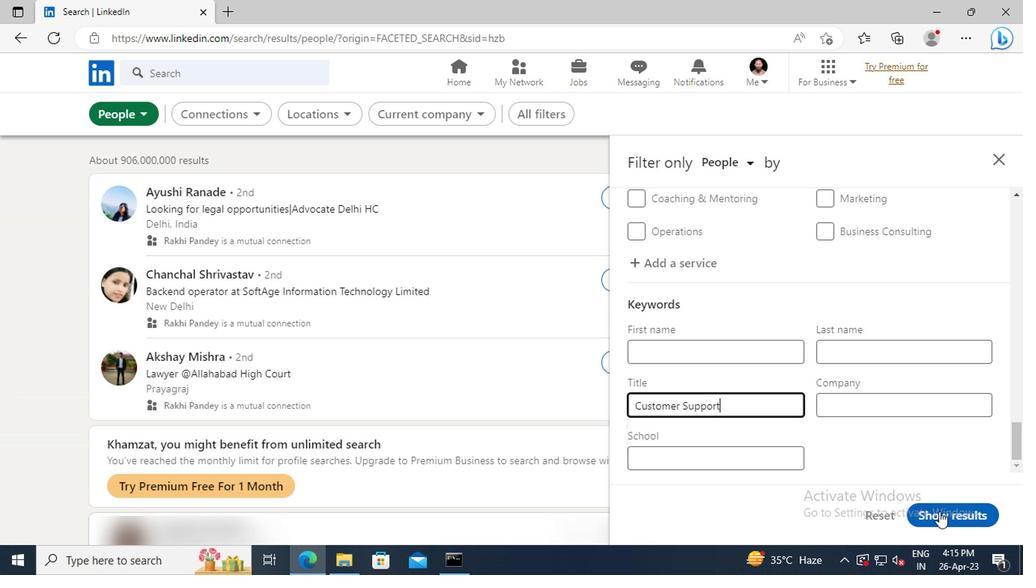 
Action: Mouse pressed left at (937, 511)
Screenshot: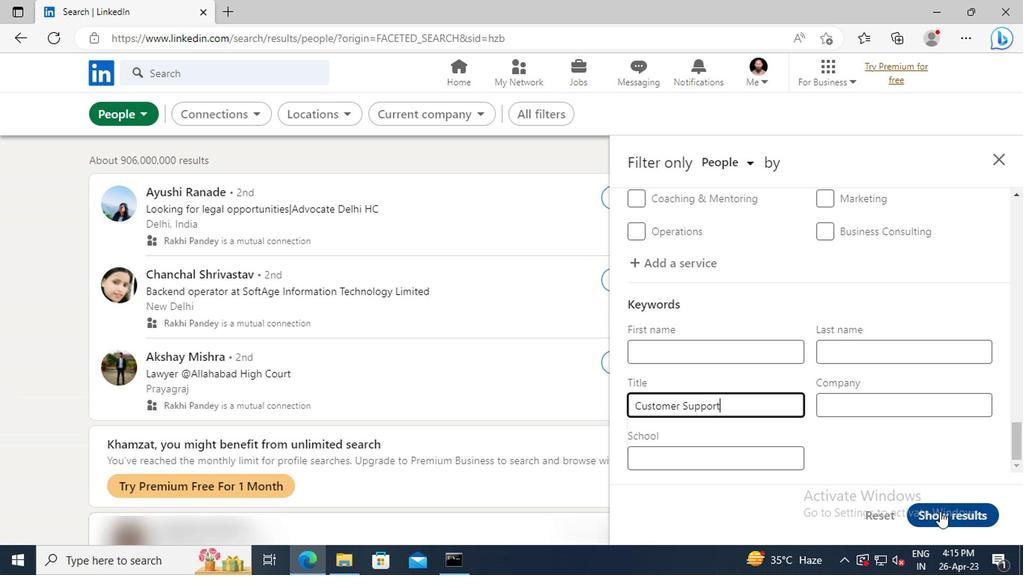 
